 Task: Find connections with filter location Kundarkhi with filter topic #Moneywith filter profile language Spanish with filter current company SLK with filter school P P SAVANI UNIVERSITY with filter industry Highway, Street, and Bridge Construction with filter service category Negotiation with filter keywords title Marketing Specialist
Action: Mouse moved to (391, 261)
Screenshot: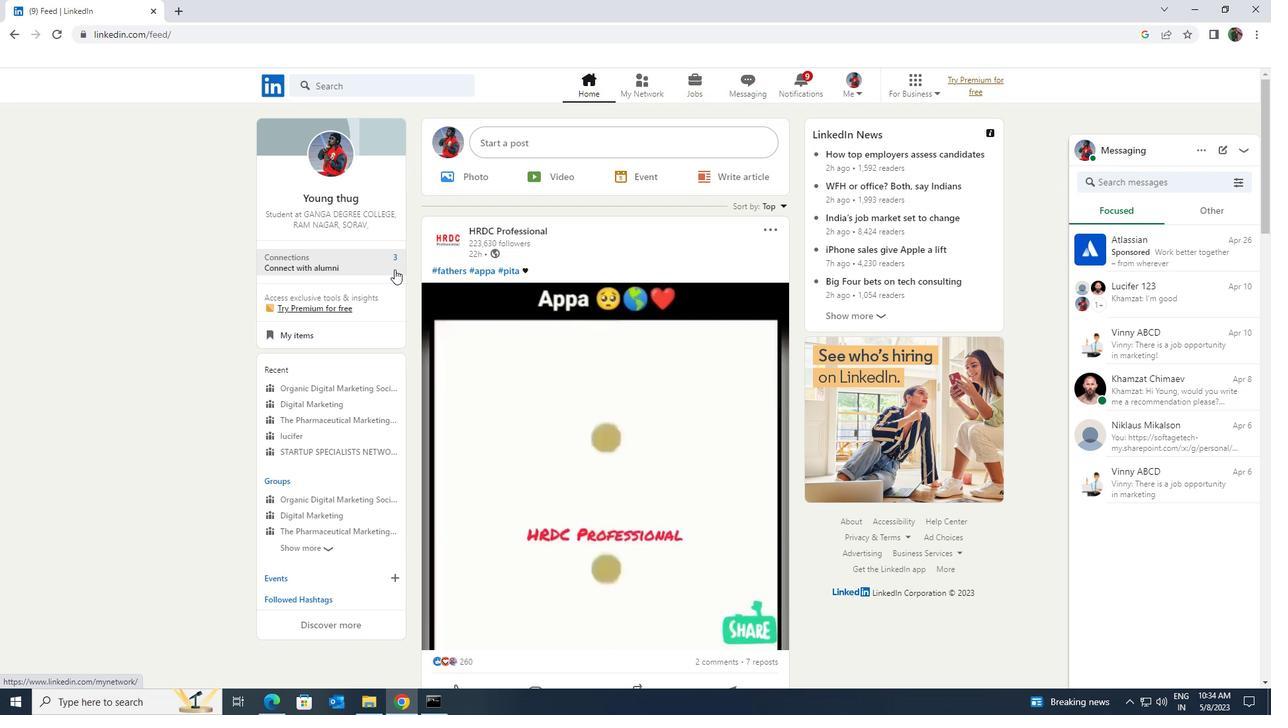 
Action: Mouse pressed left at (391, 261)
Screenshot: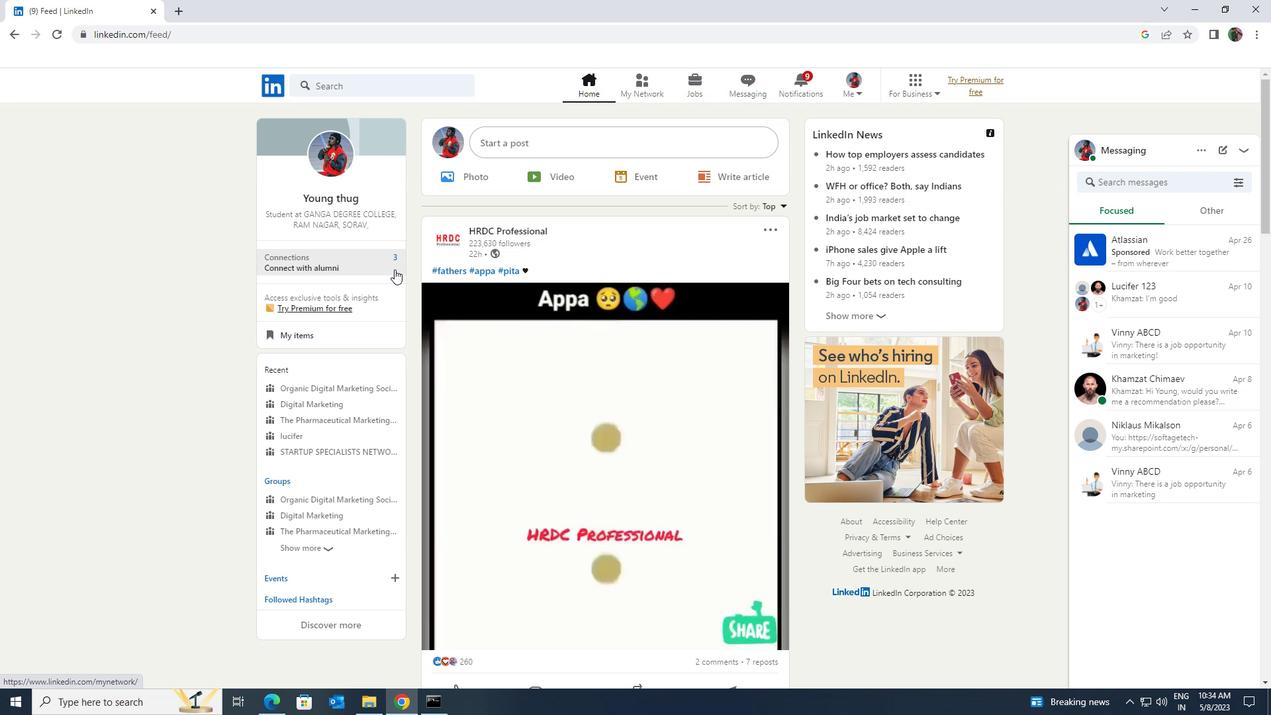 
Action: Mouse moved to (407, 170)
Screenshot: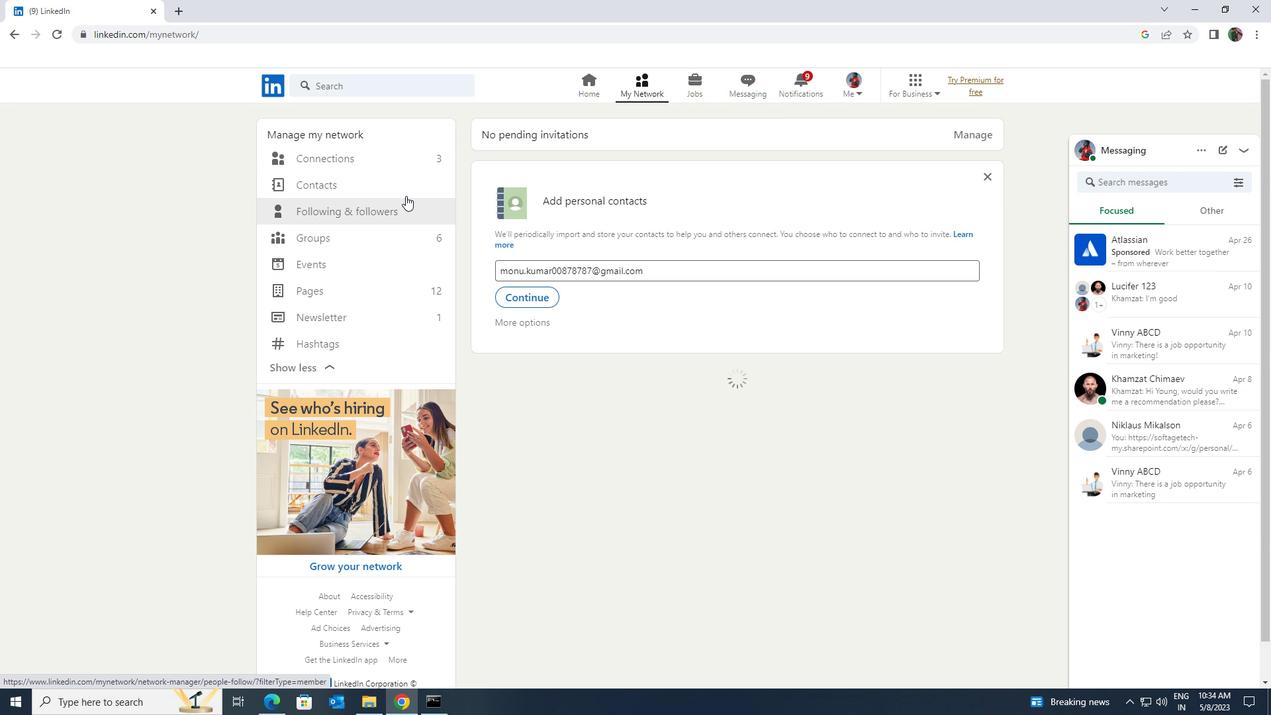 
Action: Mouse pressed left at (407, 170)
Screenshot: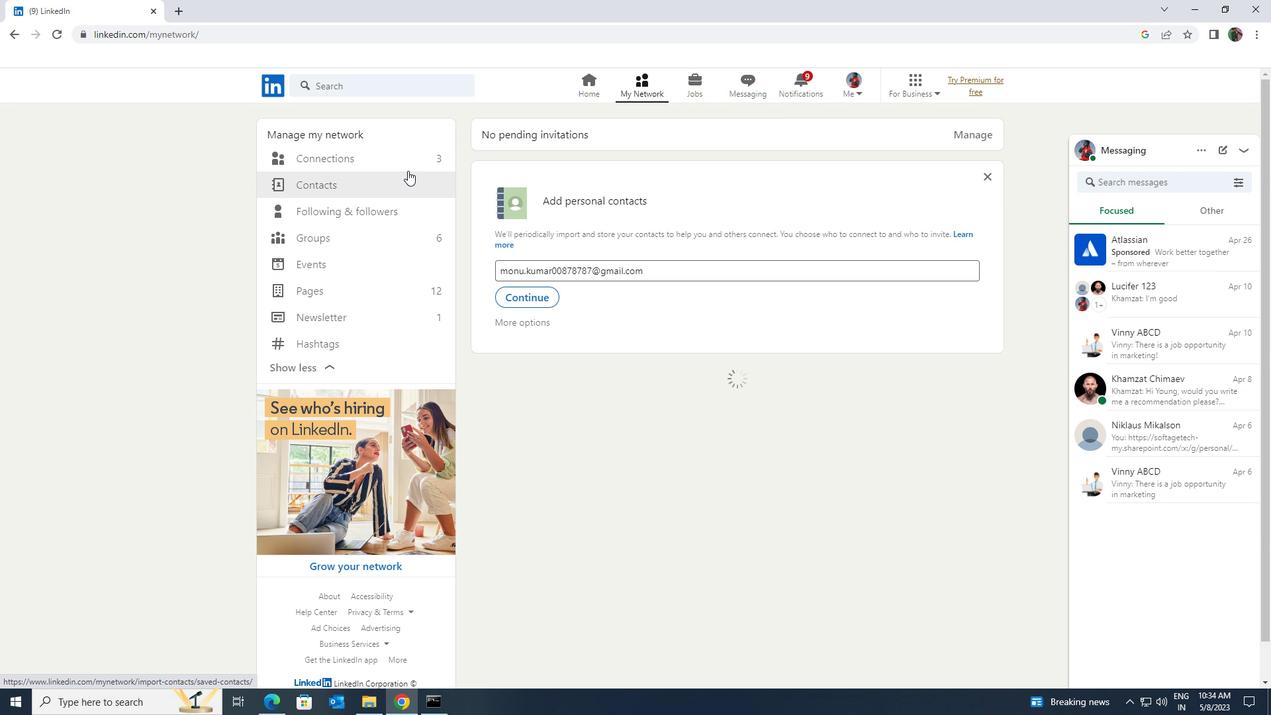 
Action: Mouse moved to (413, 158)
Screenshot: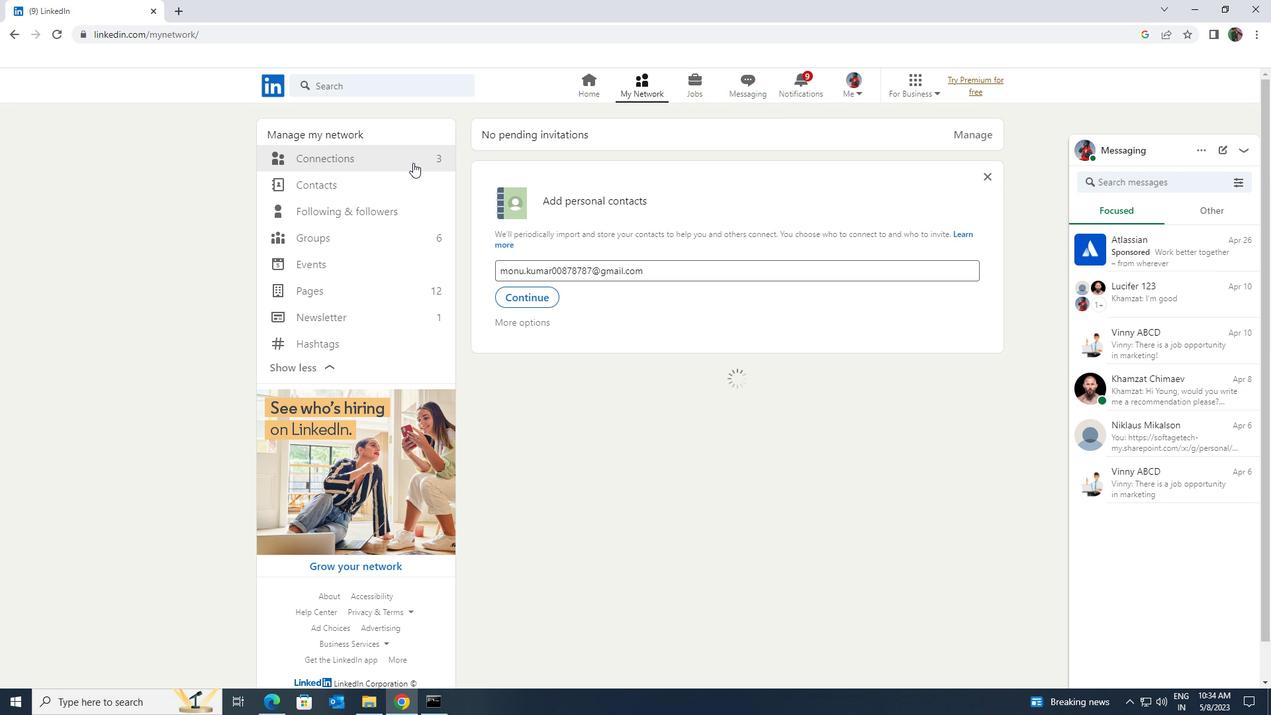 
Action: Mouse pressed left at (413, 158)
Screenshot: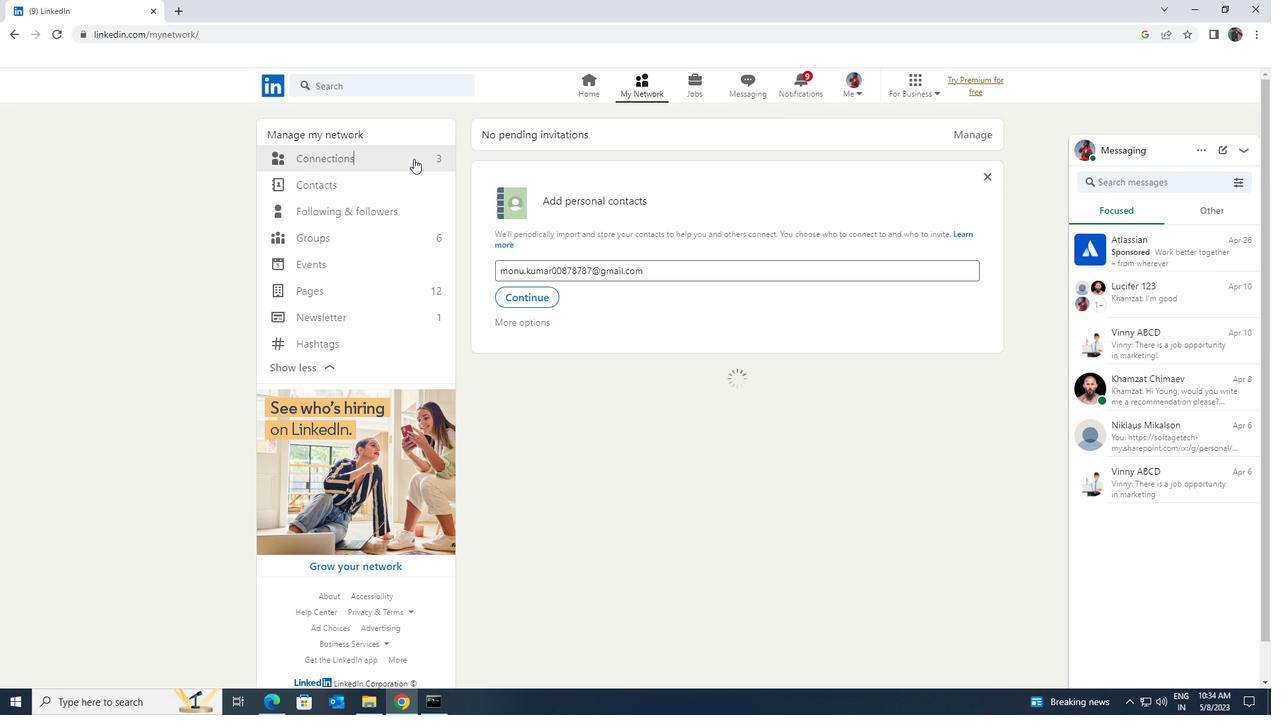 
Action: Mouse moved to (715, 159)
Screenshot: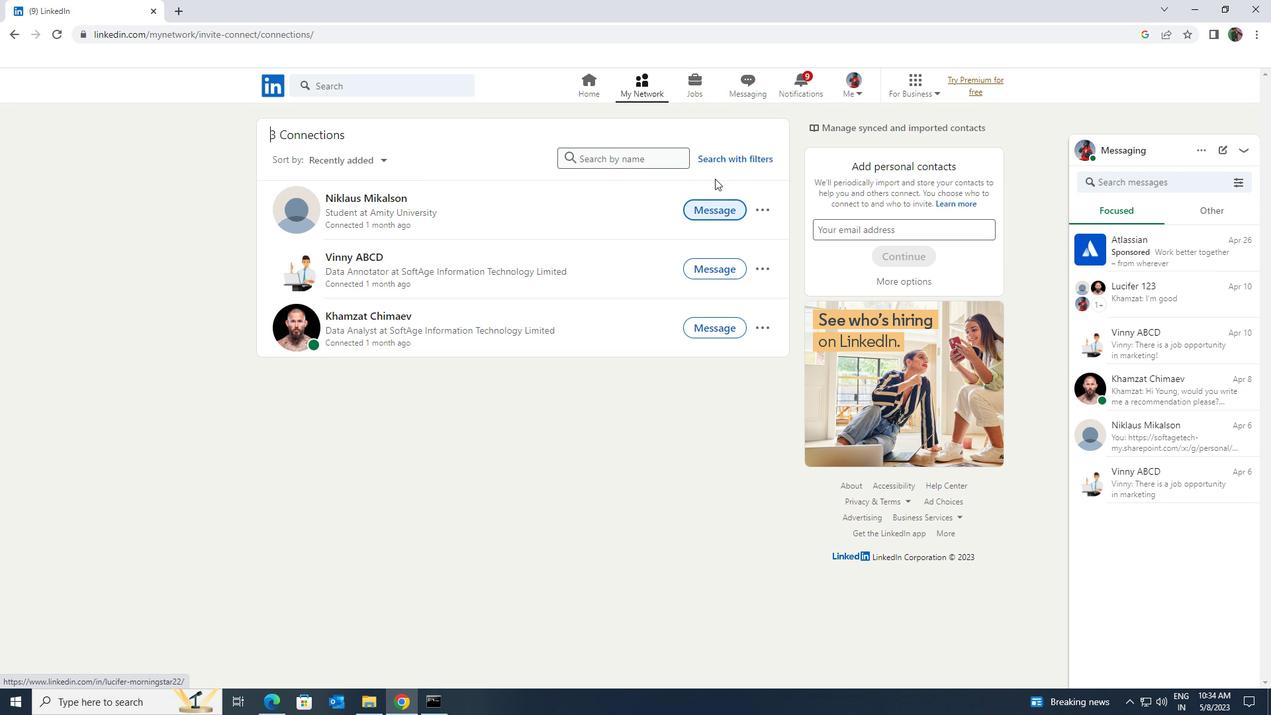 
Action: Mouse pressed left at (715, 159)
Screenshot: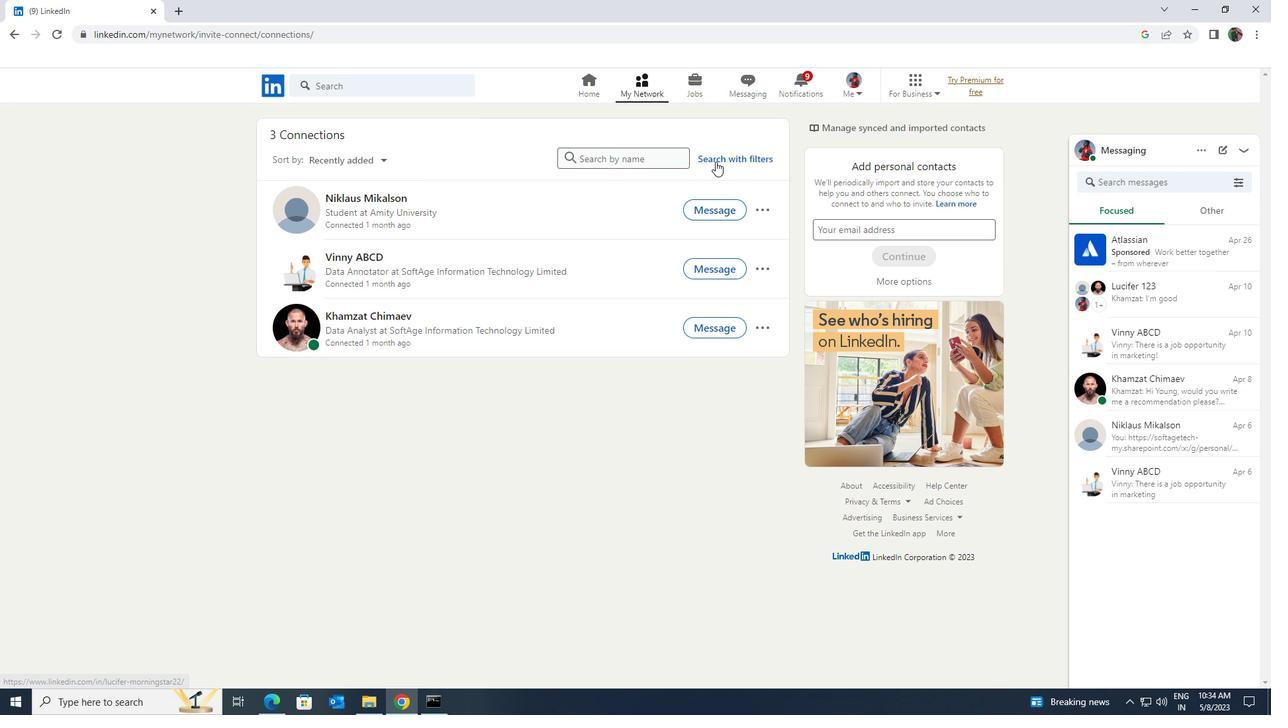 
Action: Mouse moved to (676, 127)
Screenshot: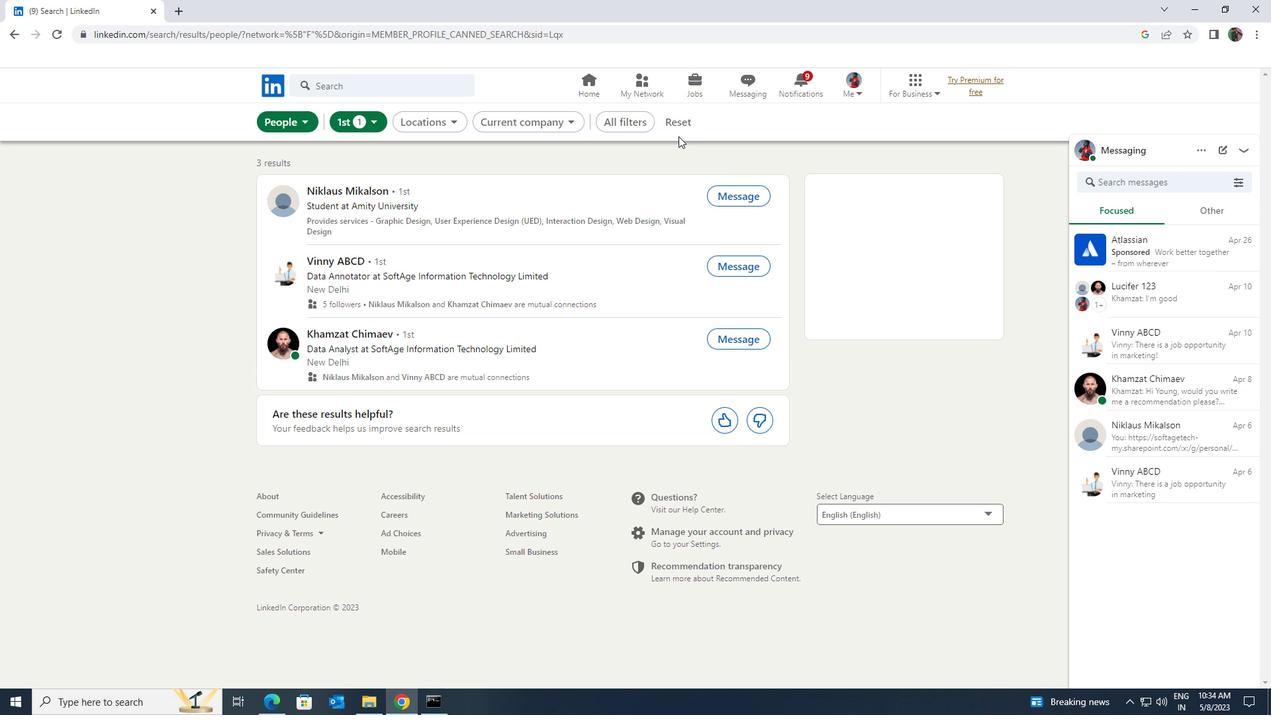 
Action: Mouse pressed left at (676, 127)
Screenshot: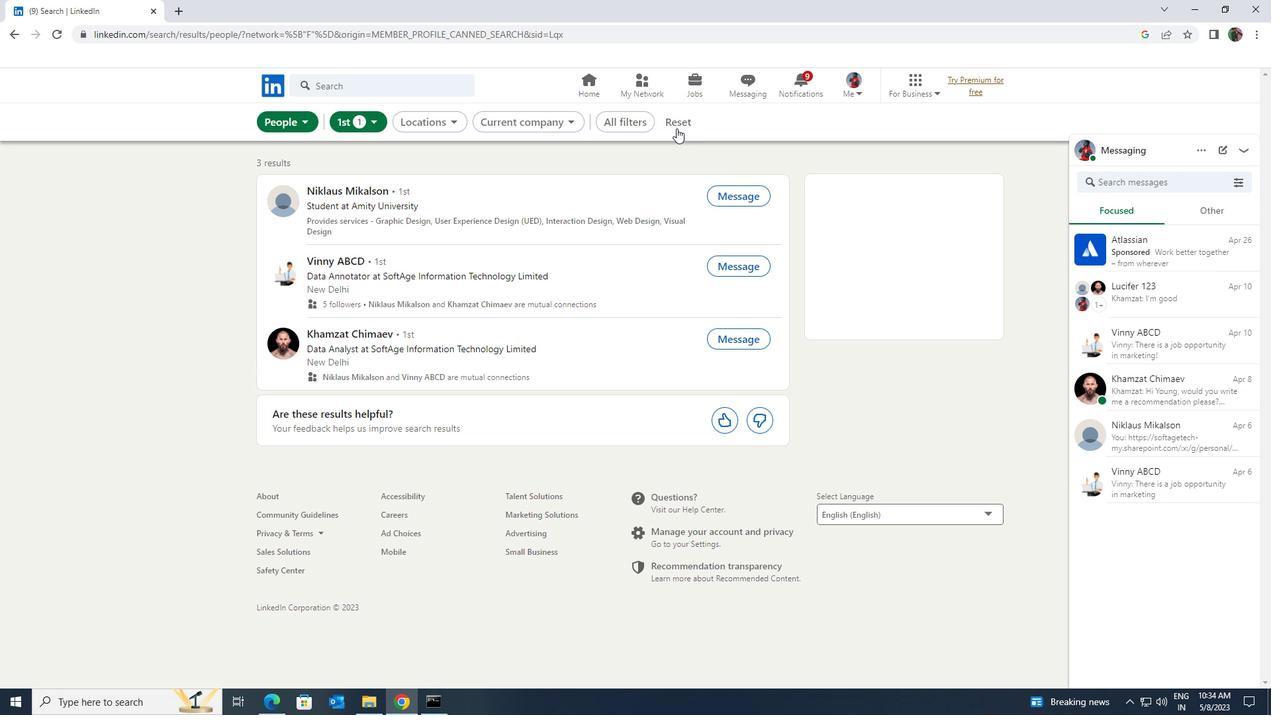 
Action: Mouse moved to (657, 125)
Screenshot: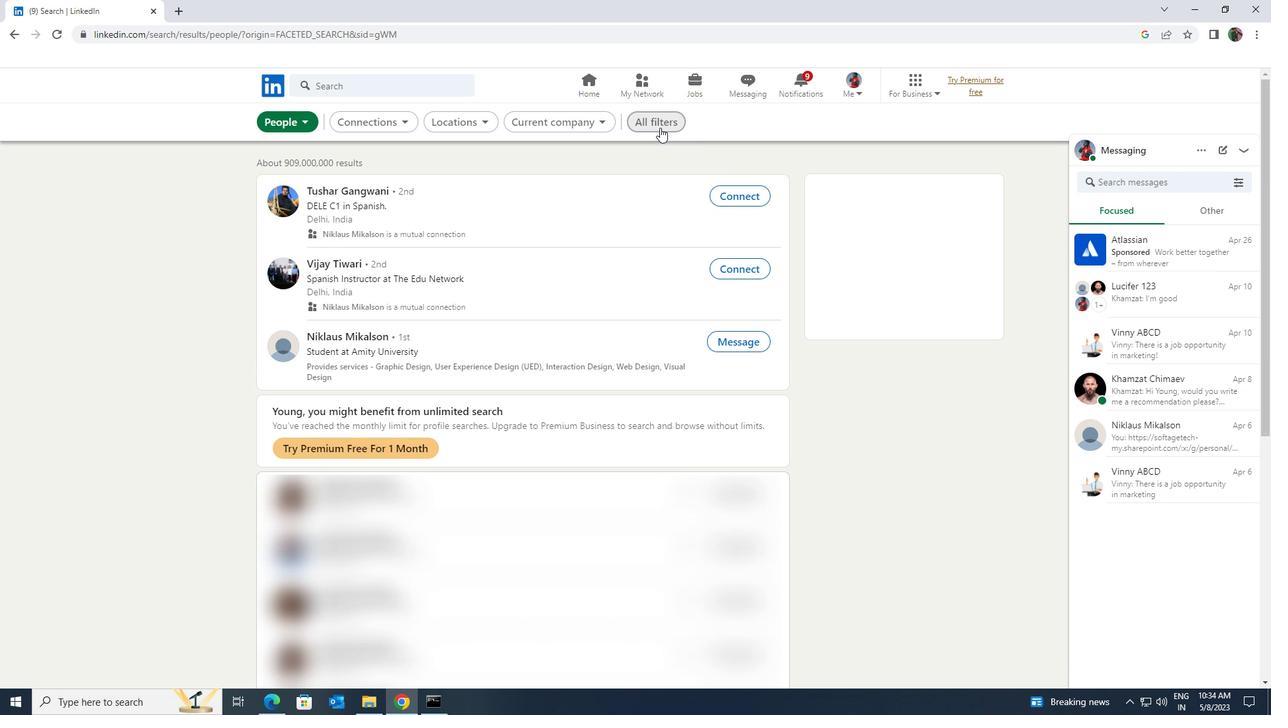 
Action: Mouse pressed left at (657, 125)
Screenshot: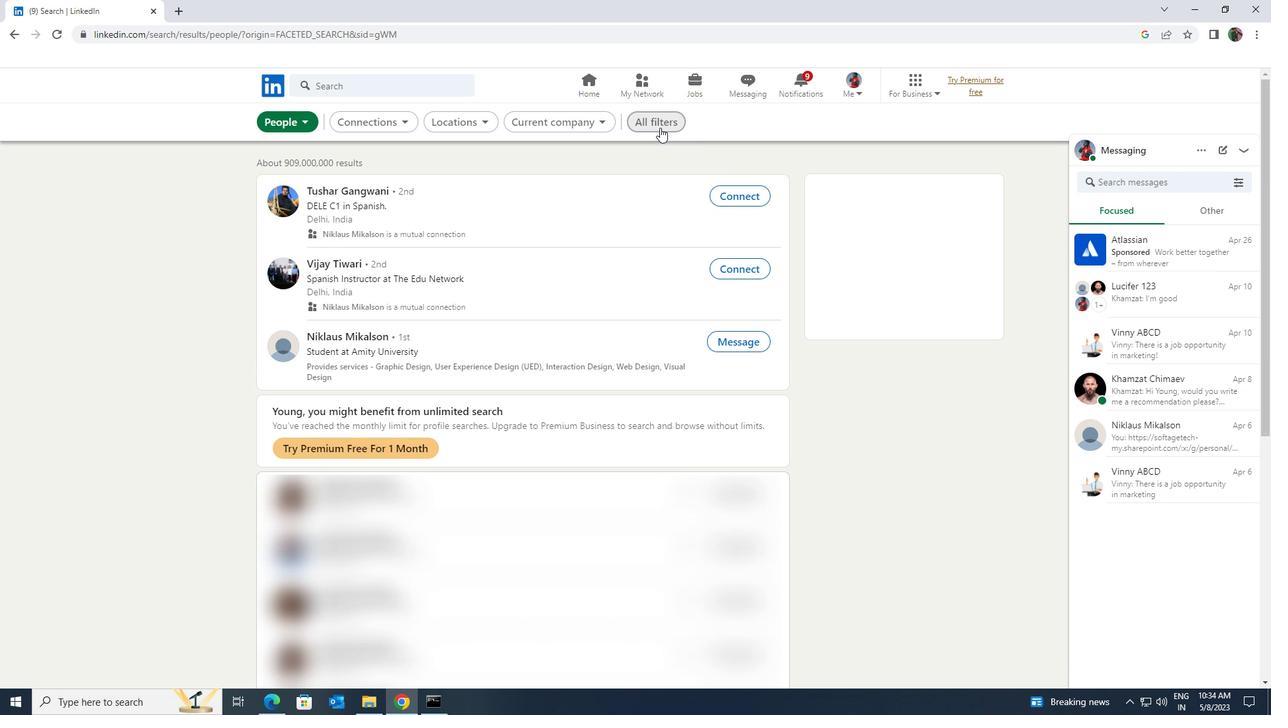 
Action: Mouse moved to (1096, 514)
Screenshot: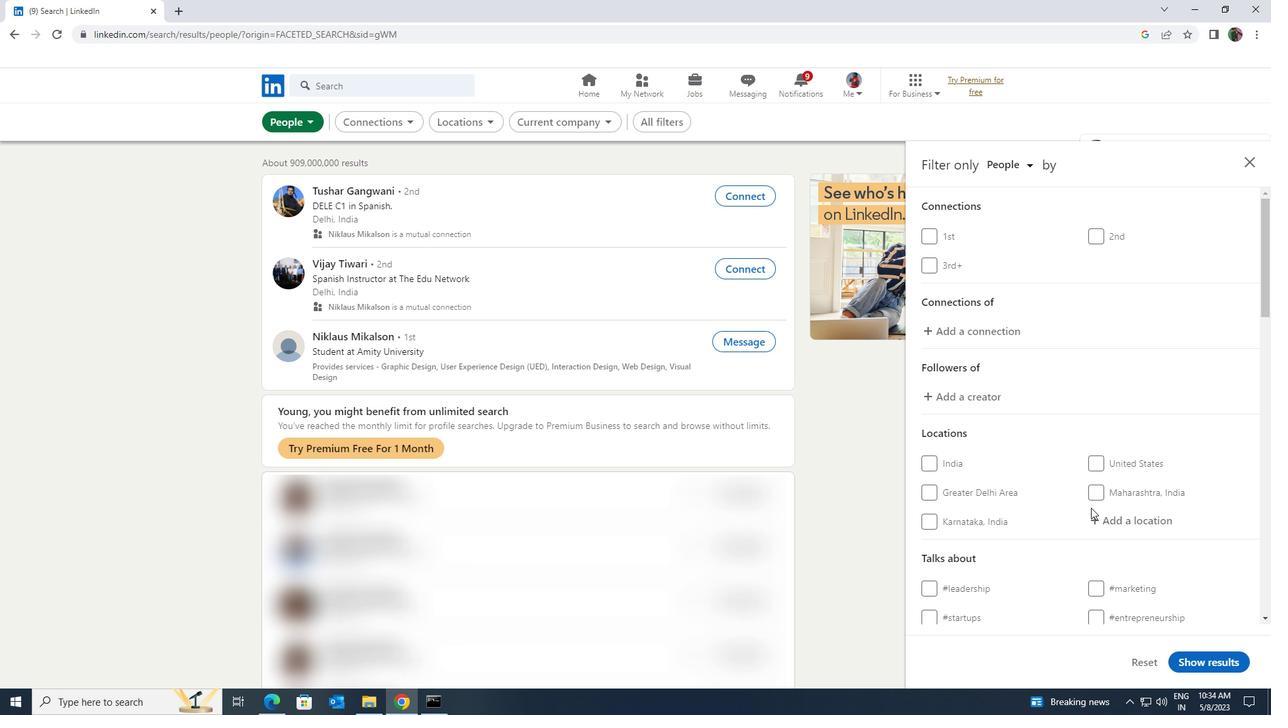 
Action: Mouse pressed left at (1096, 514)
Screenshot: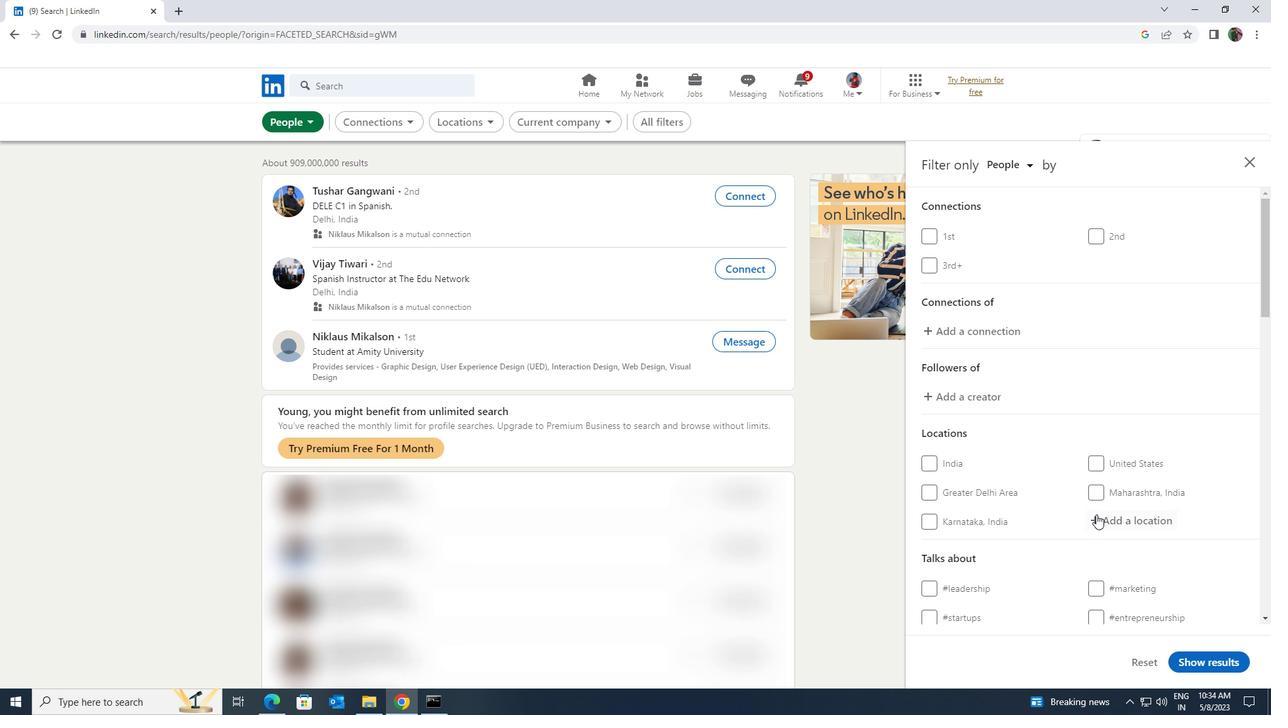 
Action: Key pressed <Key.shift>KUNDARKHI<Key.enter>
Screenshot: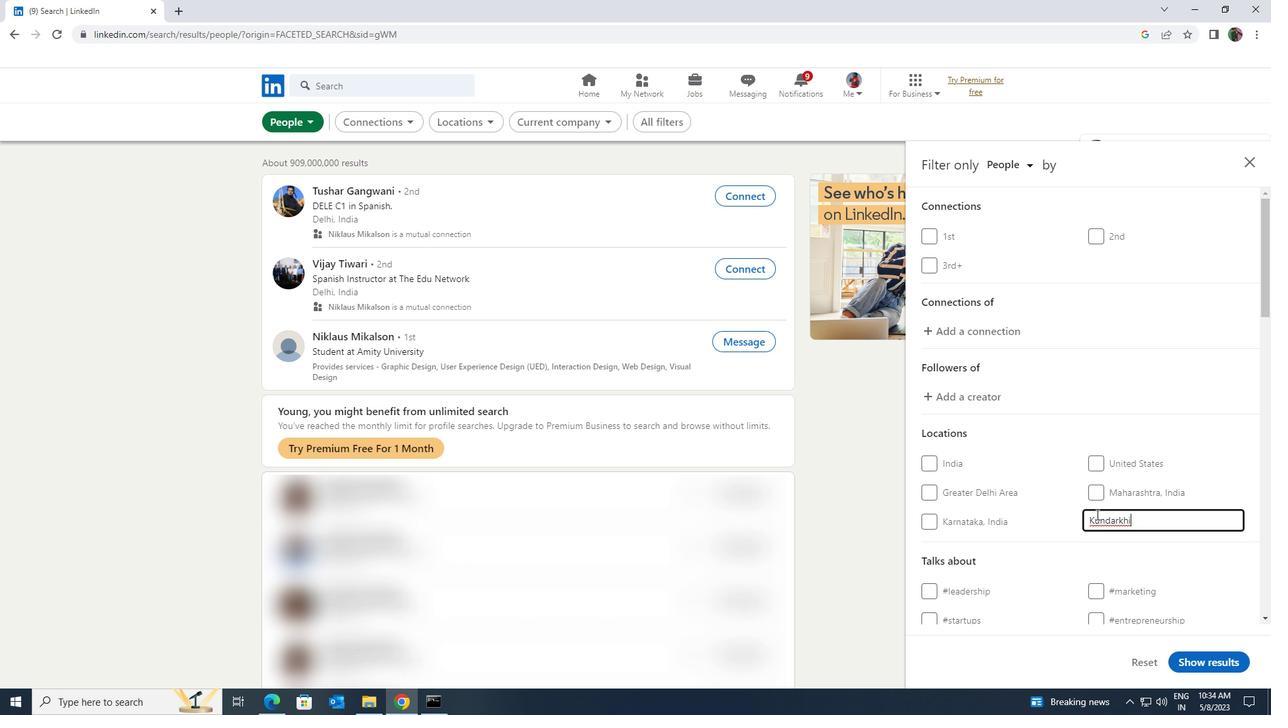 
Action: Mouse scrolled (1096, 513) with delta (0, 0)
Screenshot: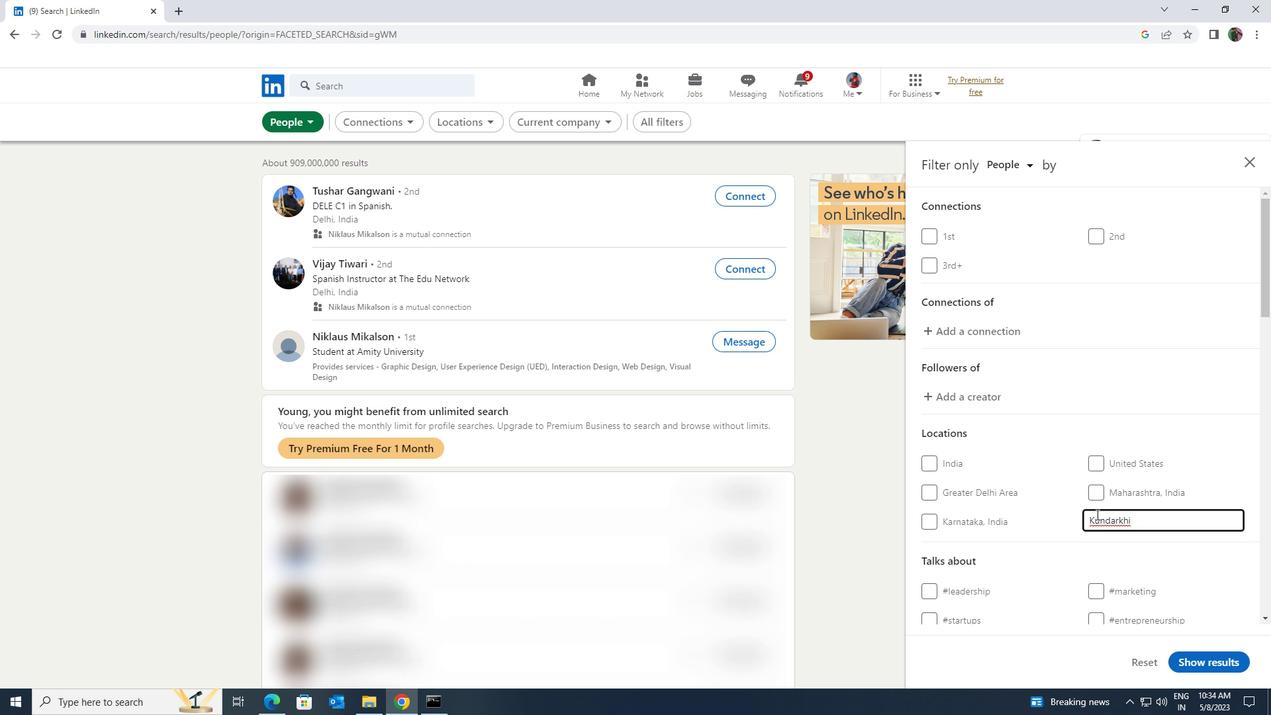 
Action: Mouse moved to (1111, 574)
Screenshot: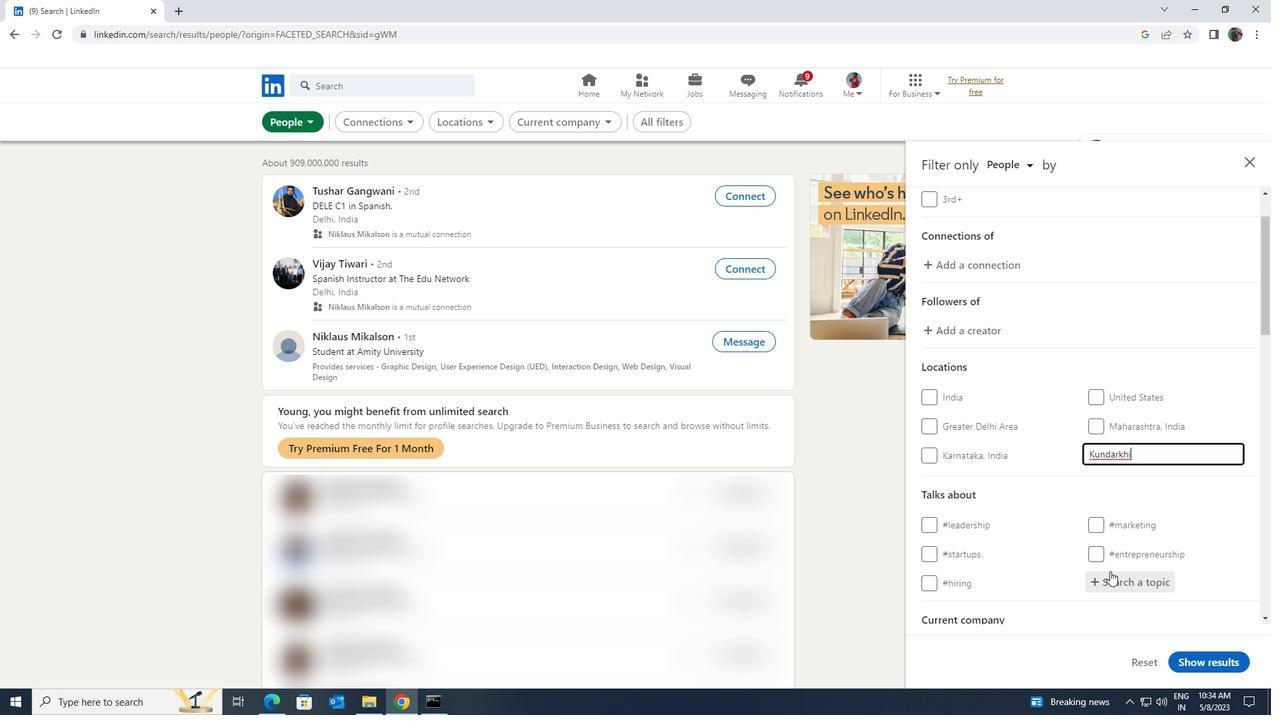 
Action: Mouse pressed left at (1111, 574)
Screenshot: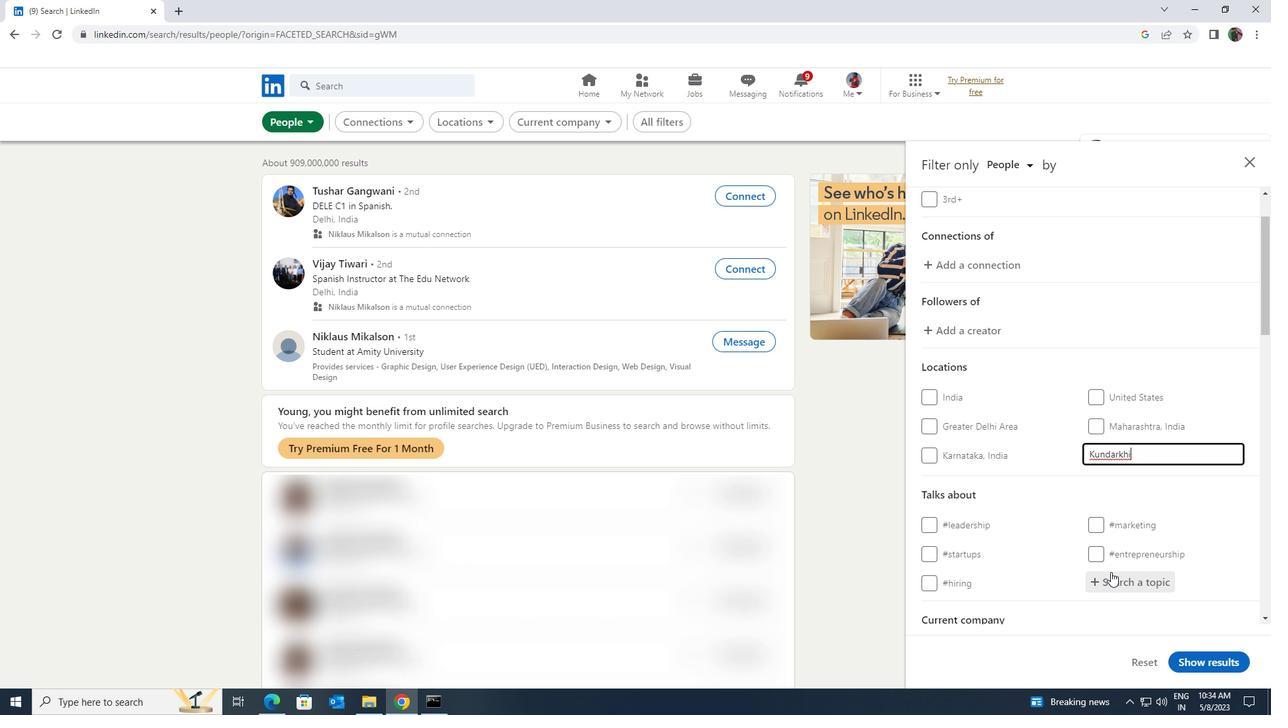 
Action: Mouse moved to (1112, 574)
Screenshot: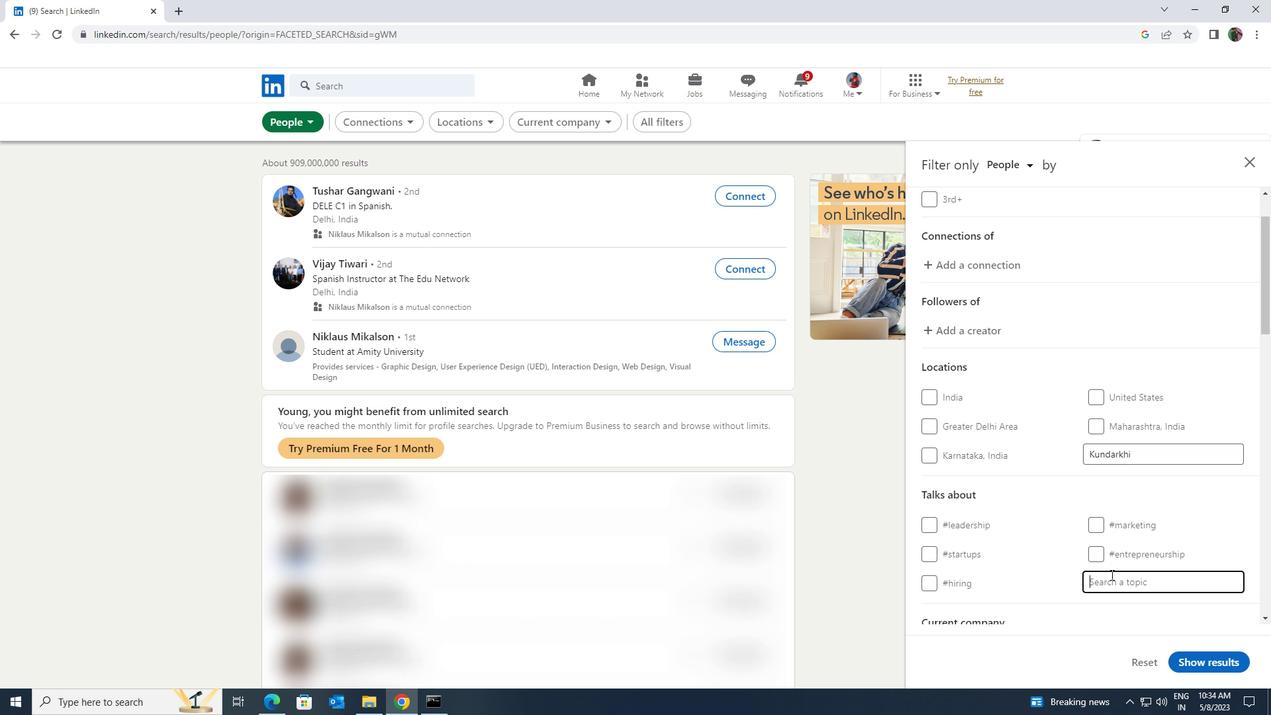 
Action: Key pressed <Key.shift>MONEY
Screenshot: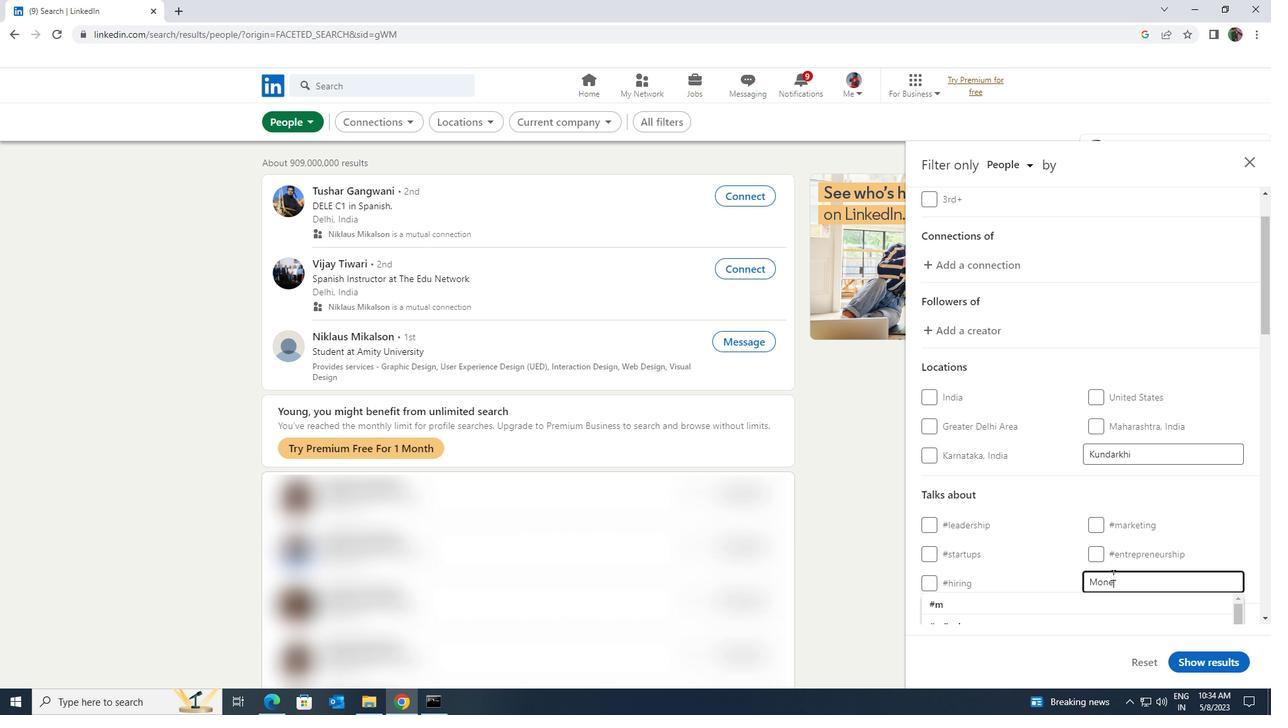 
Action: Mouse moved to (1111, 594)
Screenshot: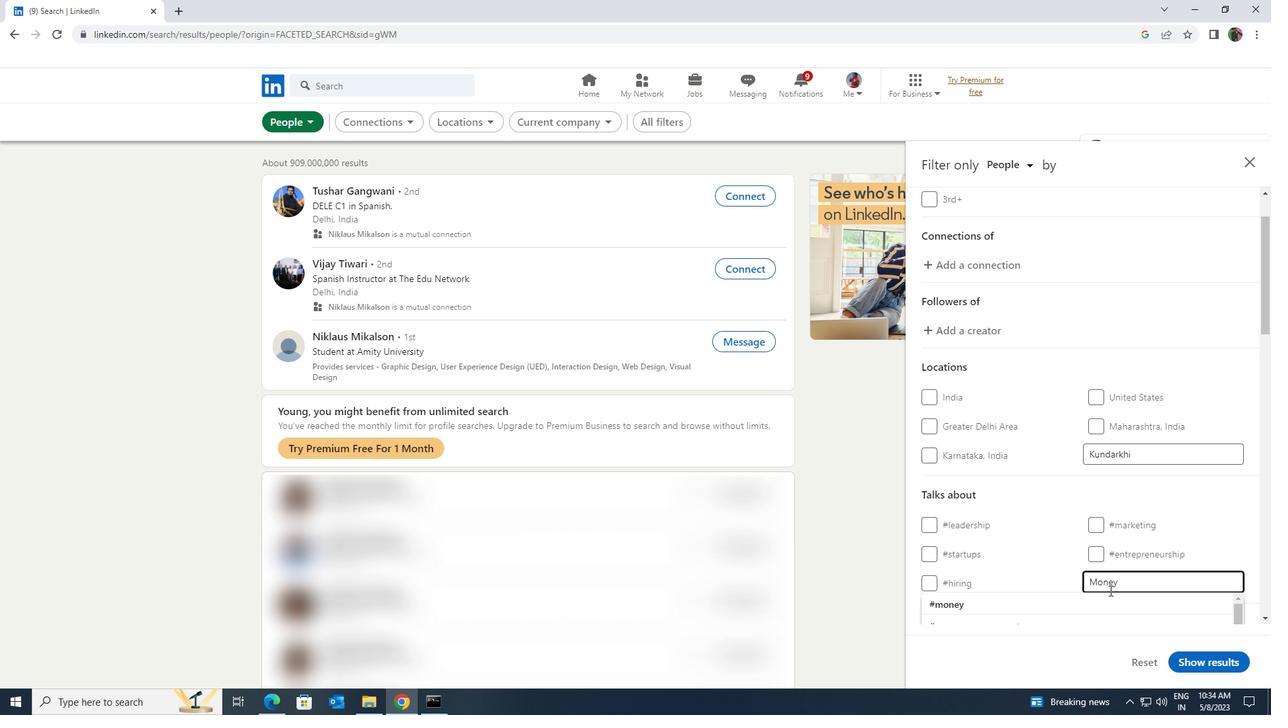 
Action: Mouse pressed left at (1111, 594)
Screenshot: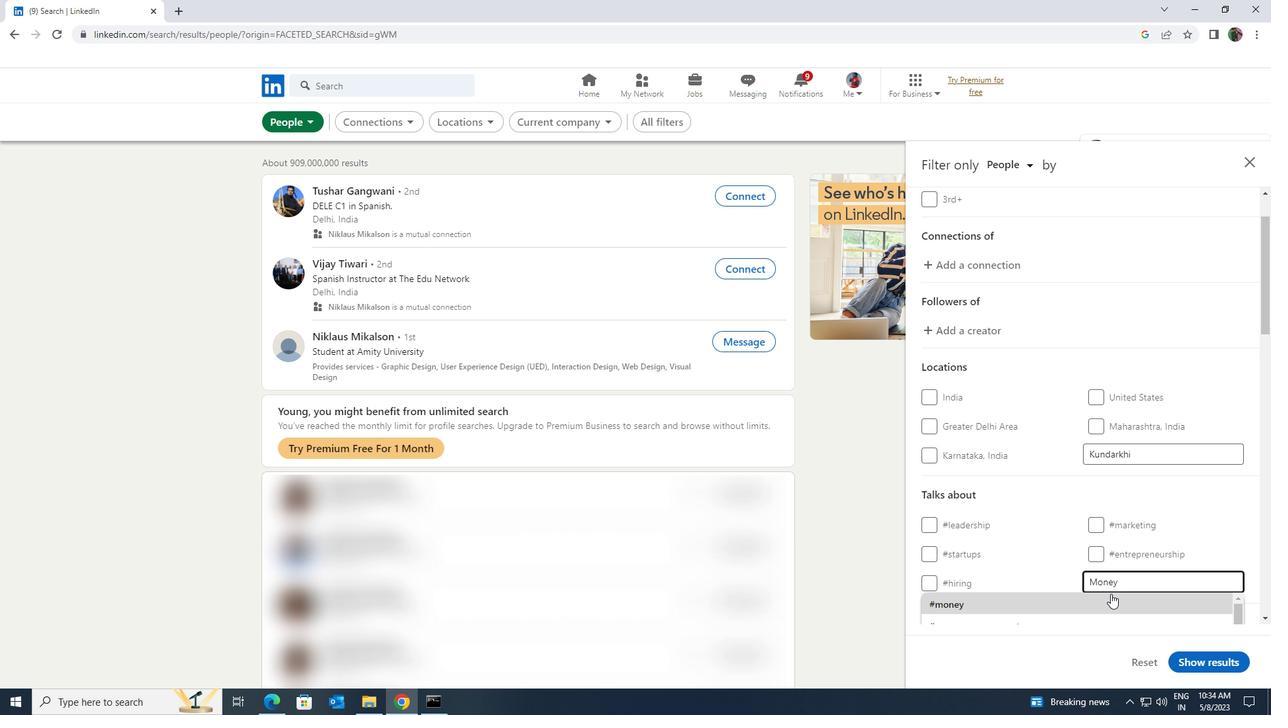 
Action: Mouse moved to (1095, 536)
Screenshot: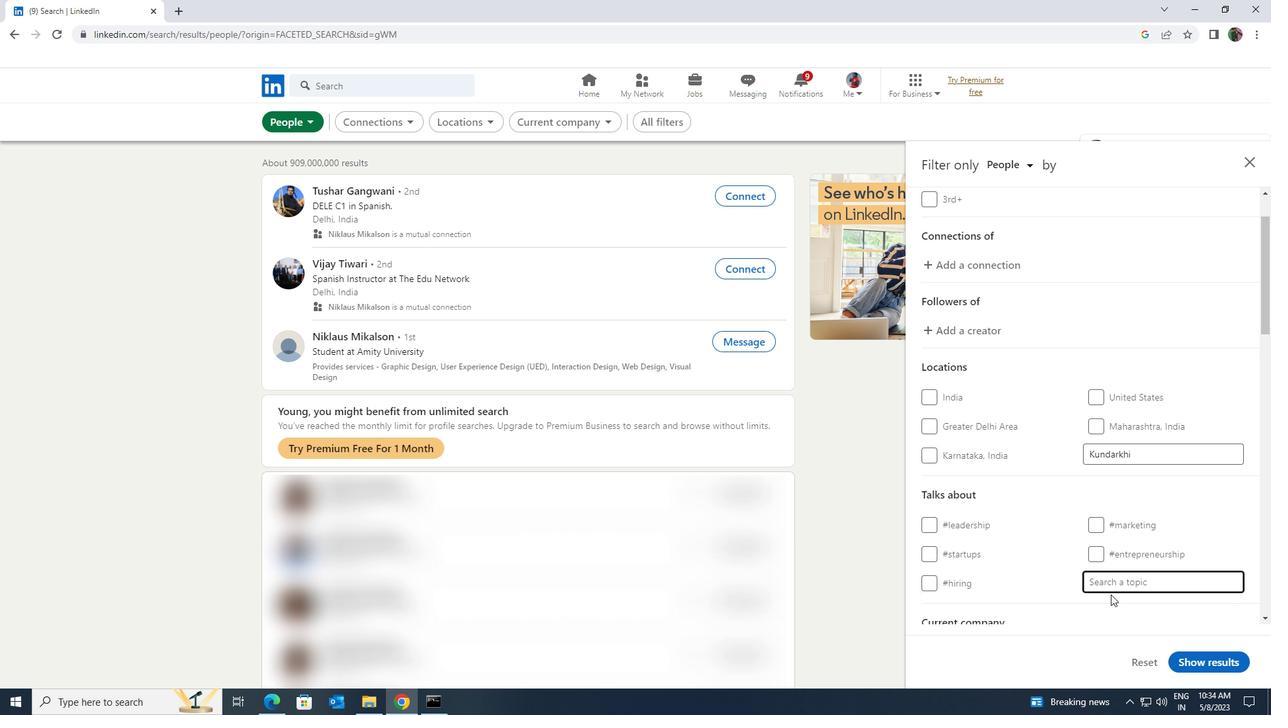 
Action: Mouse scrolled (1095, 535) with delta (0, 0)
Screenshot: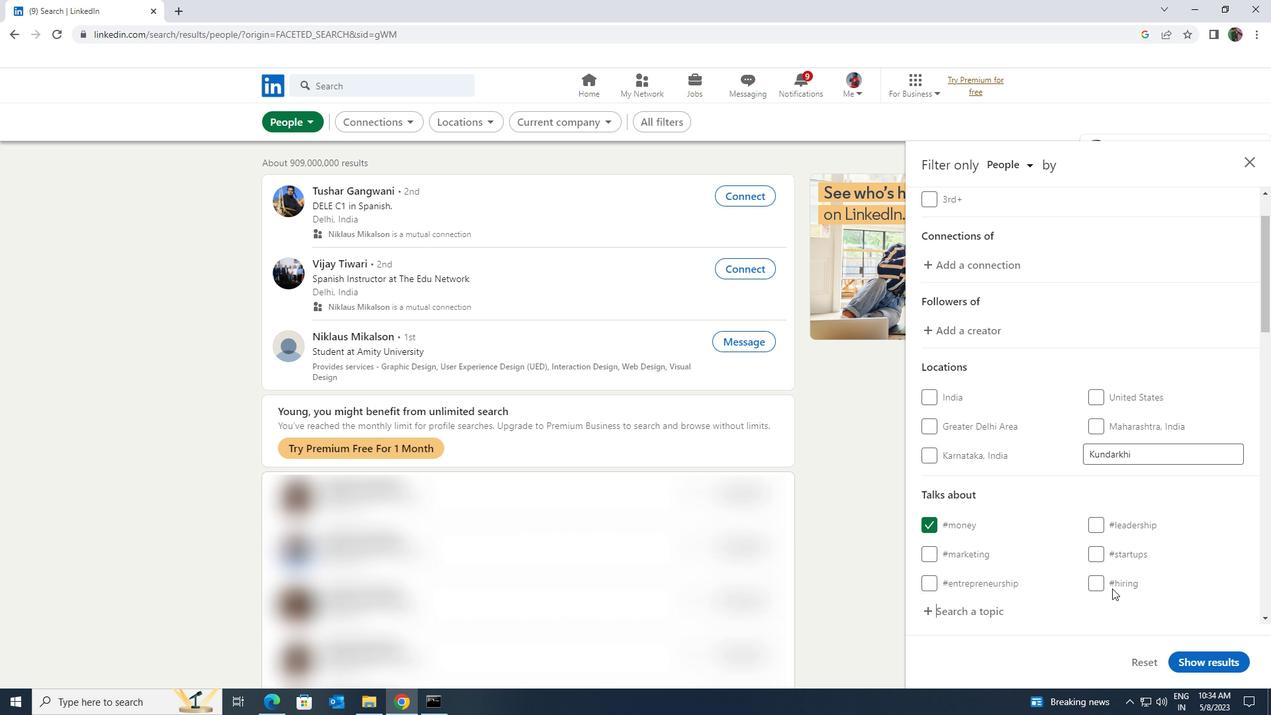 
Action: Mouse scrolled (1095, 535) with delta (0, 0)
Screenshot: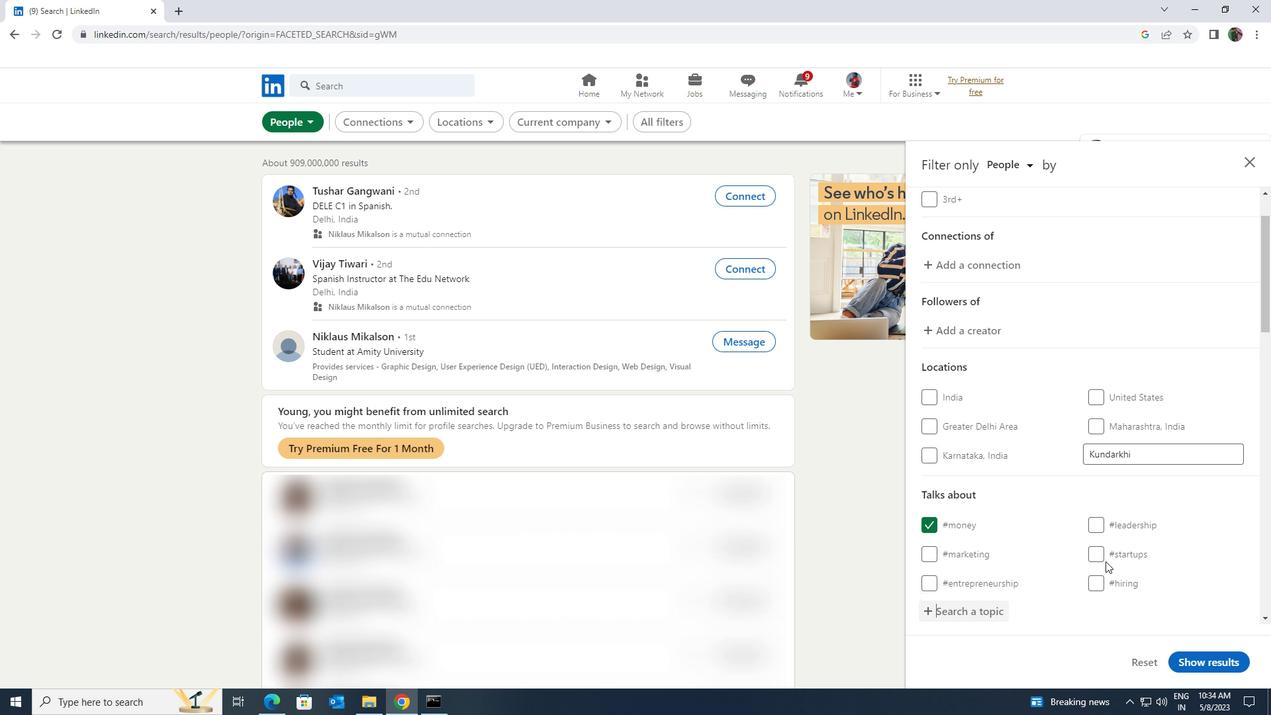 
Action: Mouse scrolled (1095, 535) with delta (0, 0)
Screenshot: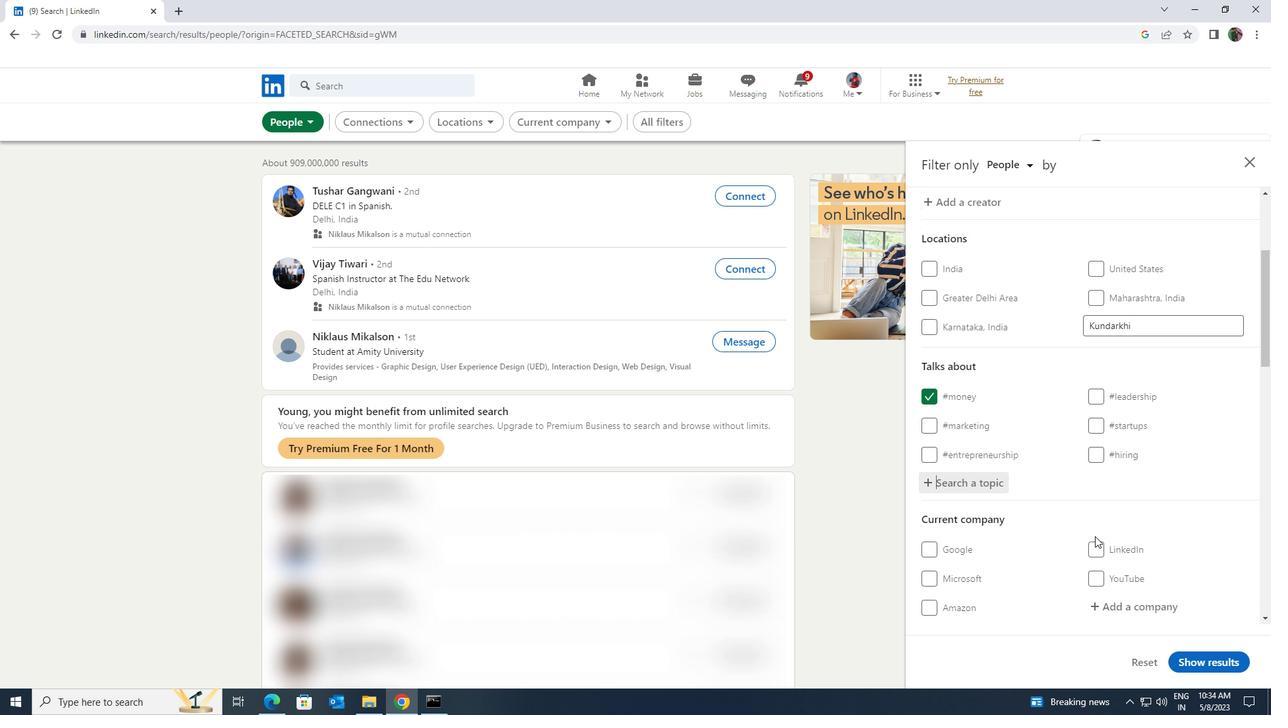 
Action: Mouse scrolled (1095, 535) with delta (0, 0)
Screenshot: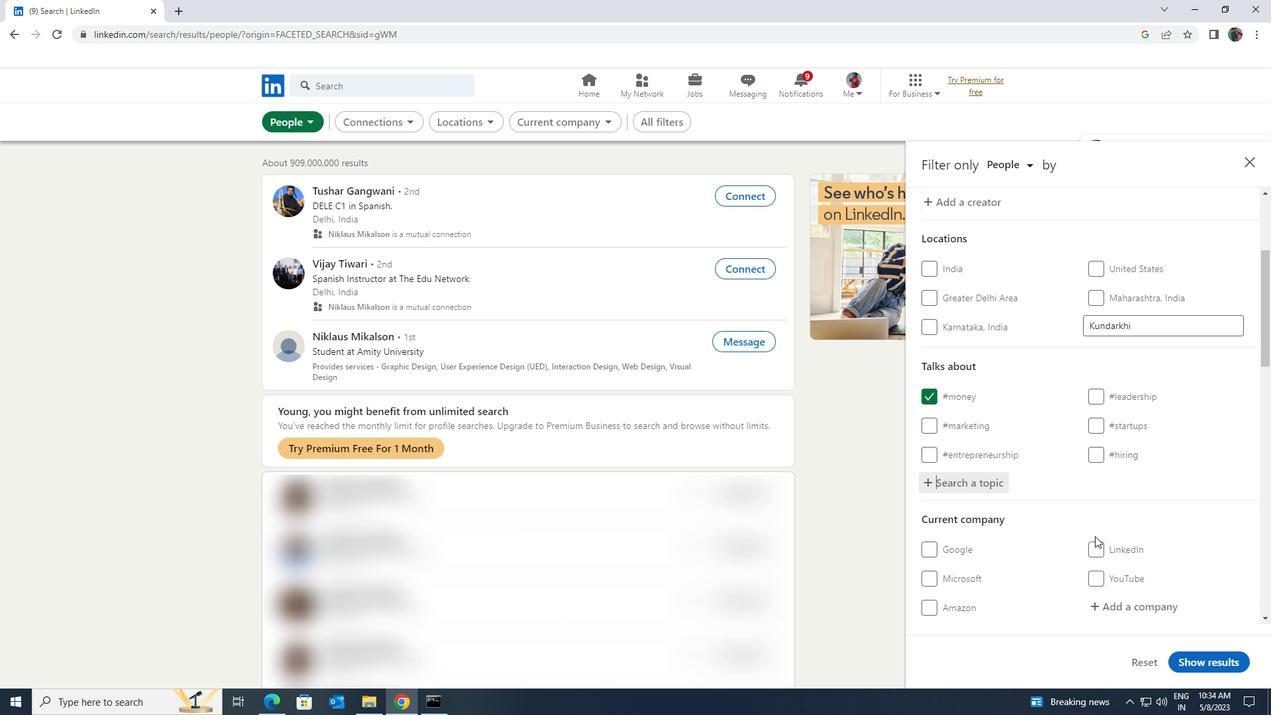 
Action: Mouse scrolled (1095, 535) with delta (0, 0)
Screenshot: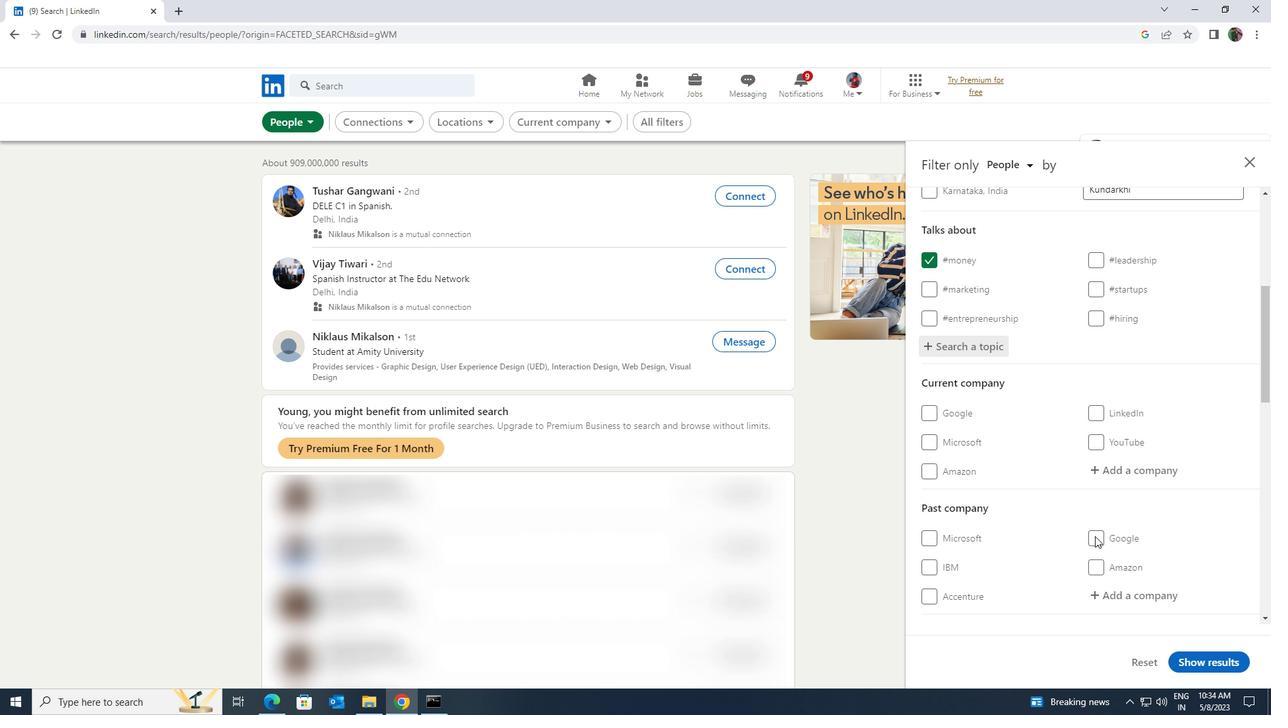 
Action: Mouse scrolled (1095, 535) with delta (0, 0)
Screenshot: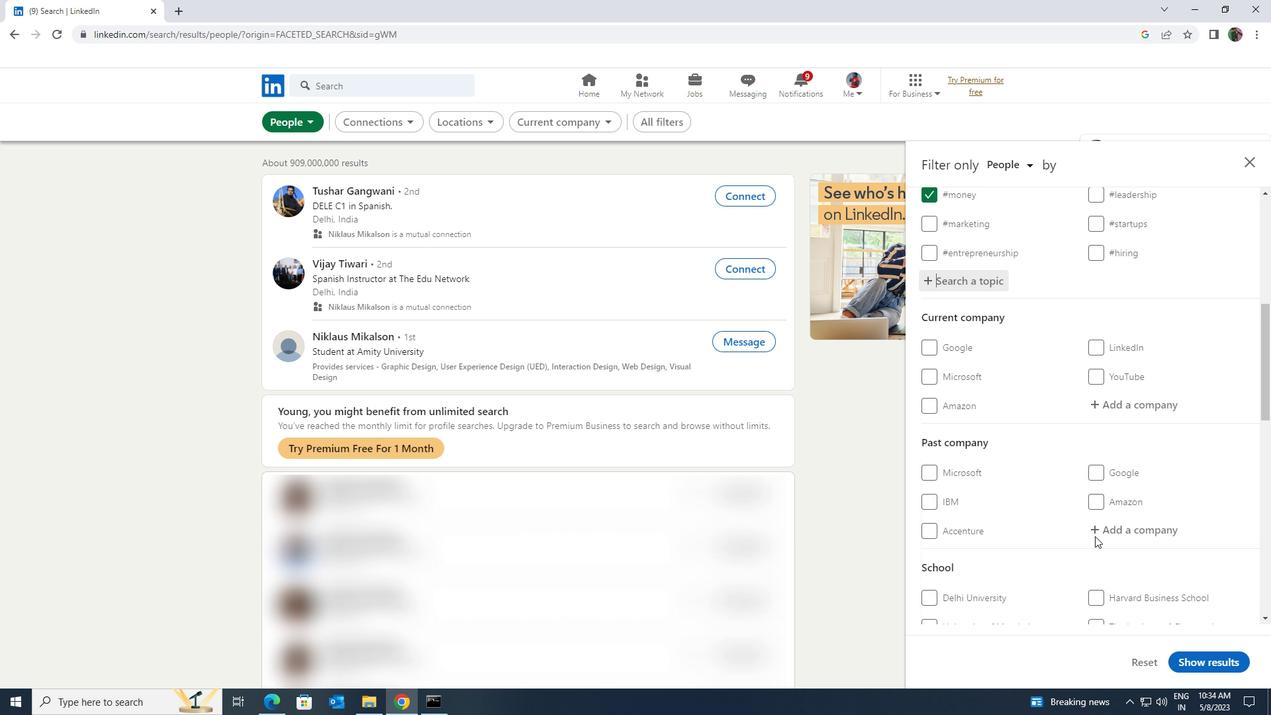 
Action: Mouse scrolled (1095, 535) with delta (0, 0)
Screenshot: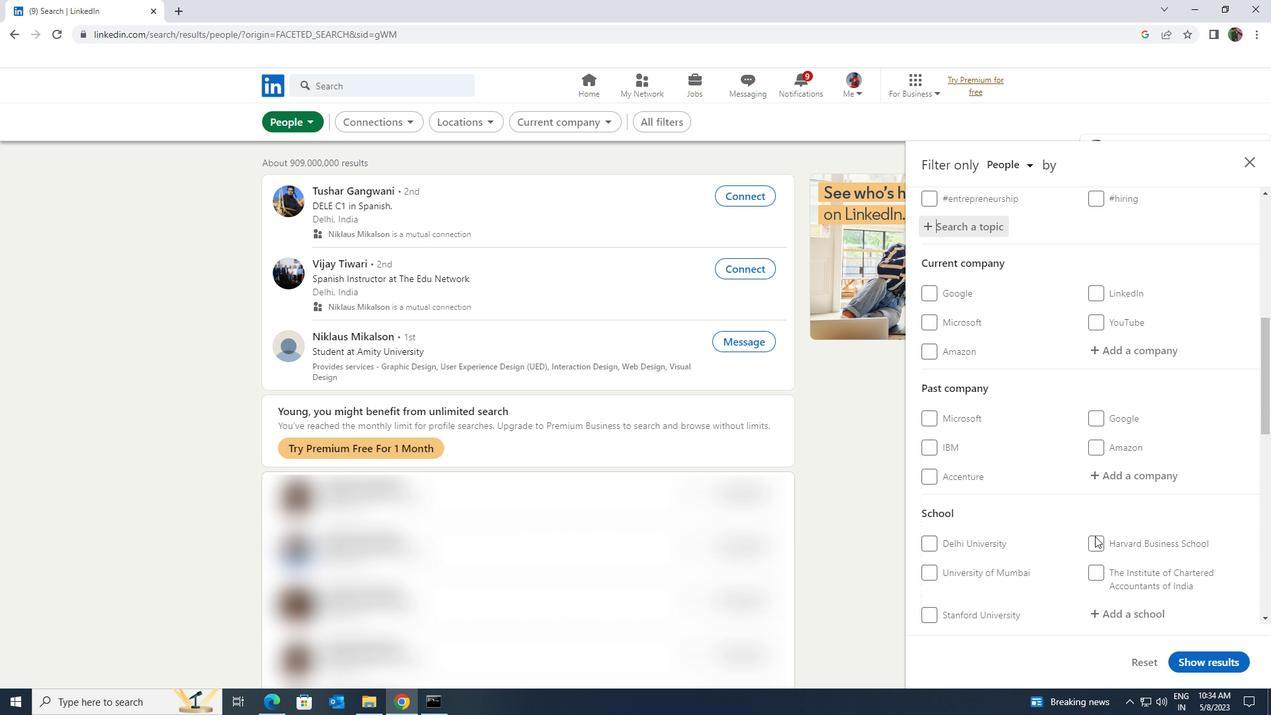 
Action: Mouse scrolled (1095, 535) with delta (0, 0)
Screenshot: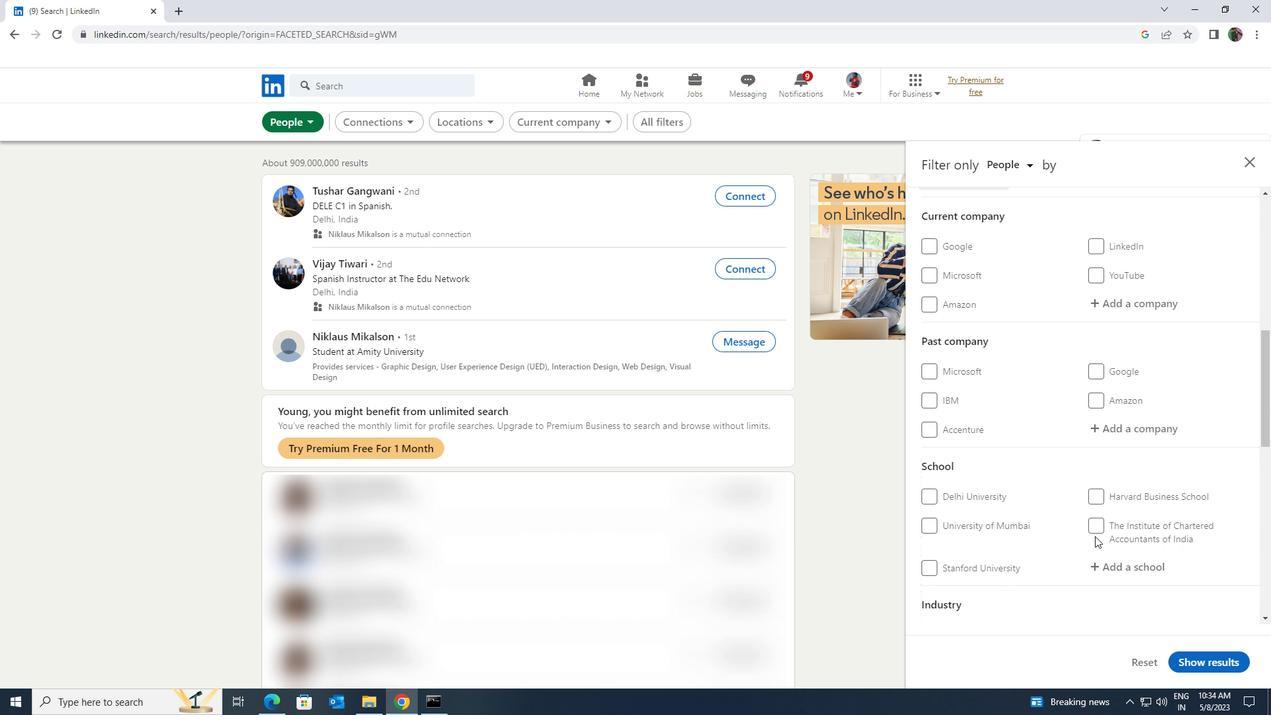 
Action: Mouse scrolled (1095, 535) with delta (0, 0)
Screenshot: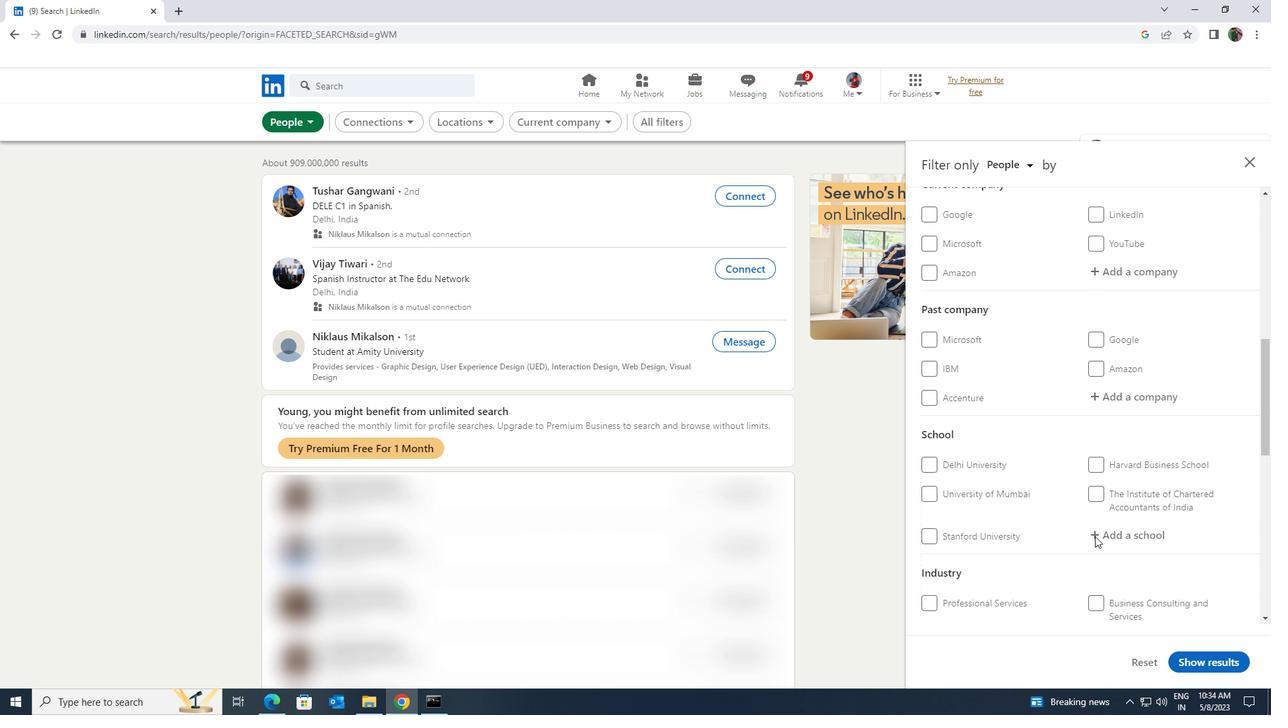 
Action: Mouse scrolled (1095, 535) with delta (0, 0)
Screenshot: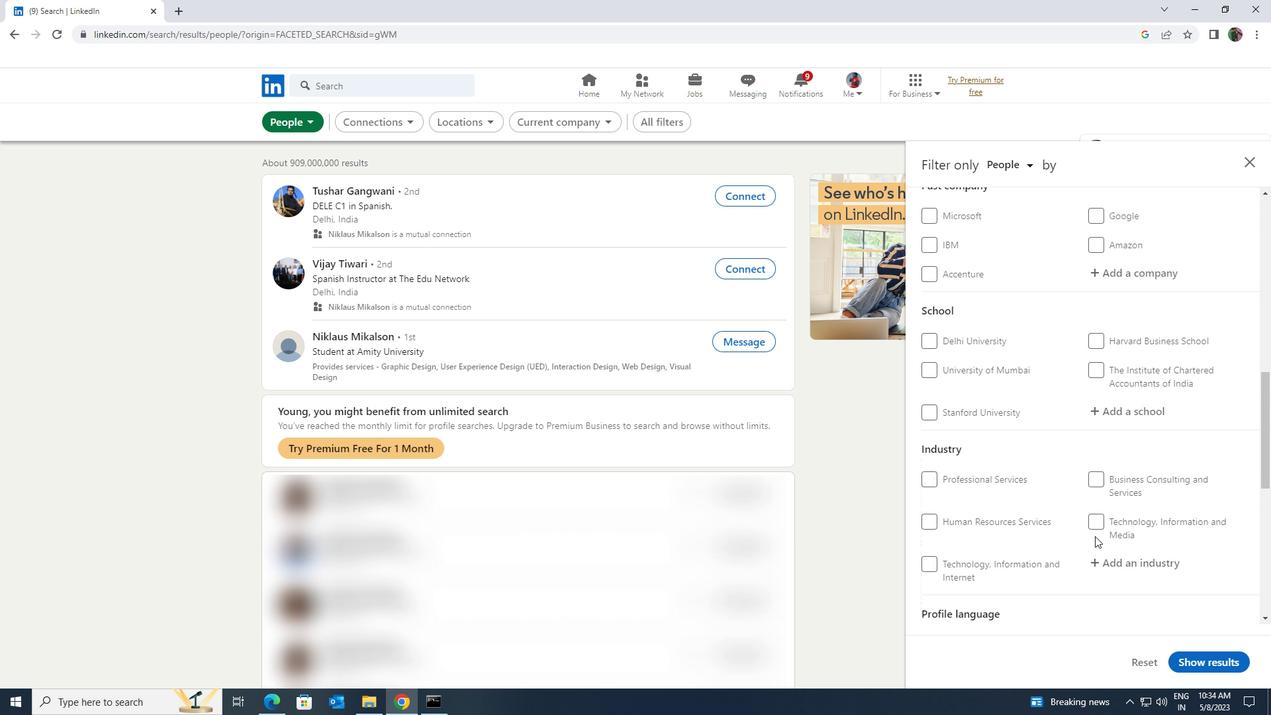 
Action: Mouse scrolled (1095, 535) with delta (0, 0)
Screenshot: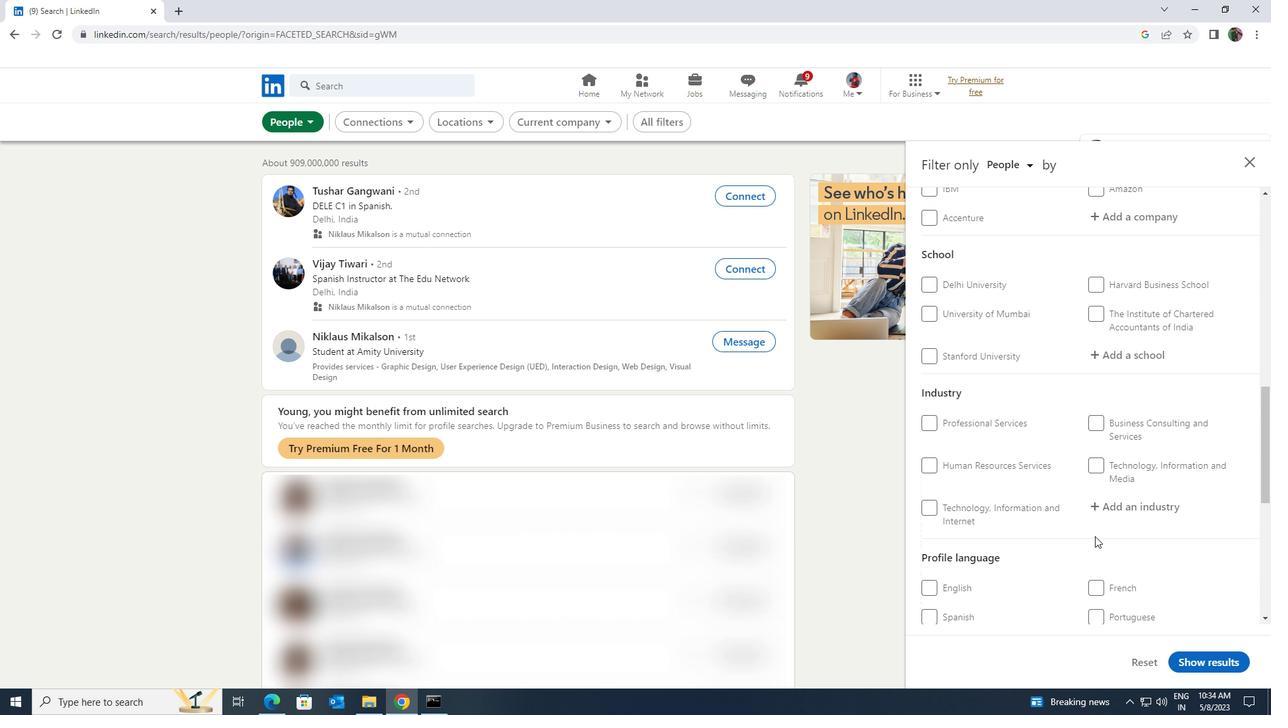 
Action: Mouse moved to (970, 534)
Screenshot: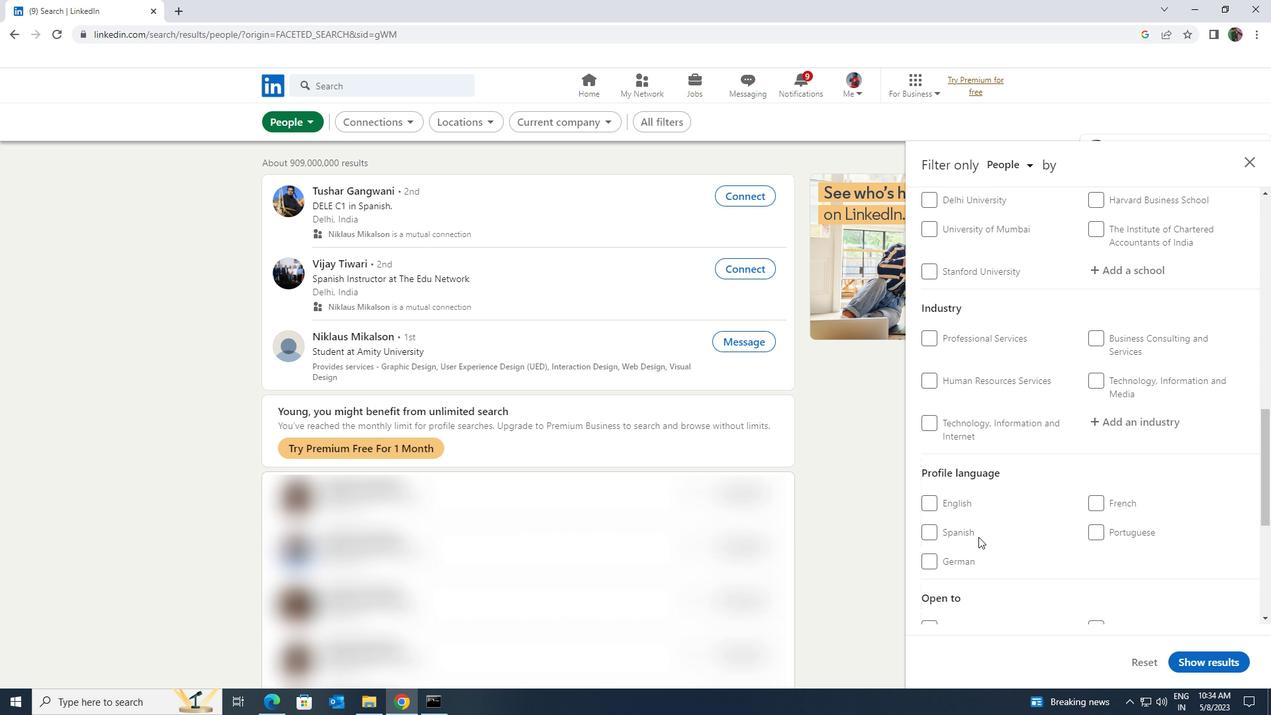 
Action: Mouse pressed left at (970, 534)
Screenshot: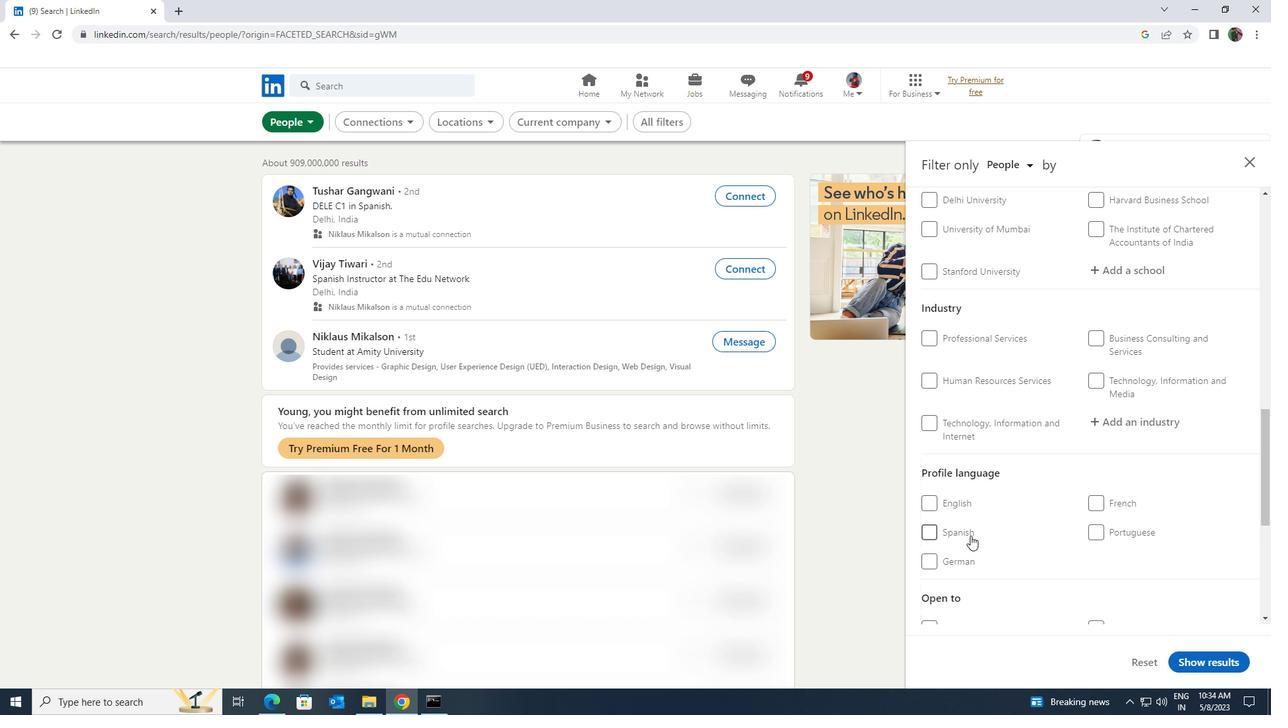 
Action: Mouse moved to (1030, 525)
Screenshot: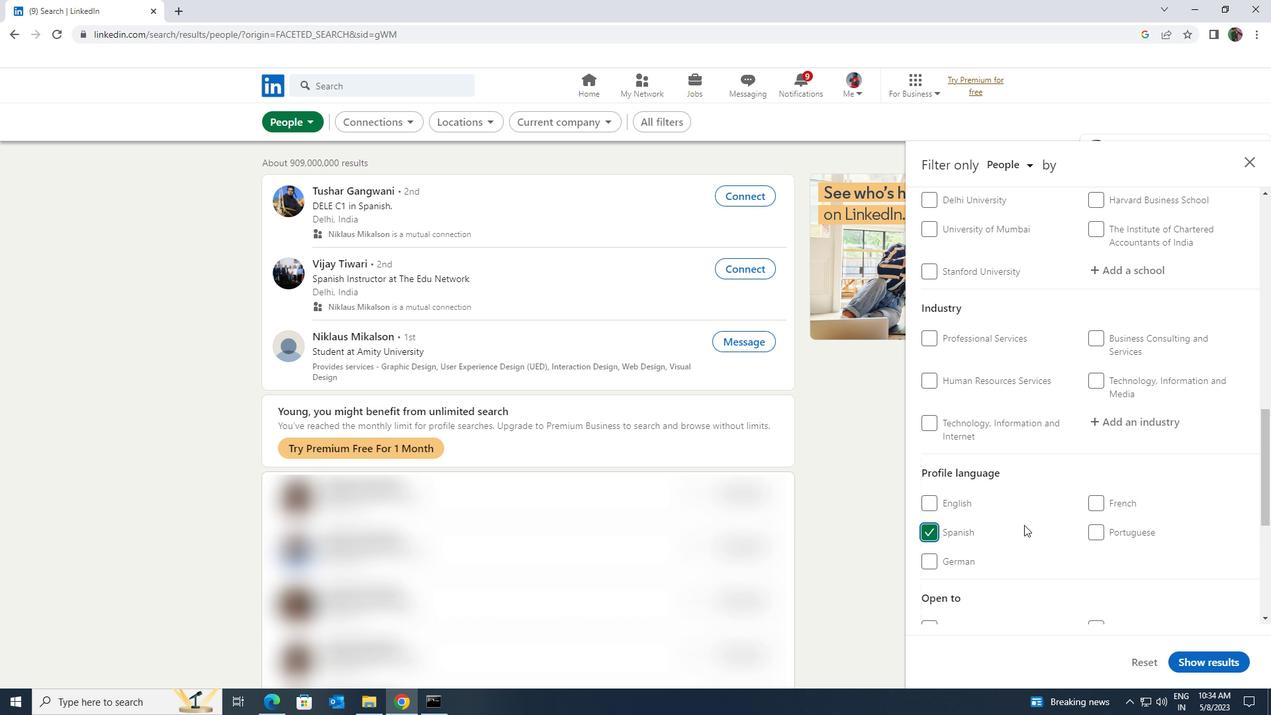 
Action: Mouse scrolled (1030, 525) with delta (0, 0)
Screenshot: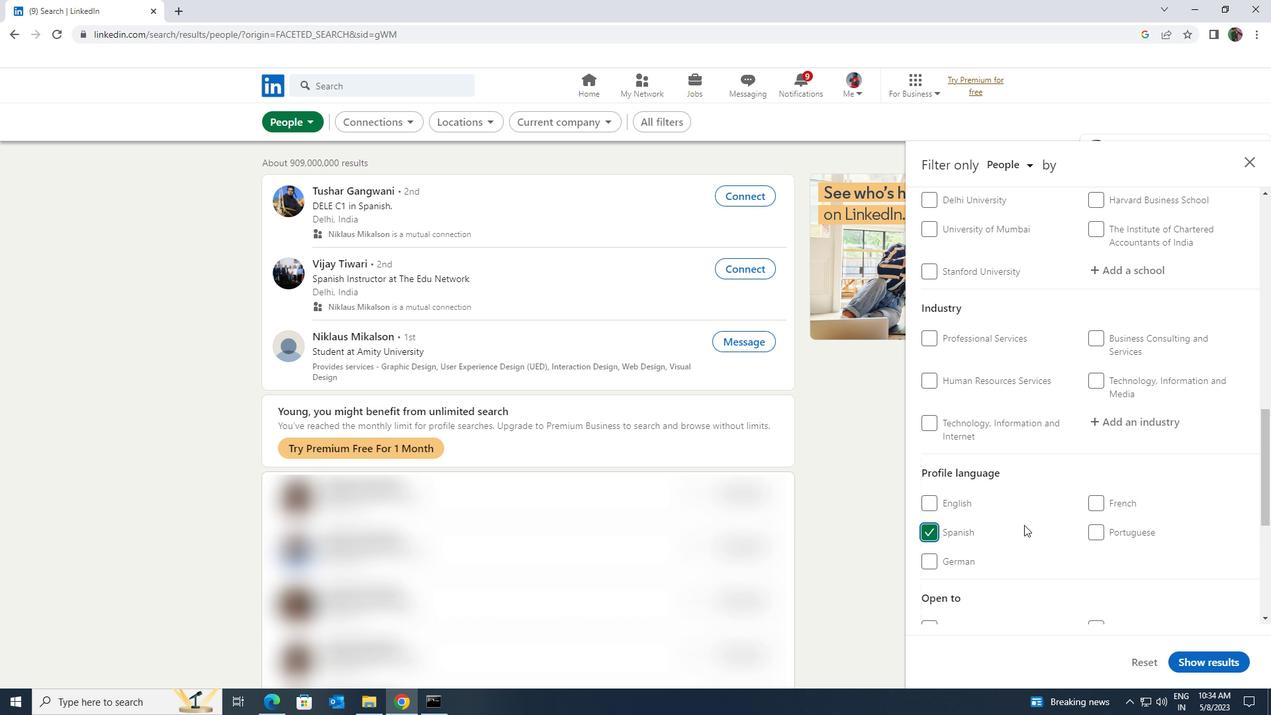 
Action: Mouse scrolled (1030, 525) with delta (0, 0)
Screenshot: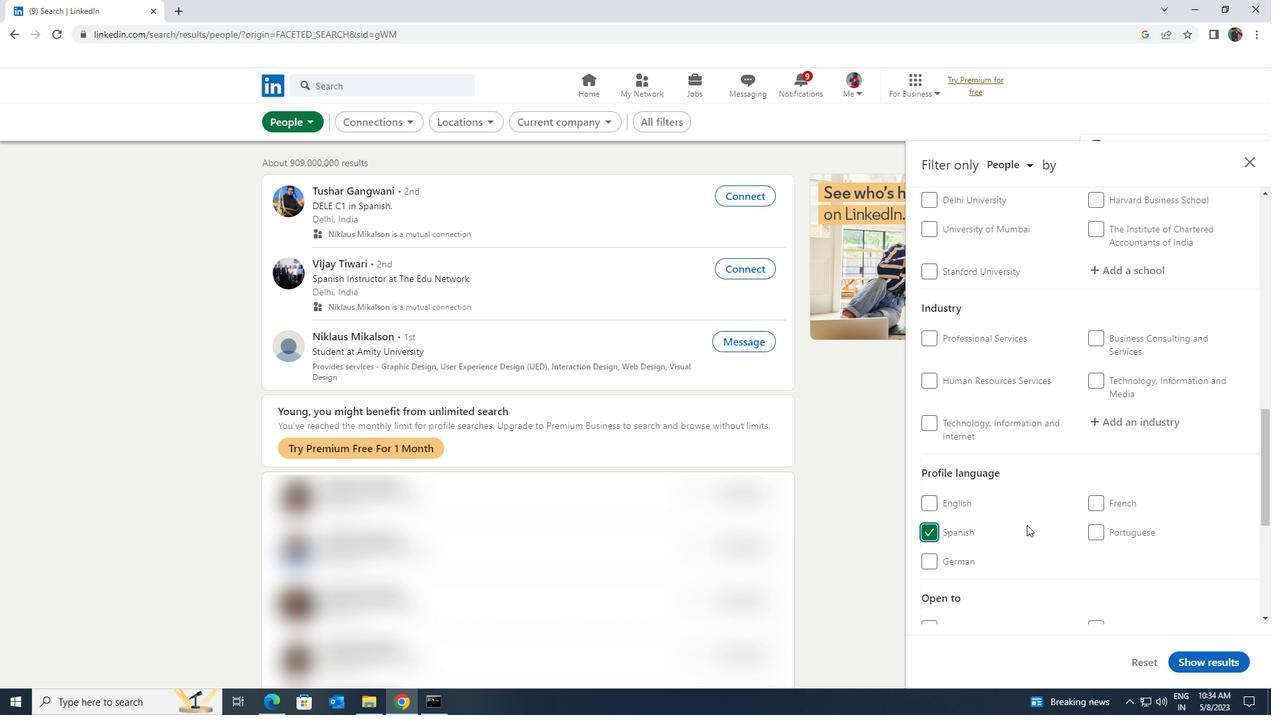 
Action: Mouse moved to (1032, 525)
Screenshot: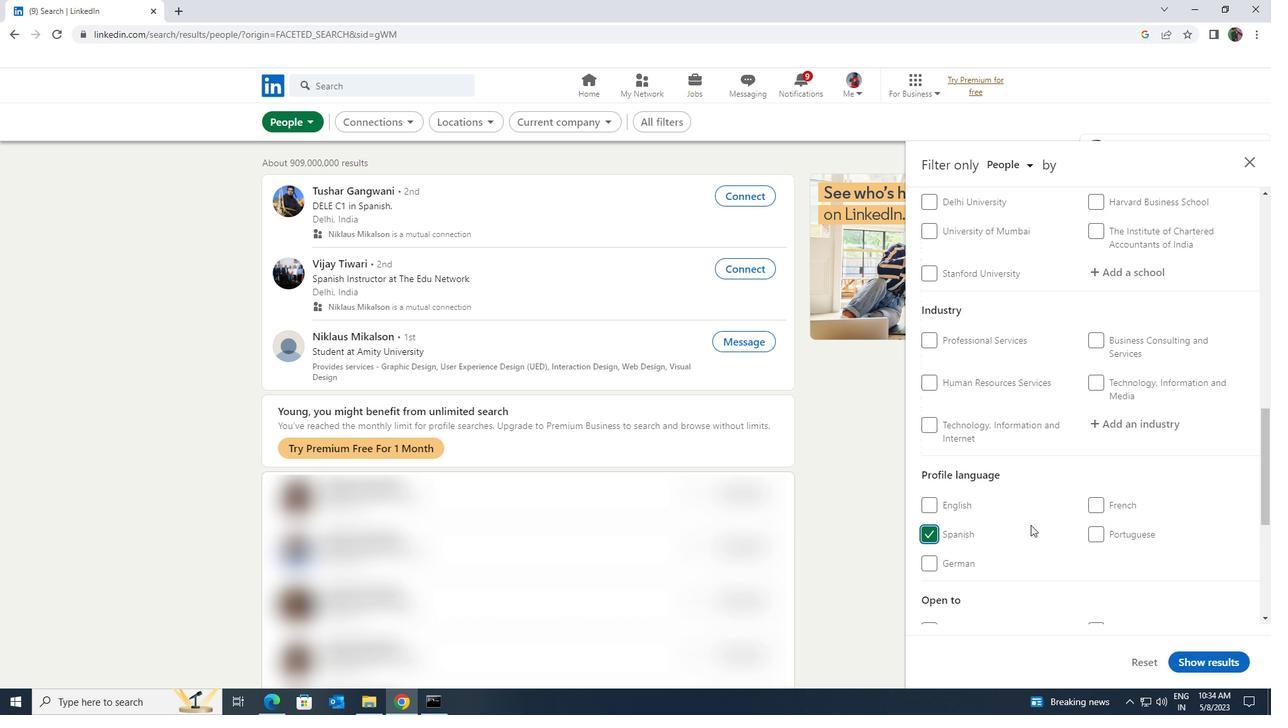 
Action: Mouse scrolled (1032, 525) with delta (0, 0)
Screenshot: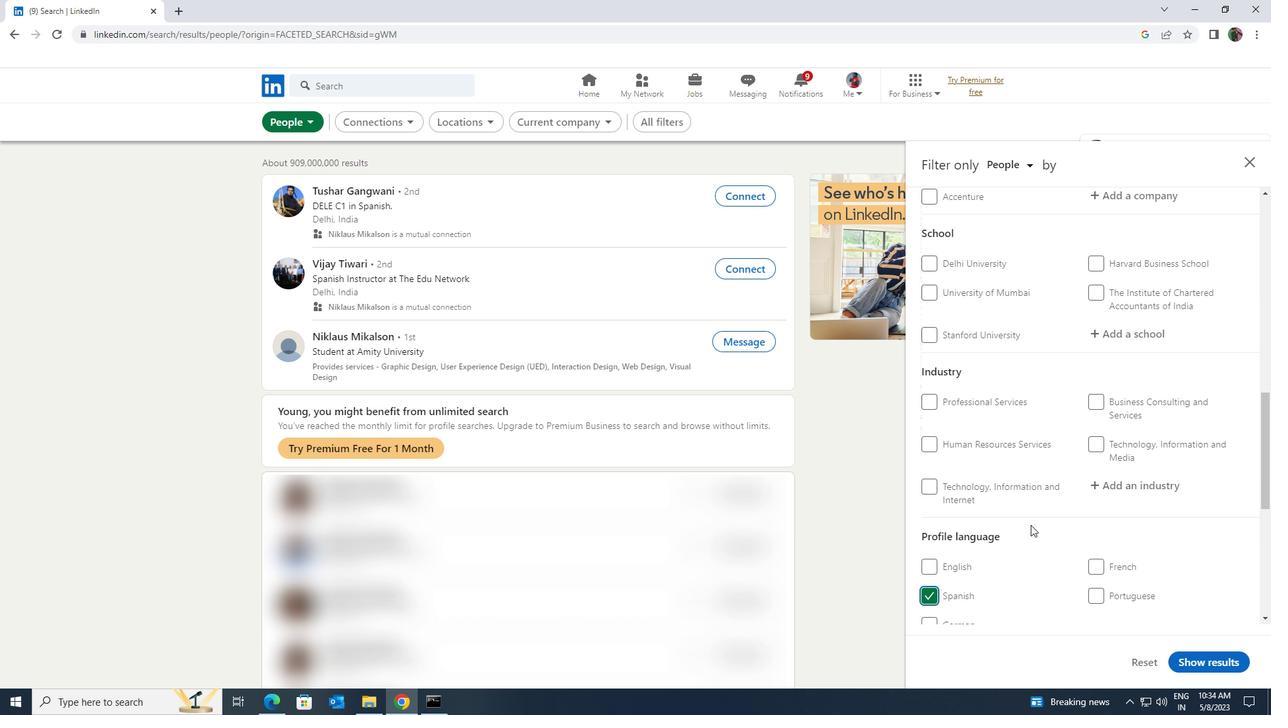 
Action: Mouse scrolled (1032, 525) with delta (0, 0)
Screenshot: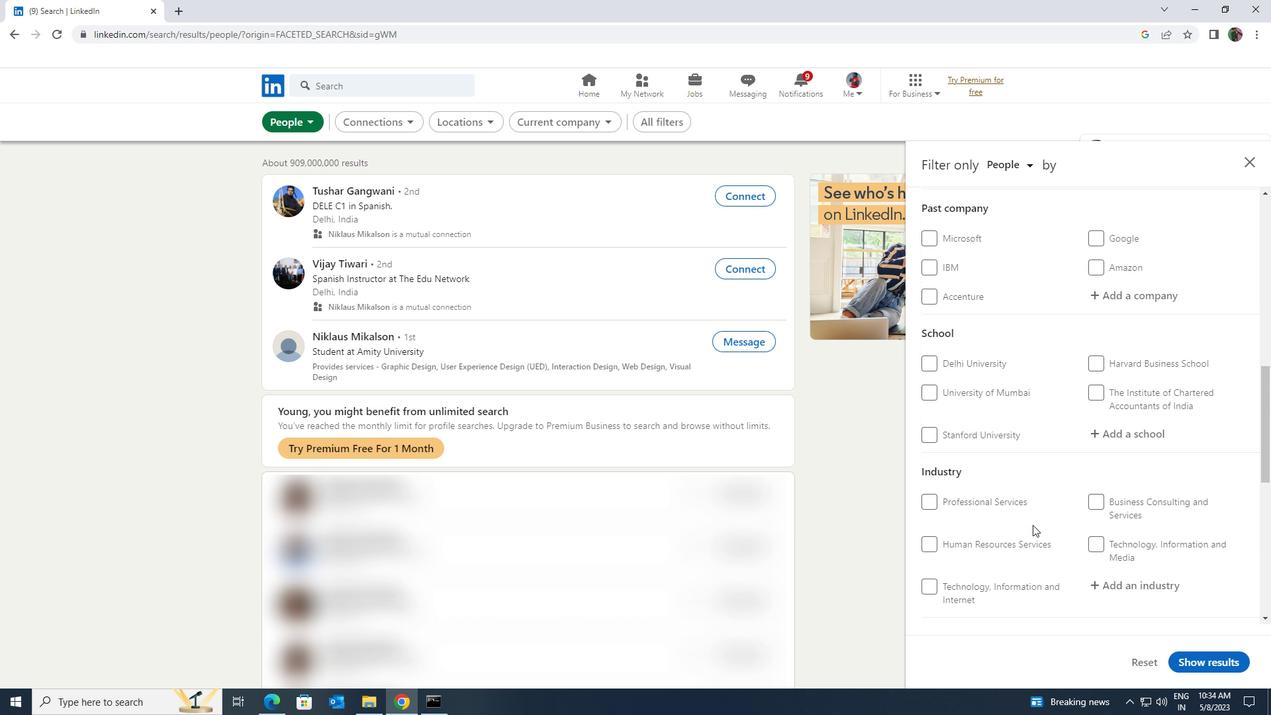 
Action: Mouse scrolled (1032, 525) with delta (0, 0)
Screenshot: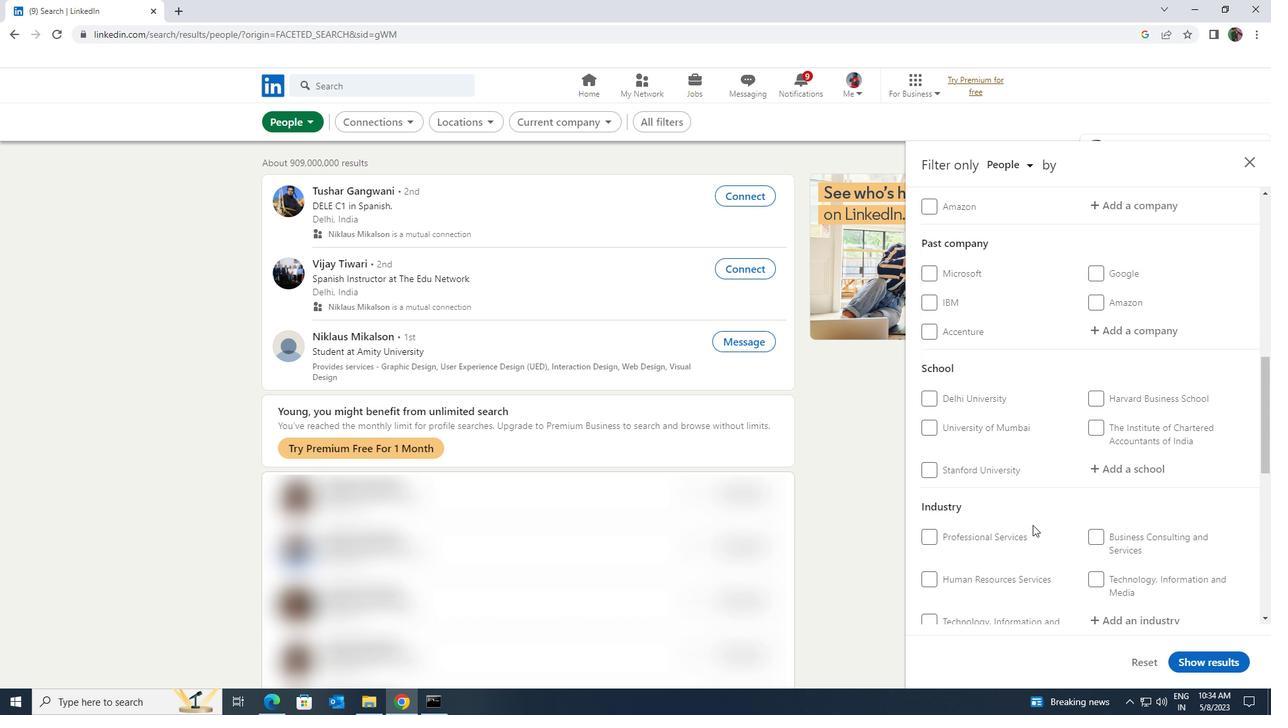 
Action: Mouse scrolled (1032, 525) with delta (0, 0)
Screenshot: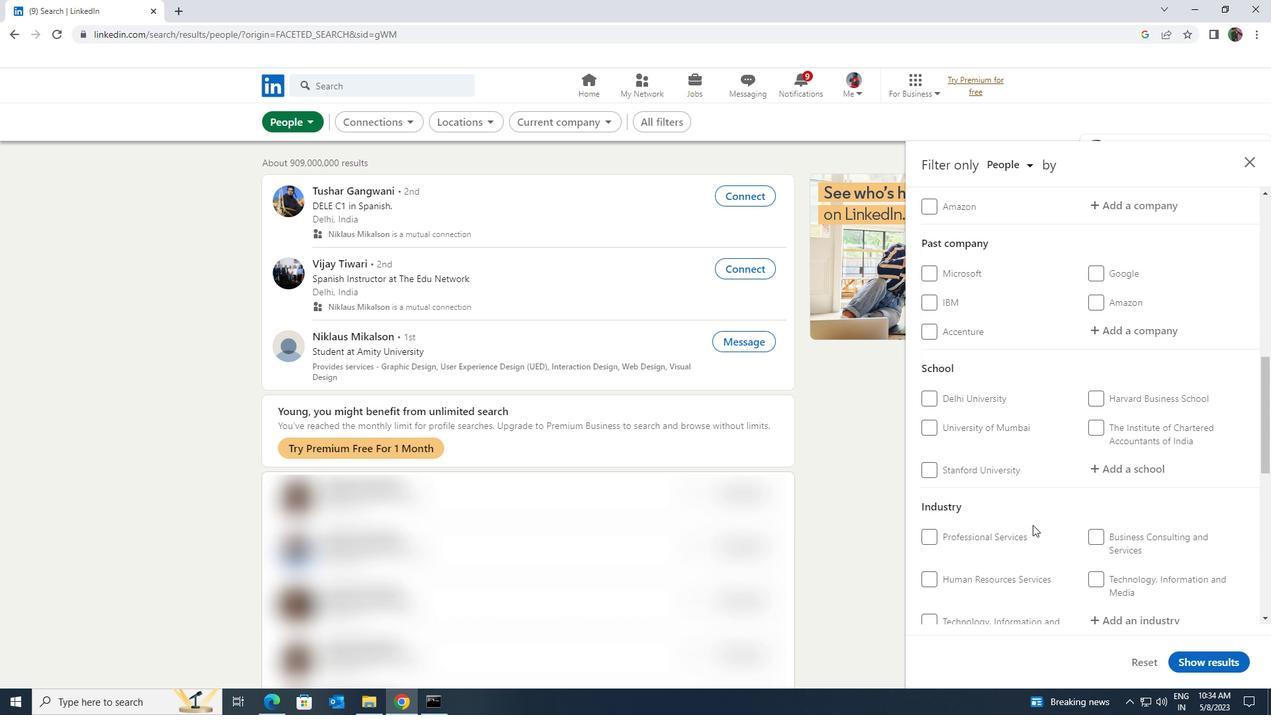 
Action: Mouse moved to (1032, 525)
Screenshot: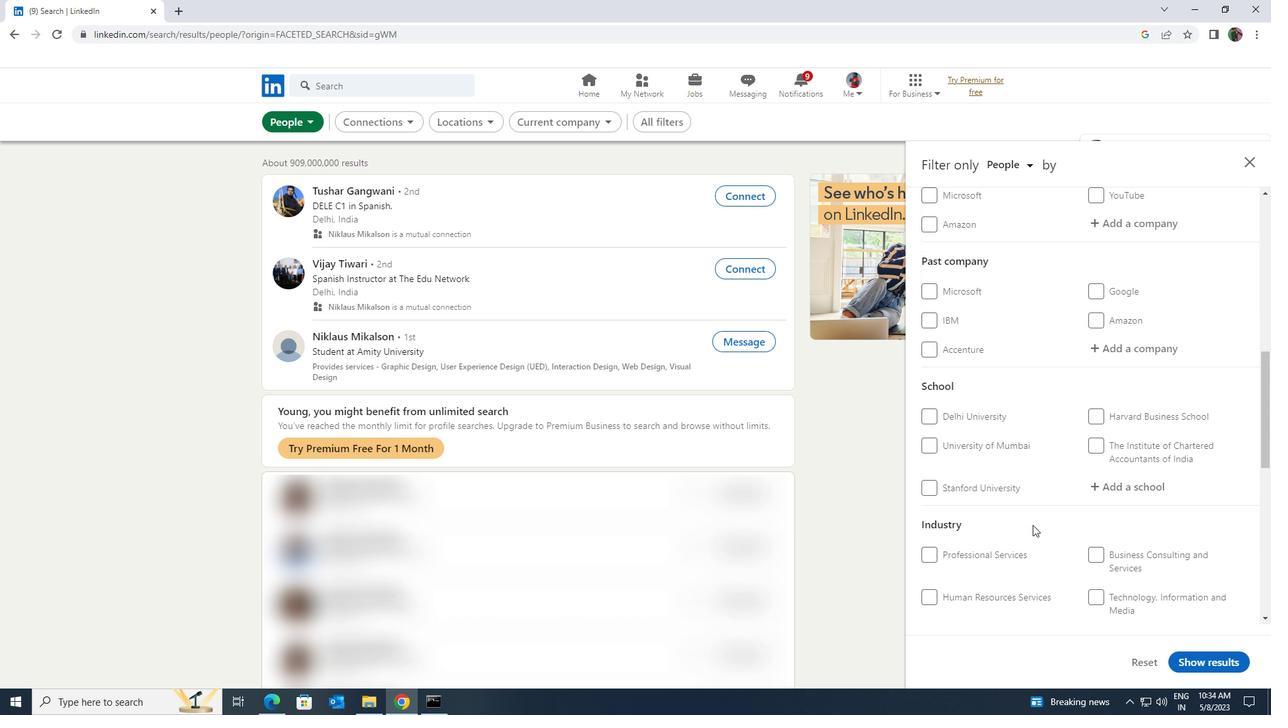 
Action: Mouse scrolled (1032, 525) with delta (0, 0)
Screenshot: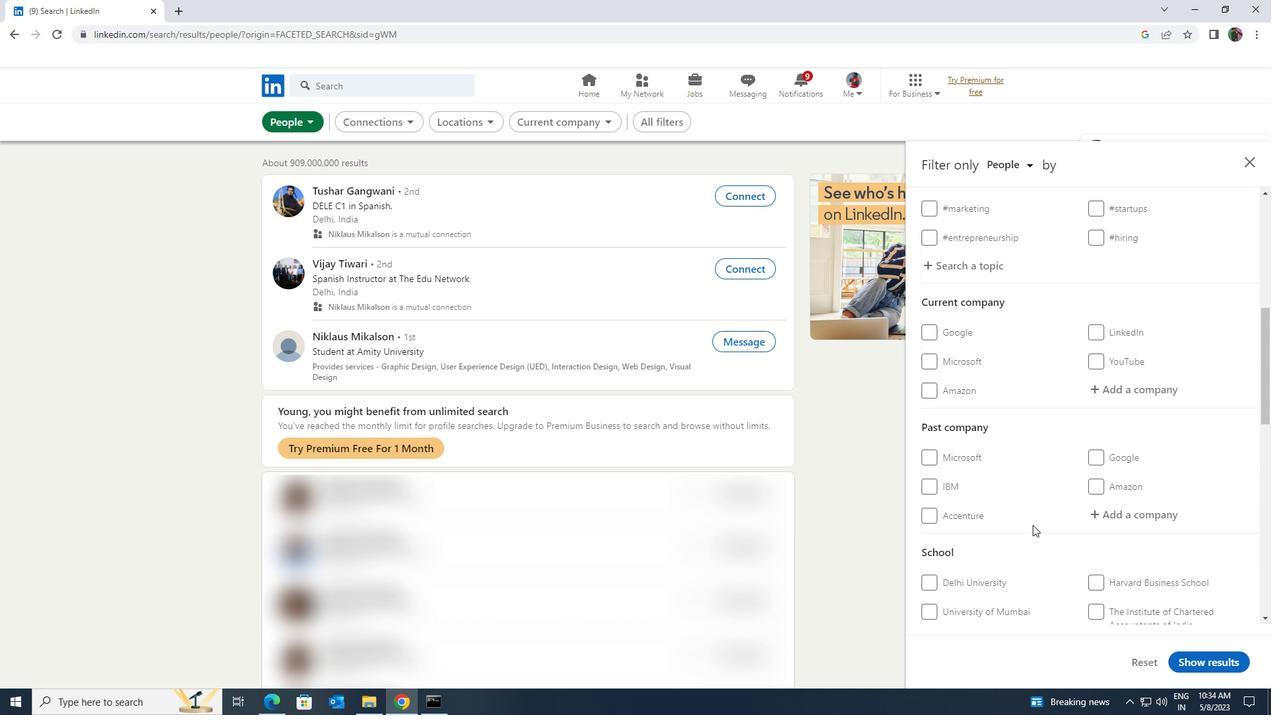 
Action: Mouse moved to (1134, 470)
Screenshot: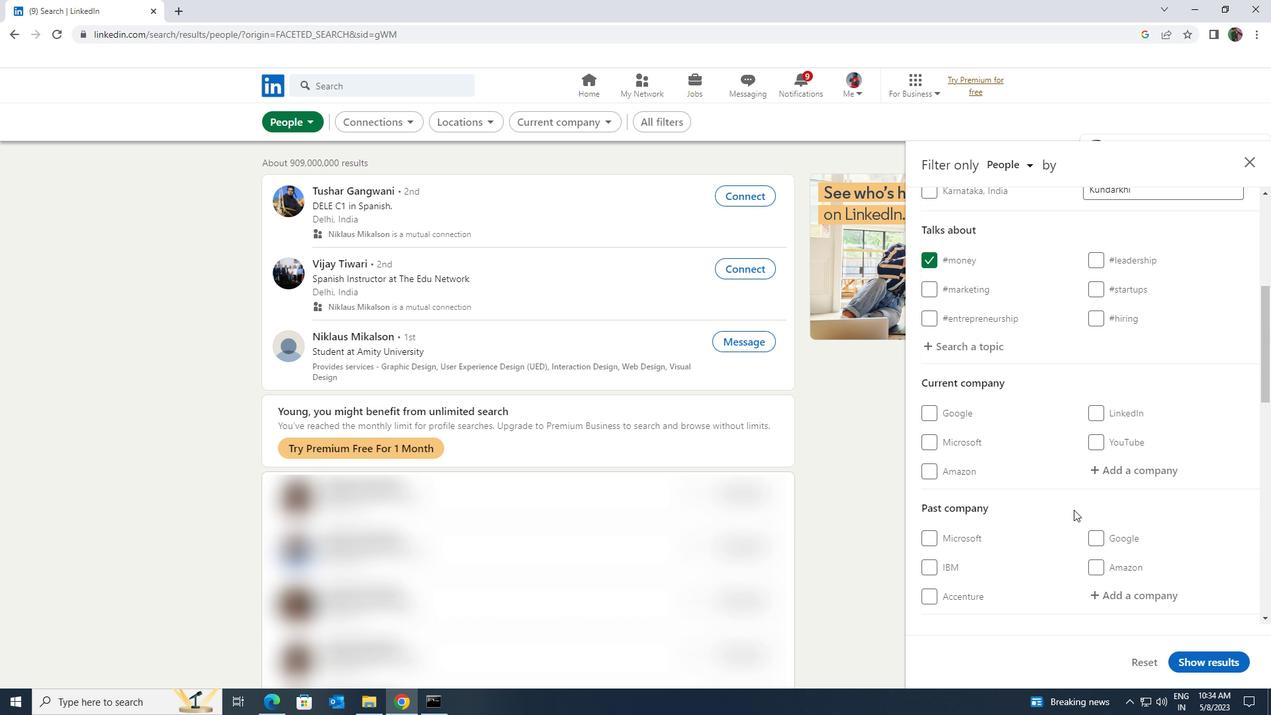 
Action: Mouse pressed left at (1134, 470)
Screenshot: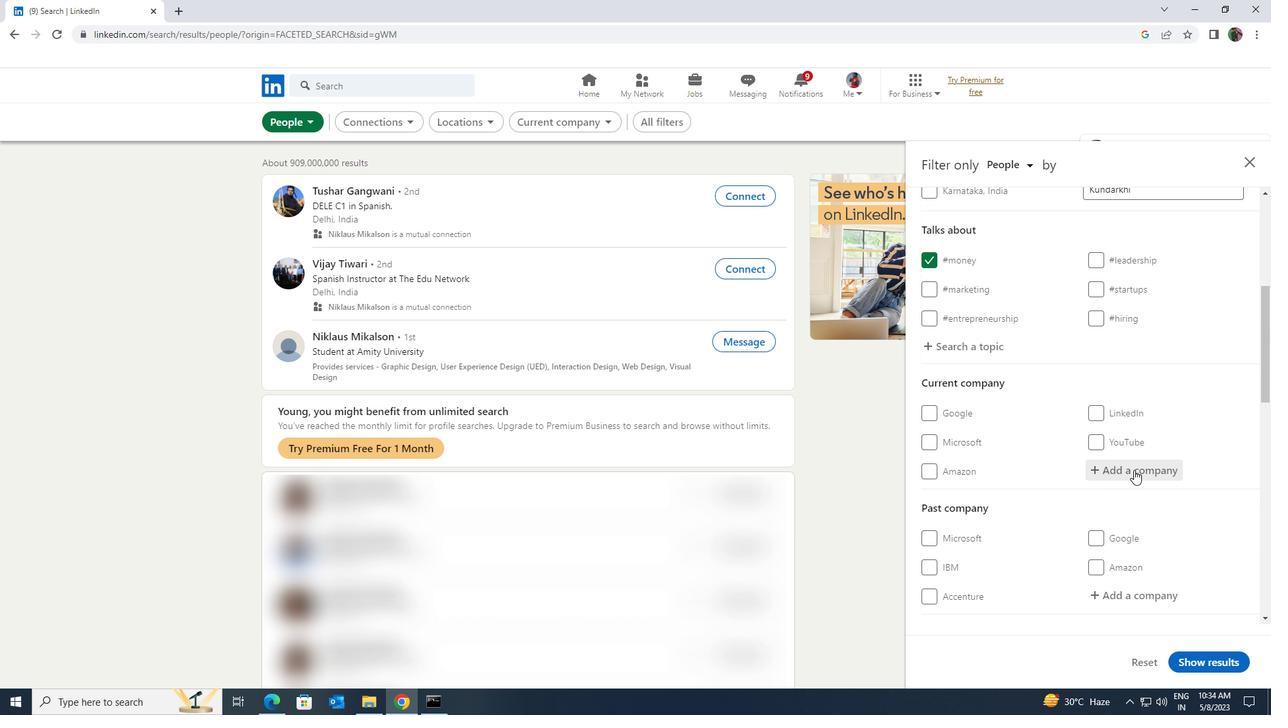 
Action: Key pressed <Key.shift>SLK<Key.space>
Screenshot: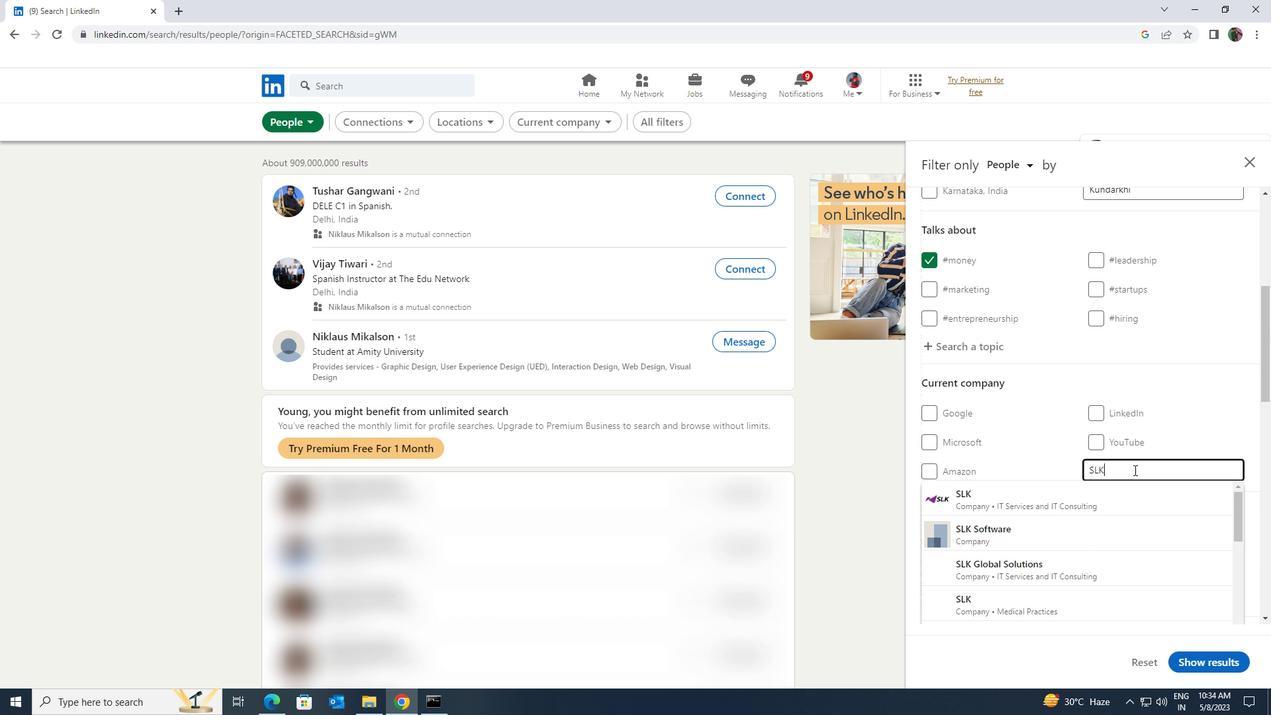 
Action: Mouse moved to (1126, 492)
Screenshot: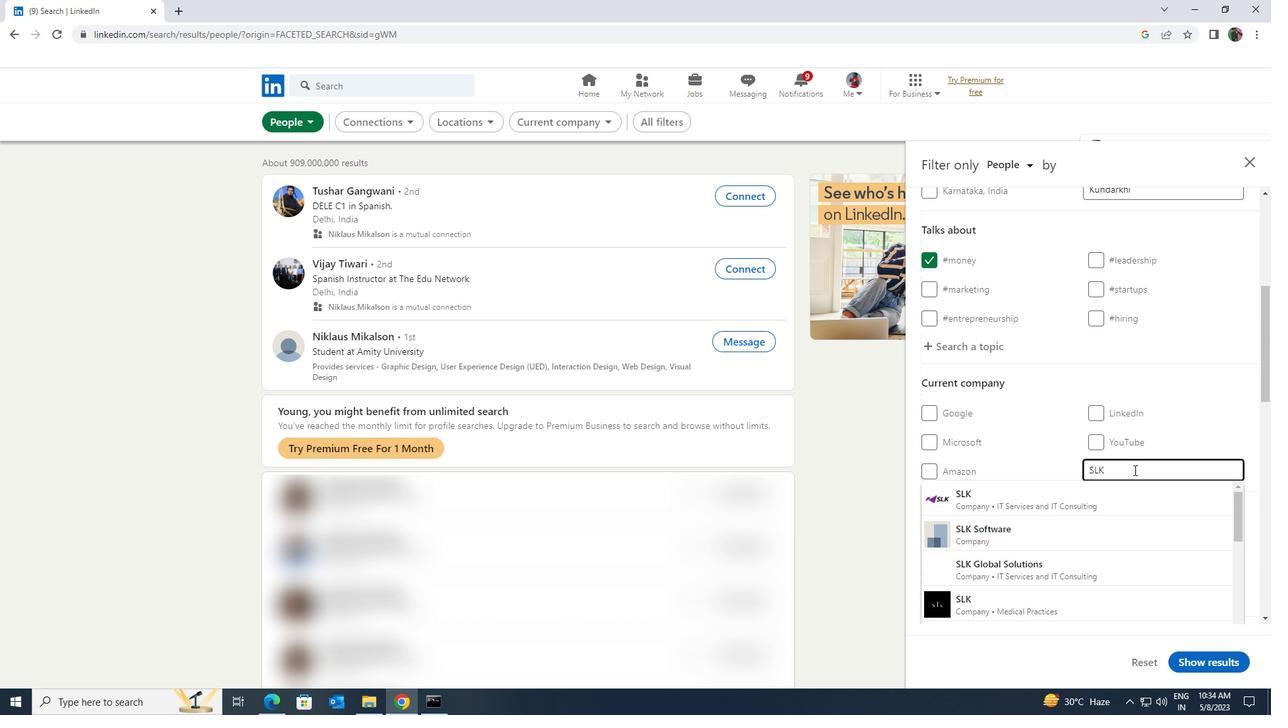 
Action: Mouse pressed left at (1126, 492)
Screenshot: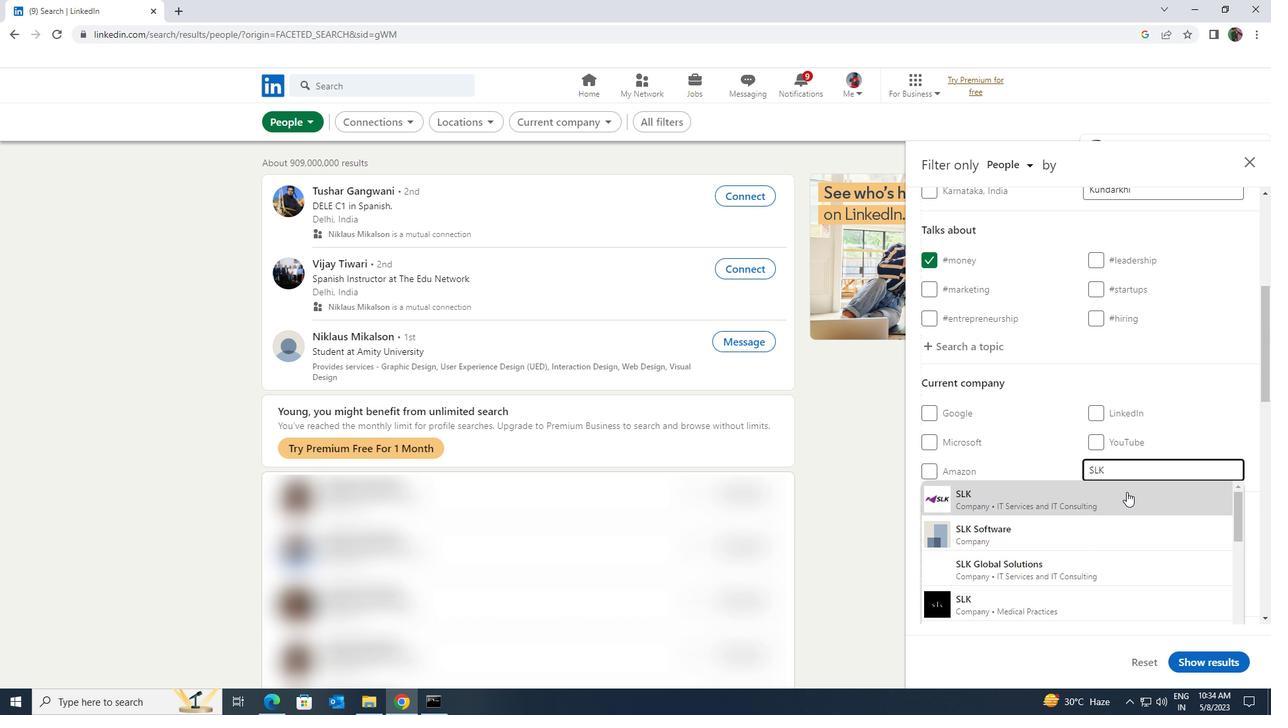 
Action: Mouse scrolled (1126, 491) with delta (0, 0)
Screenshot: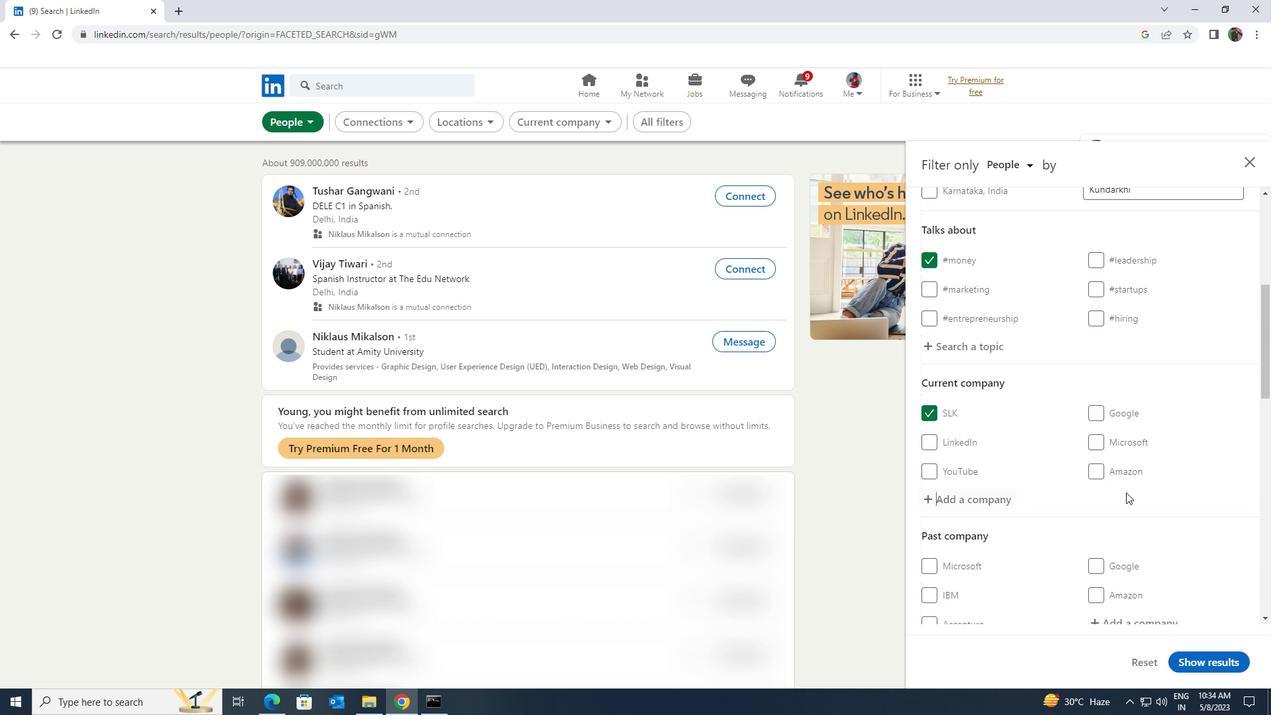 
Action: Mouse scrolled (1126, 491) with delta (0, 0)
Screenshot: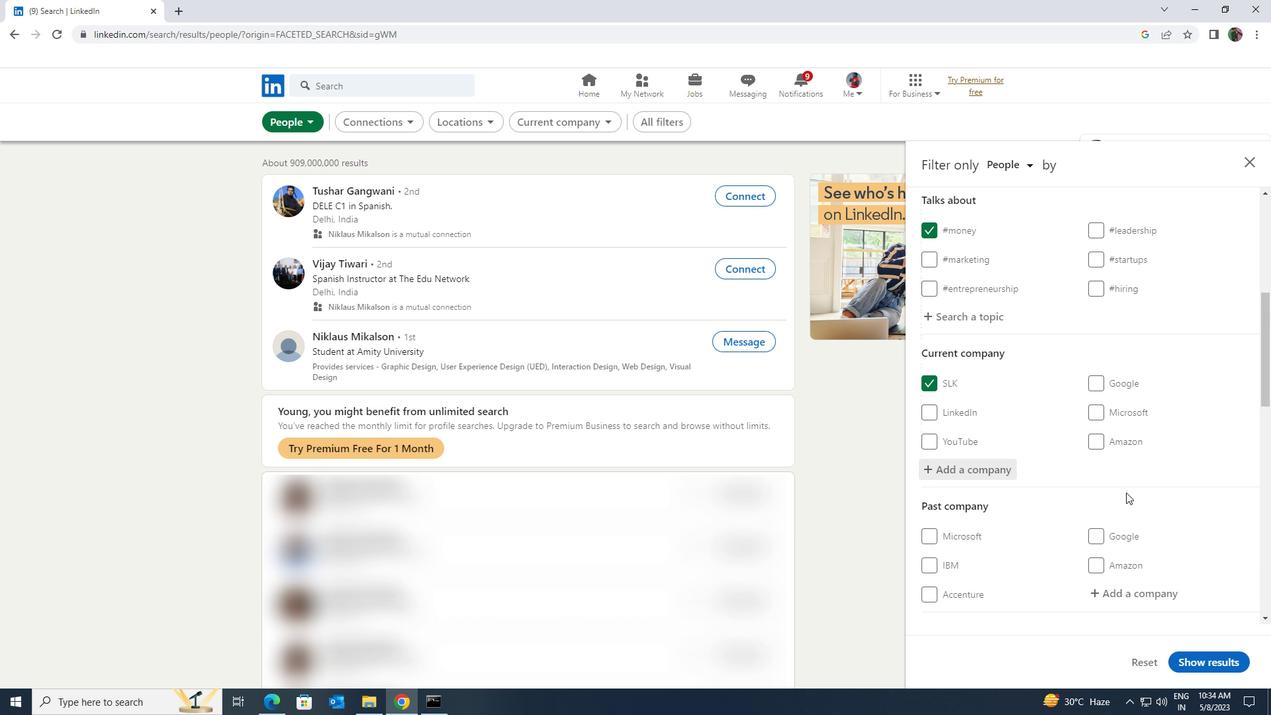 
Action: Mouse scrolled (1126, 491) with delta (0, 0)
Screenshot: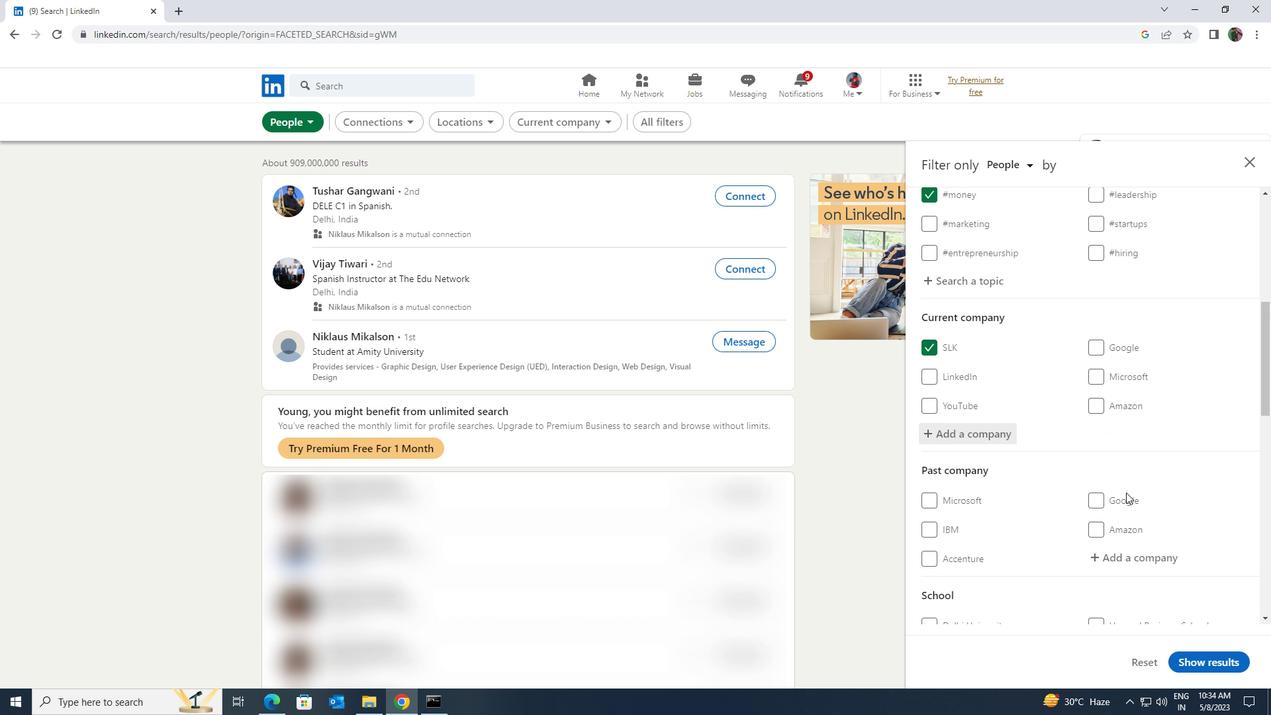 
Action: Mouse scrolled (1126, 491) with delta (0, 0)
Screenshot: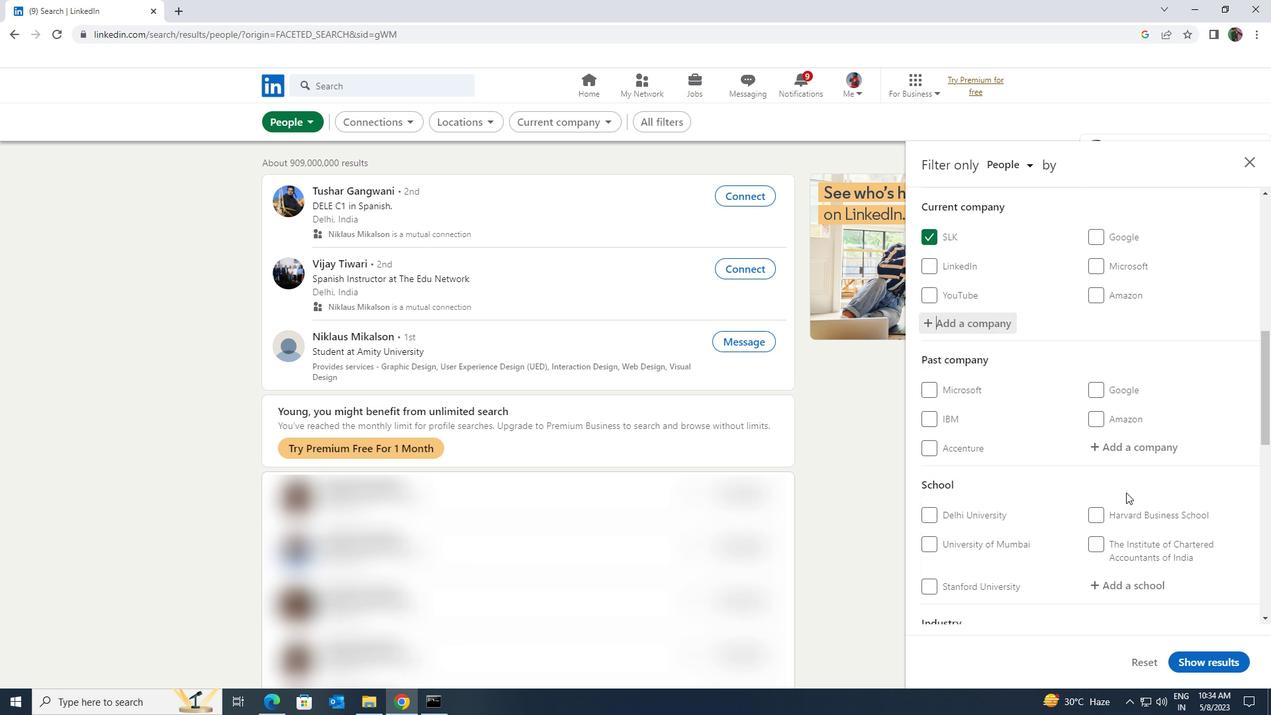 
Action: Mouse moved to (1125, 495)
Screenshot: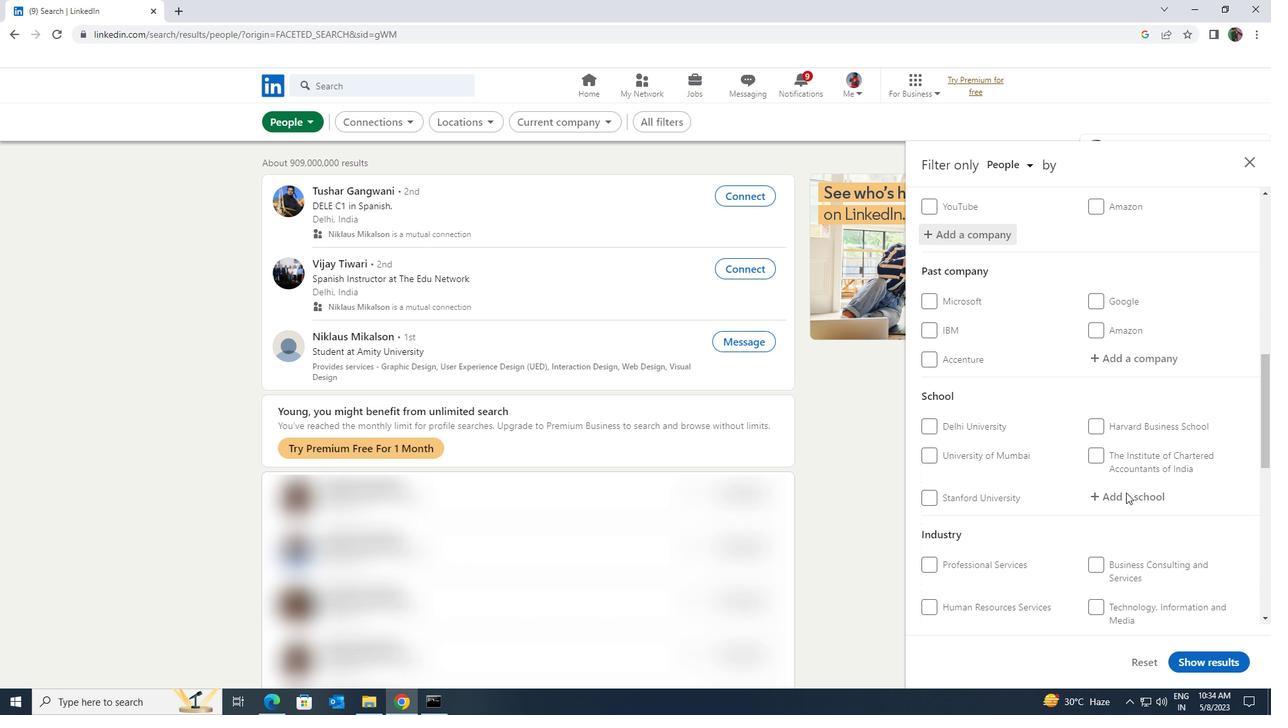 
Action: Mouse pressed left at (1125, 495)
Screenshot: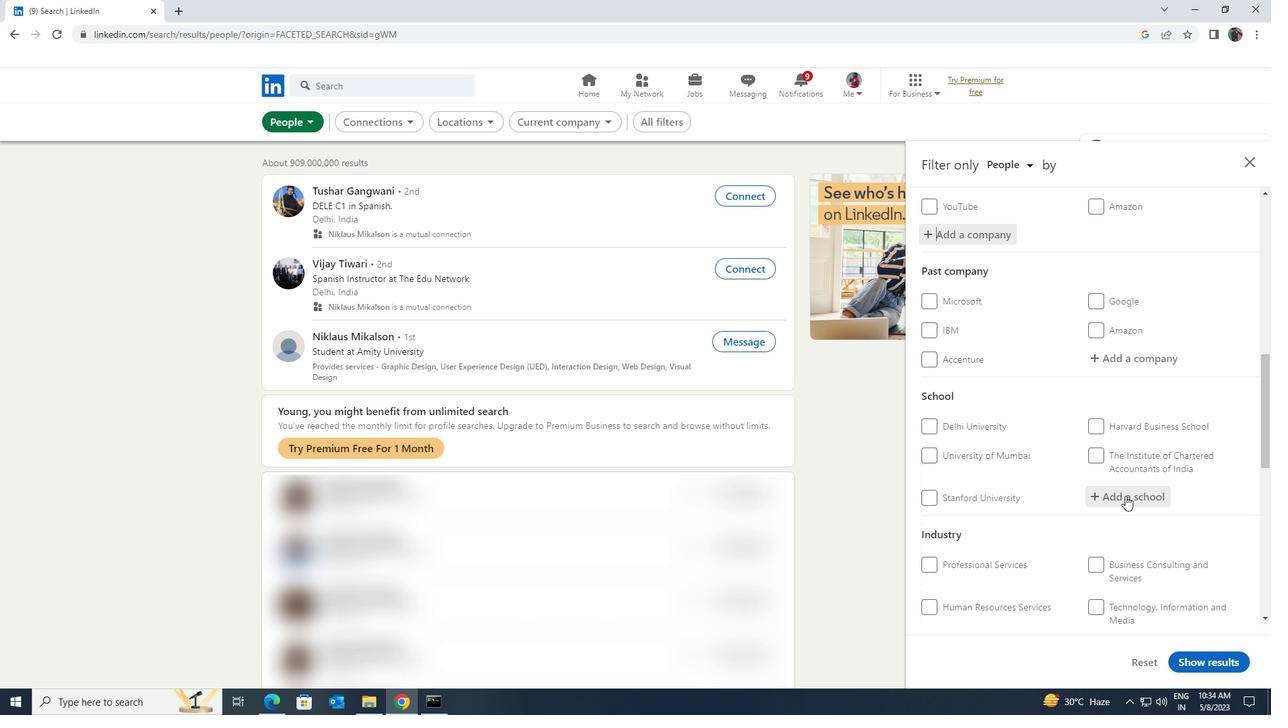 
Action: Key pressed <Key.shift><Key.shift><Key.shift><Key.shift><Key.shift><Key.shift><Key.shift><Key.shift><Key.shift><Key.shift>P<Key.space><Key.shift>P<Key.space><Key.shift>UNIVERSITY
Screenshot: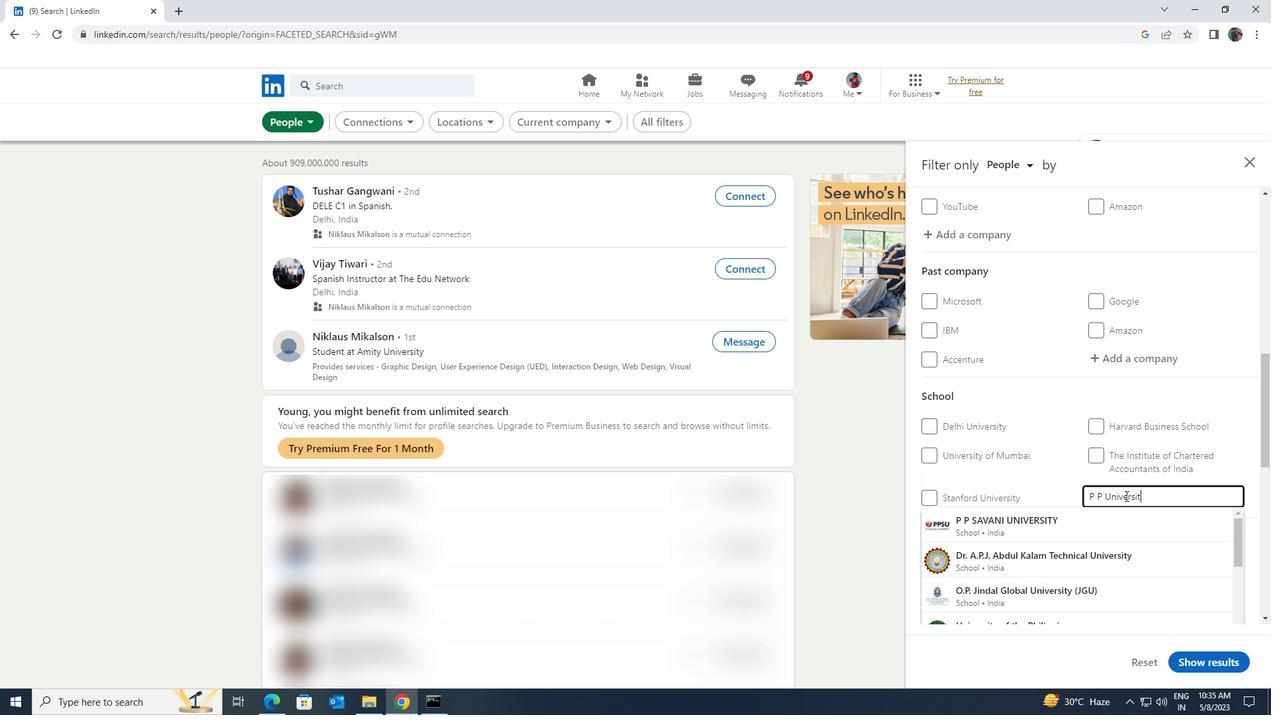 
Action: Mouse moved to (1124, 515)
Screenshot: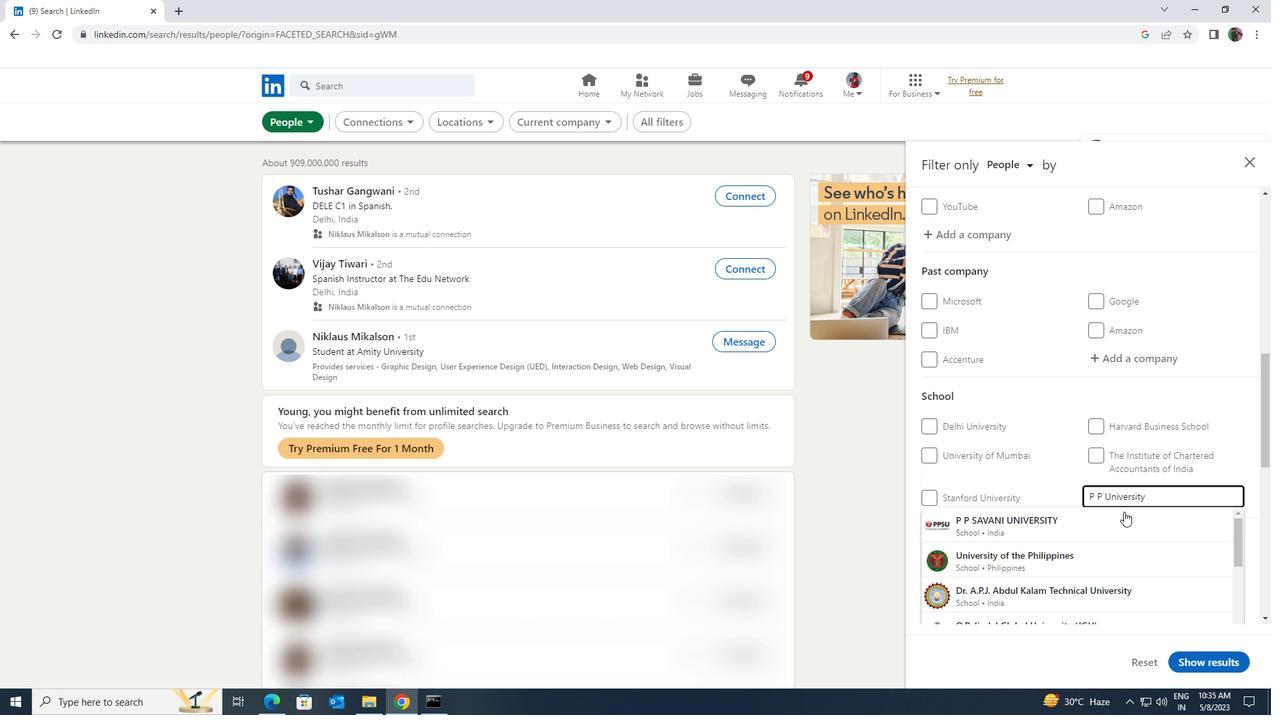 
Action: Mouse pressed left at (1124, 515)
Screenshot: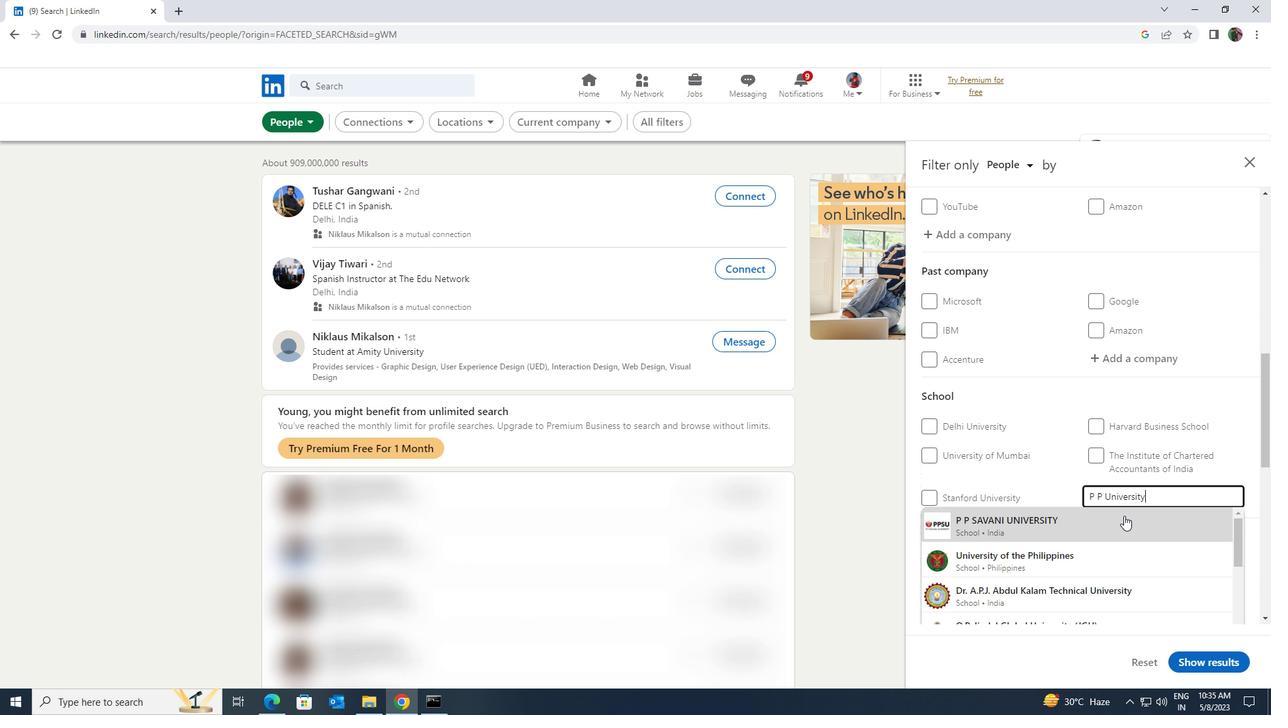 
Action: Mouse scrolled (1124, 515) with delta (0, 0)
Screenshot: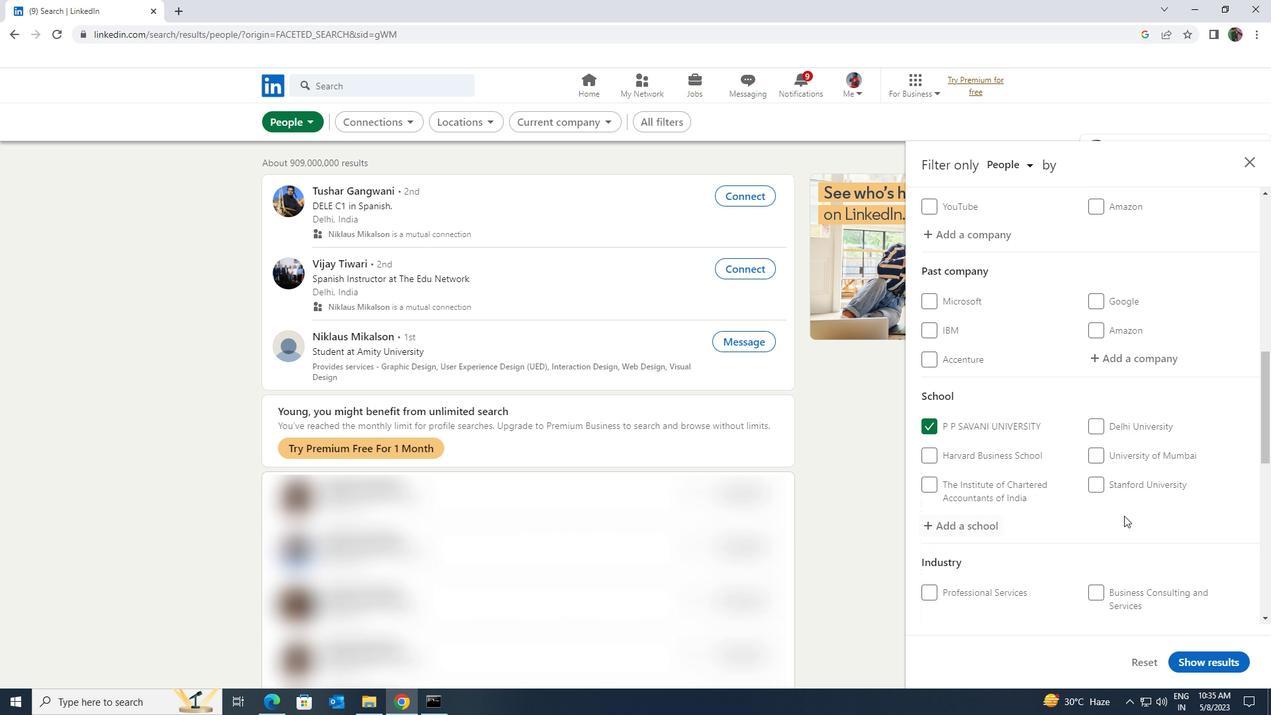 
Action: Mouse scrolled (1124, 515) with delta (0, 0)
Screenshot: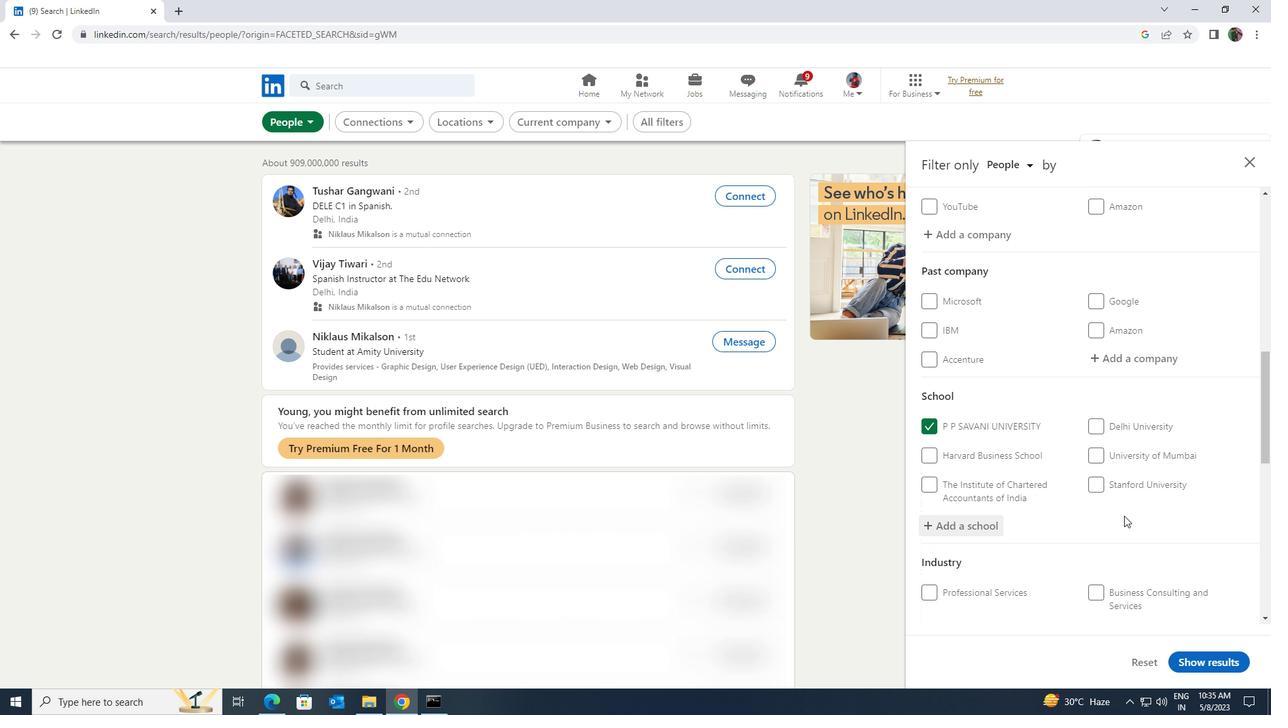 
Action: Mouse scrolled (1124, 515) with delta (0, 0)
Screenshot: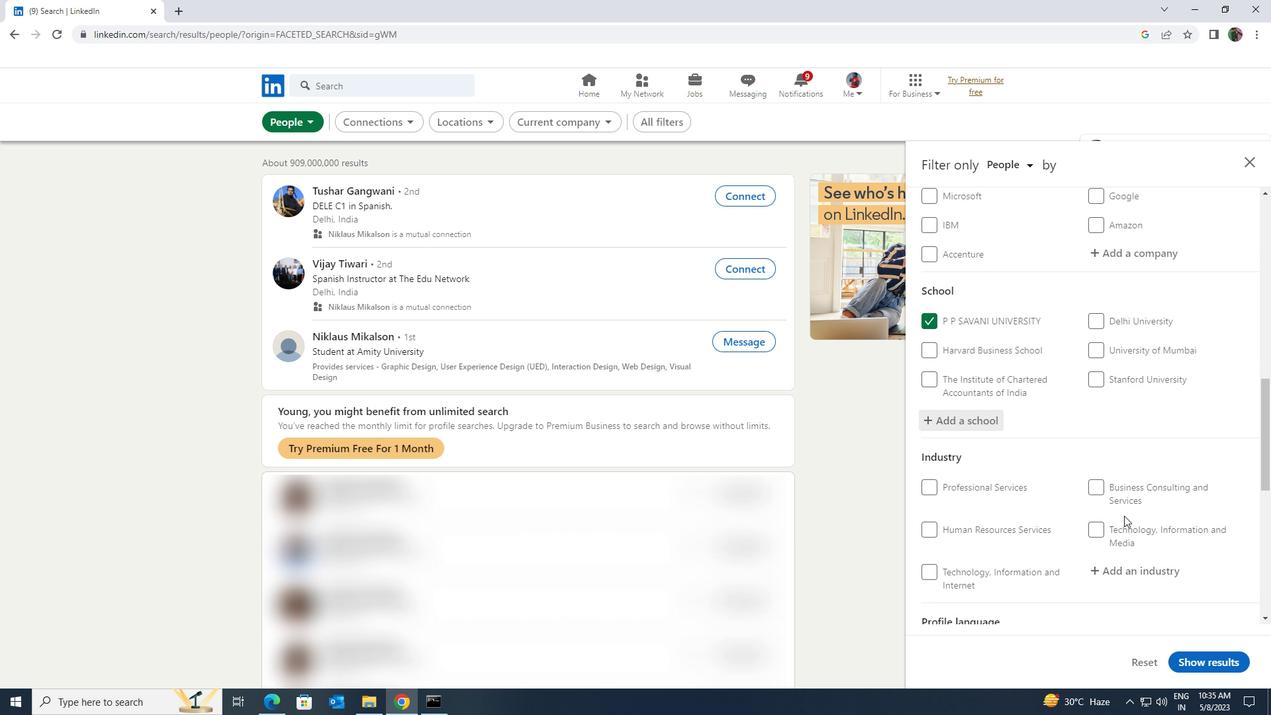 
Action: Mouse moved to (1135, 474)
Screenshot: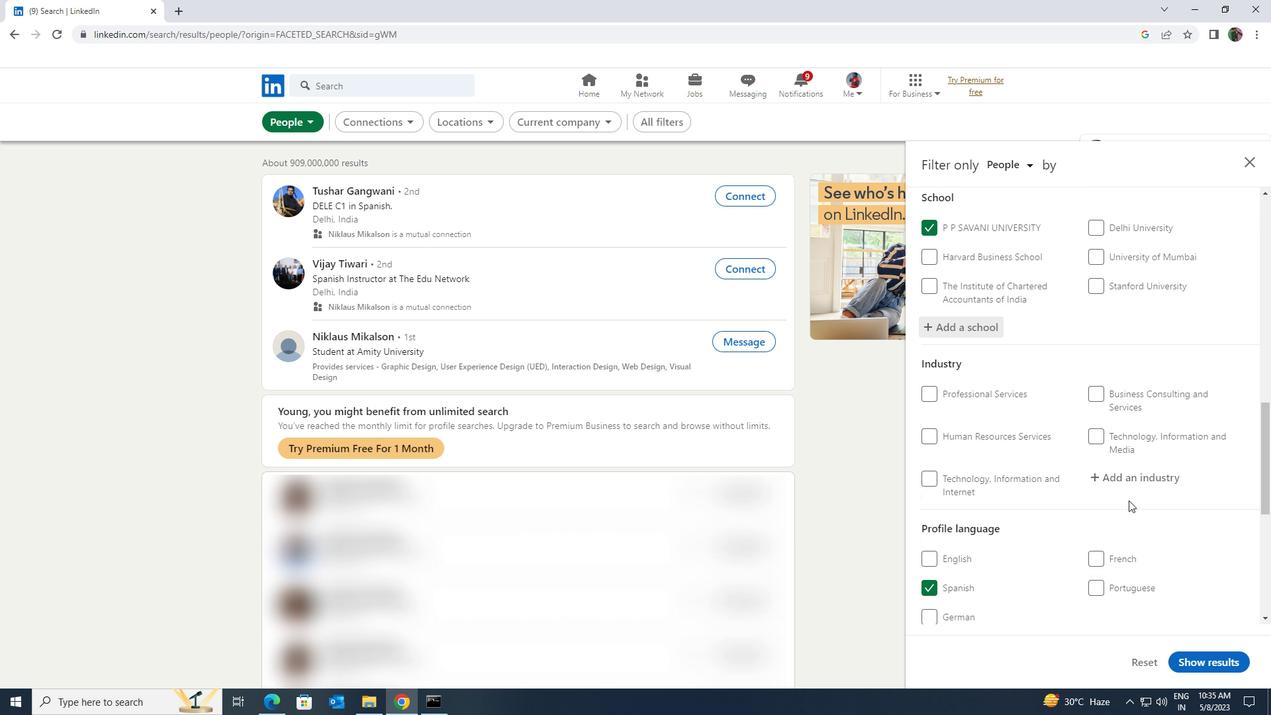 
Action: Mouse pressed left at (1135, 474)
Screenshot: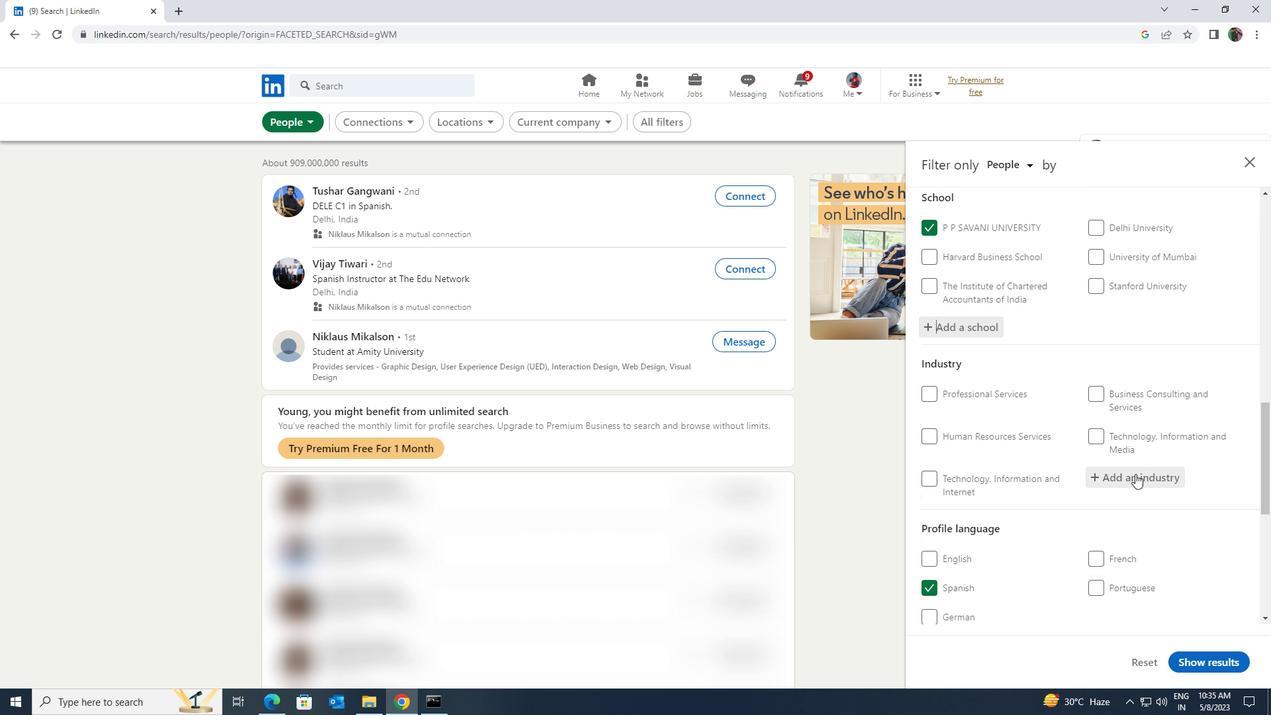 
Action: Key pressed <Key.shift><Key.shift><Key.shift><Key.shift>HIGHWAY
Screenshot: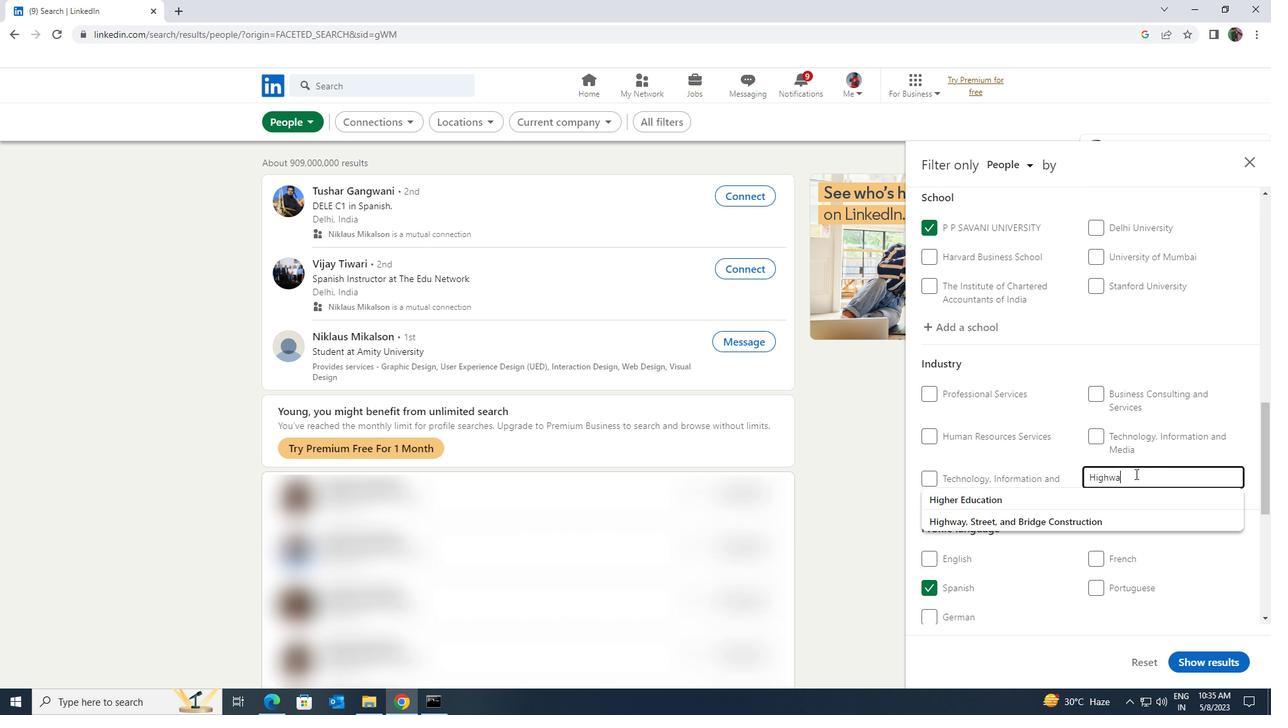 
Action: Mouse moved to (1124, 513)
Screenshot: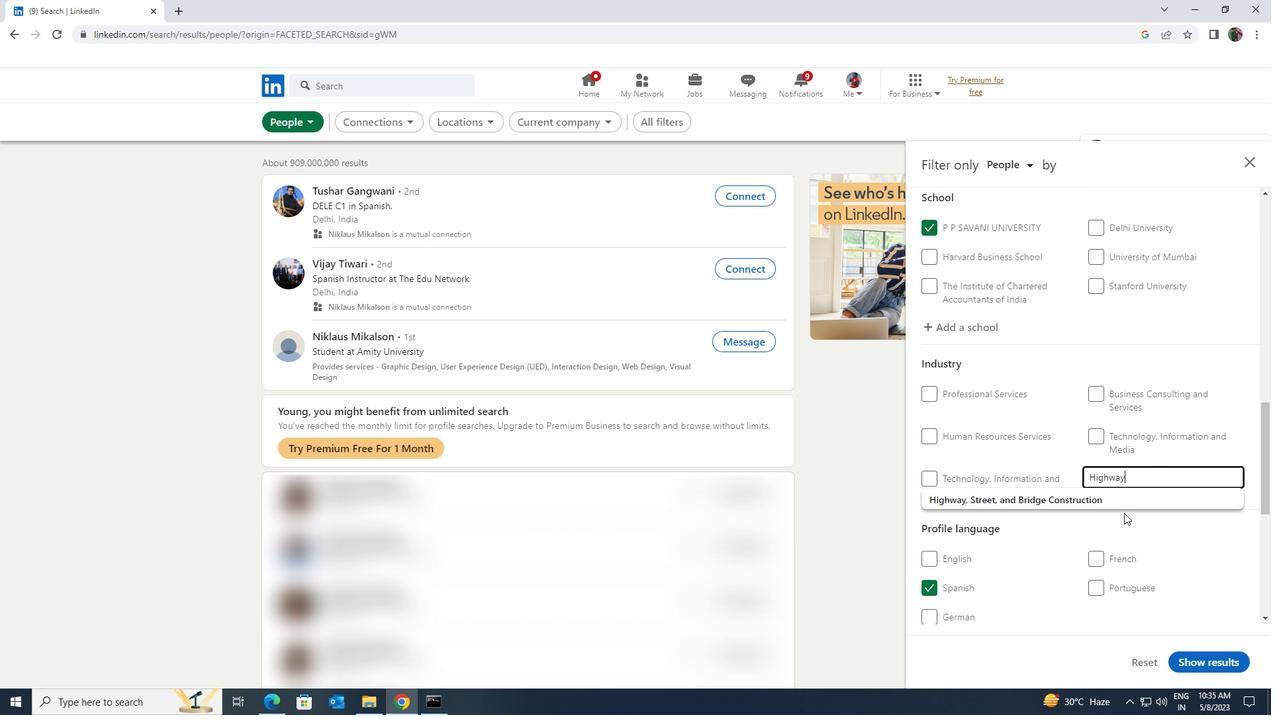 
Action: Mouse pressed left at (1124, 513)
Screenshot: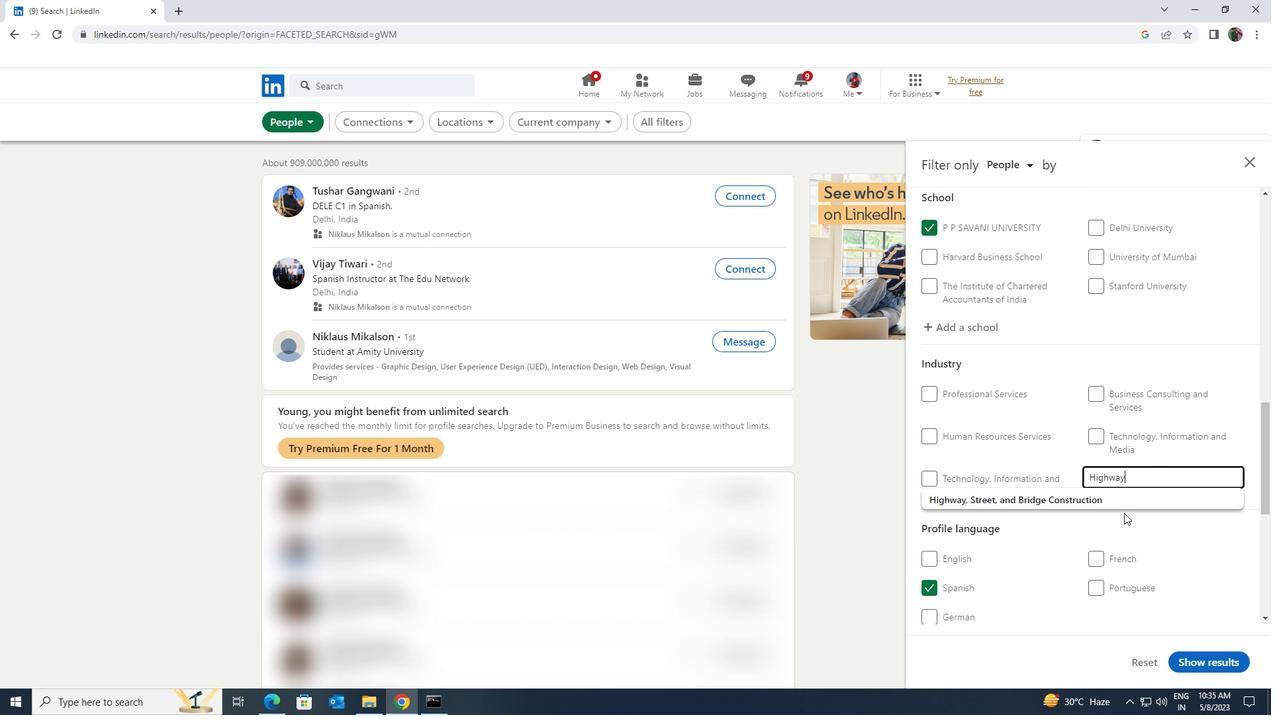 
Action: Mouse moved to (1129, 493)
Screenshot: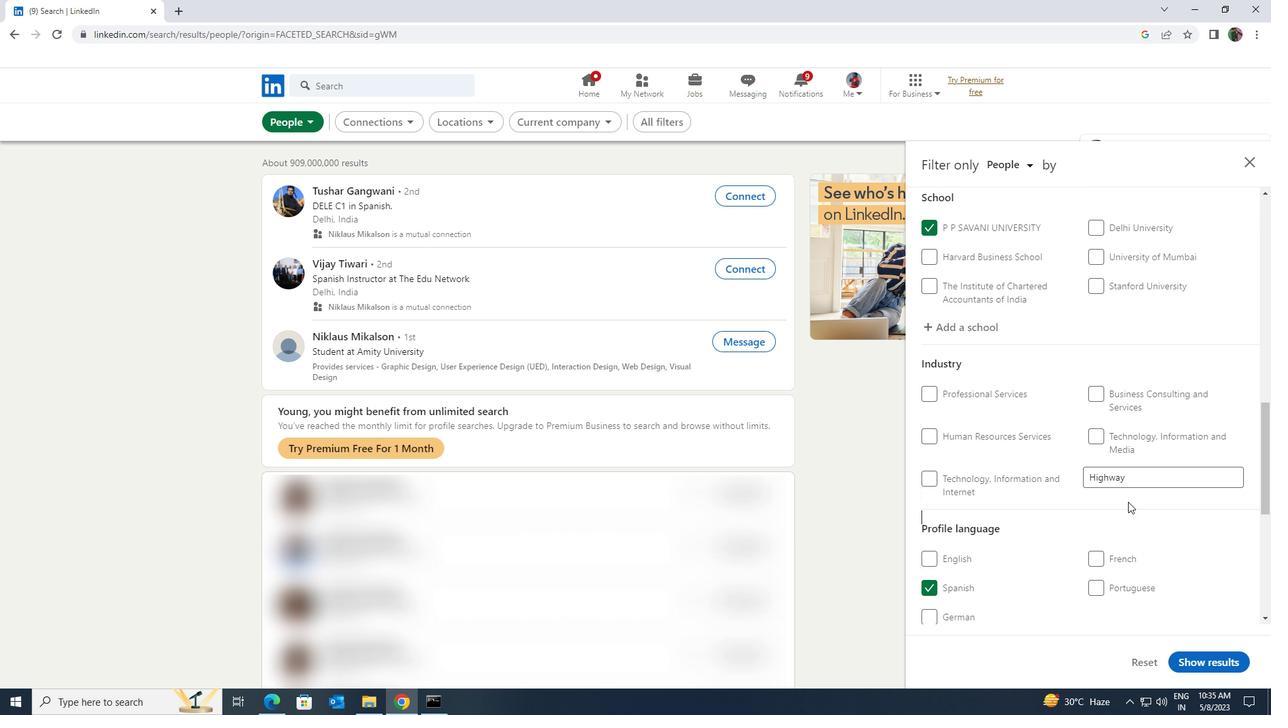 
Action: Mouse scrolled (1129, 492) with delta (0, 0)
Screenshot: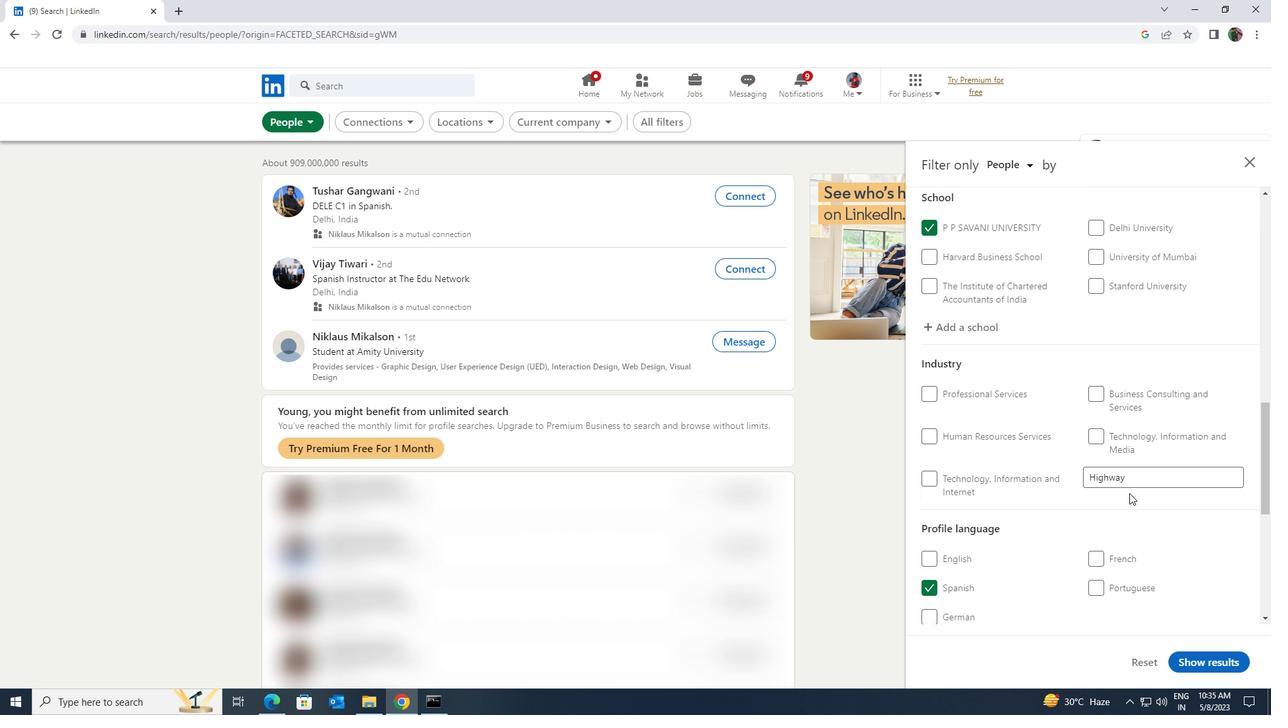 
Action: Mouse scrolled (1129, 492) with delta (0, 0)
Screenshot: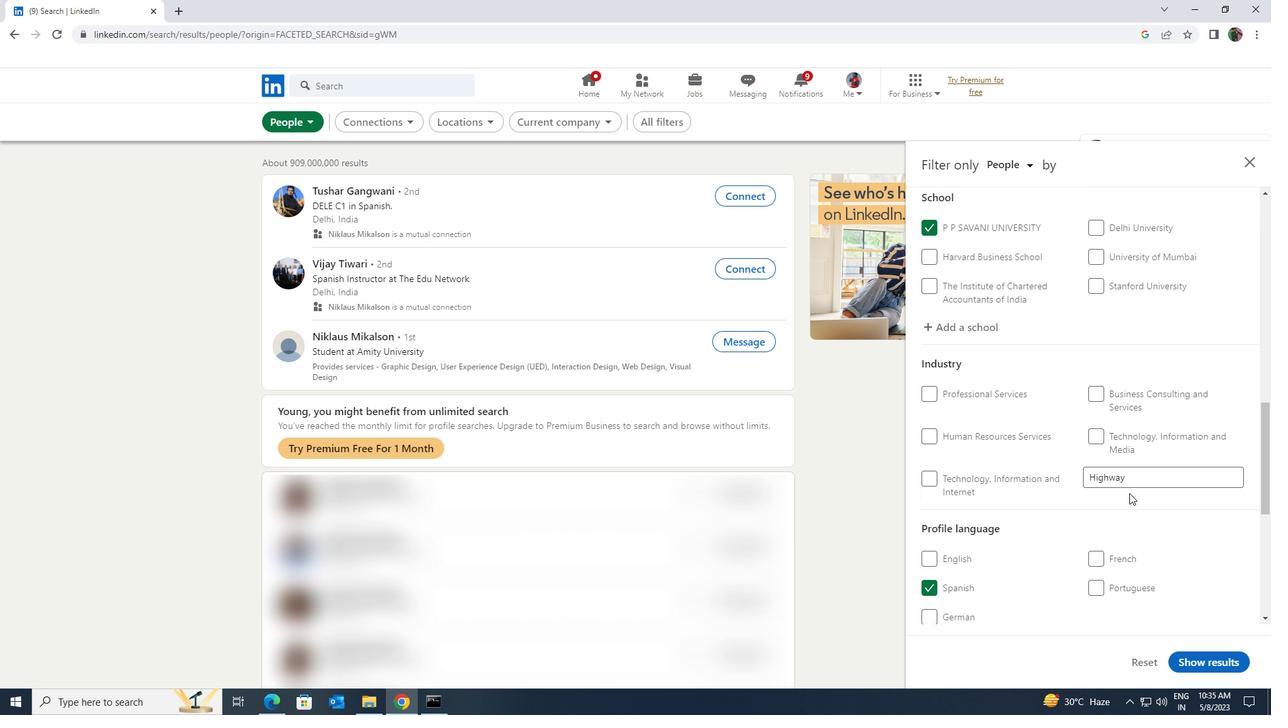 
Action: Mouse scrolled (1129, 492) with delta (0, 0)
Screenshot: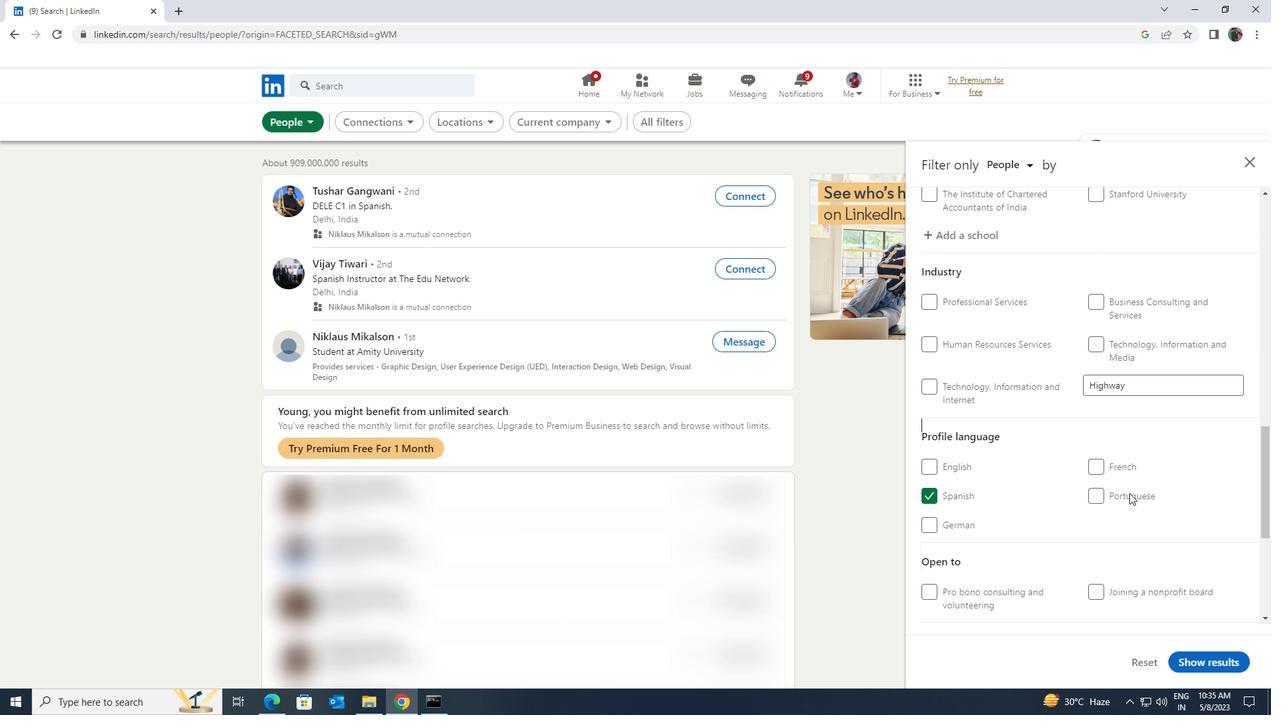 
Action: Mouse scrolled (1129, 492) with delta (0, 0)
Screenshot: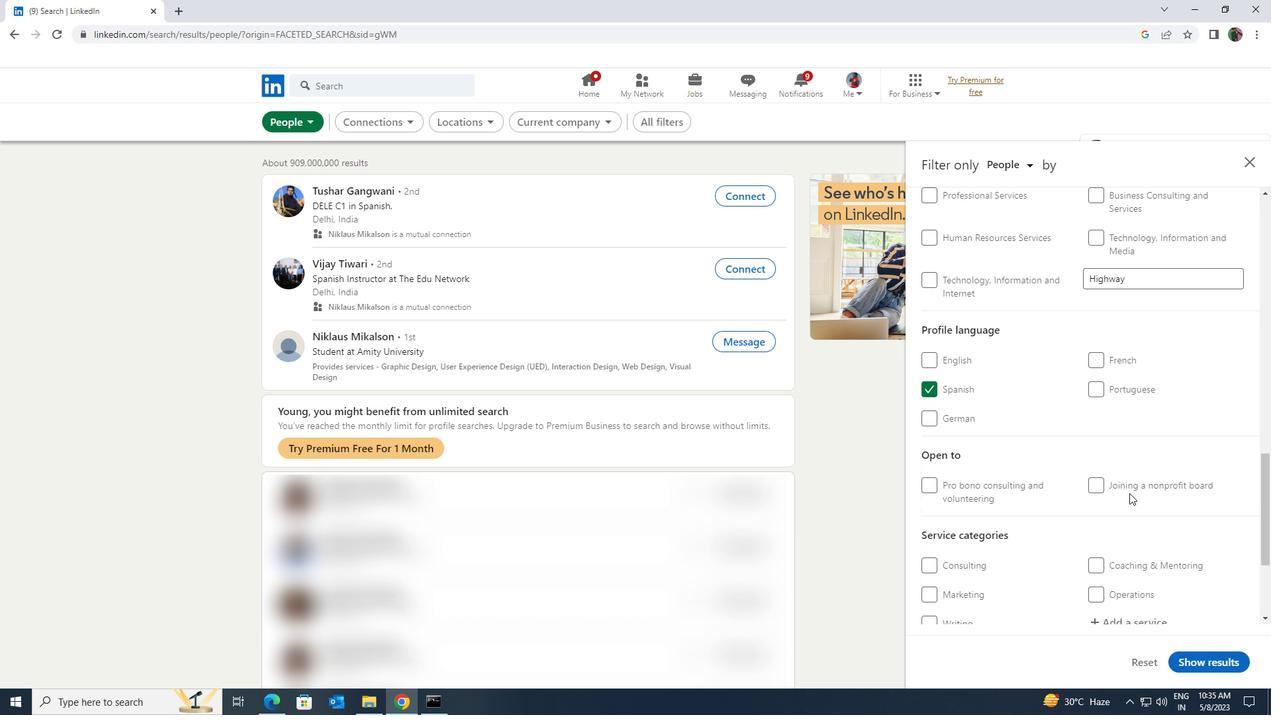 
Action: Mouse scrolled (1129, 492) with delta (0, 0)
Screenshot: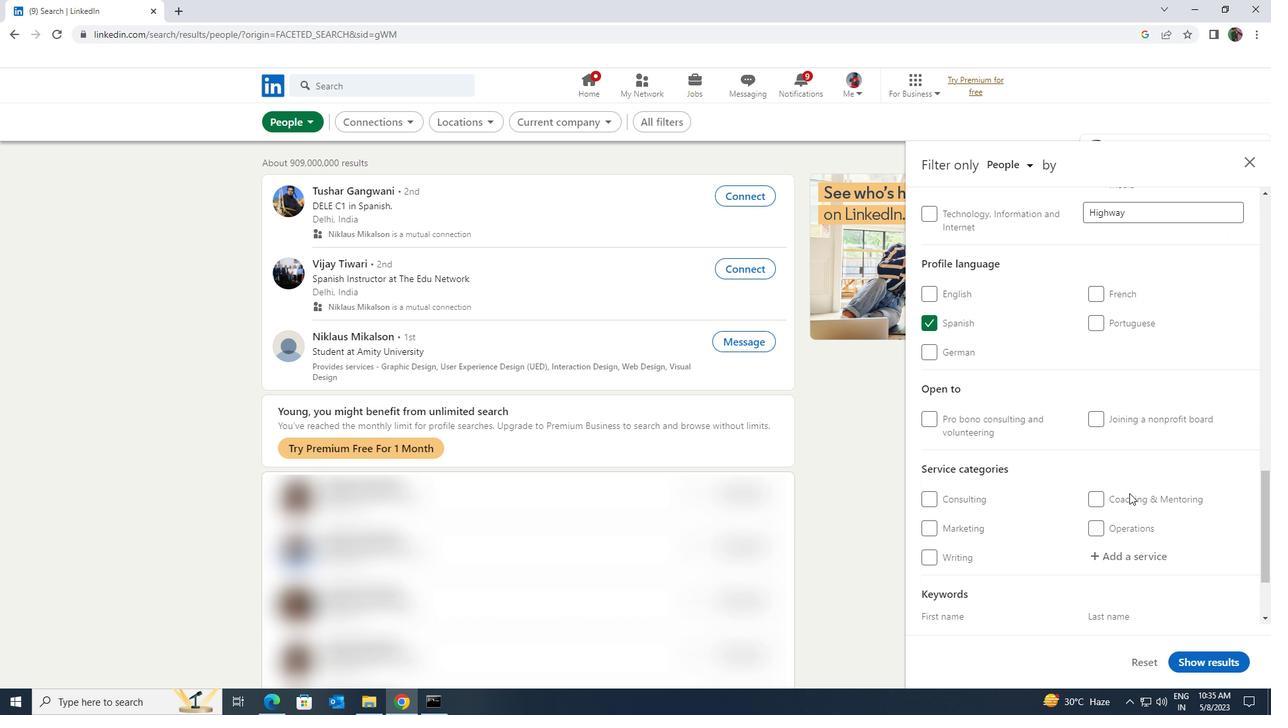 
Action: Mouse scrolled (1129, 492) with delta (0, 0)
Screenshot: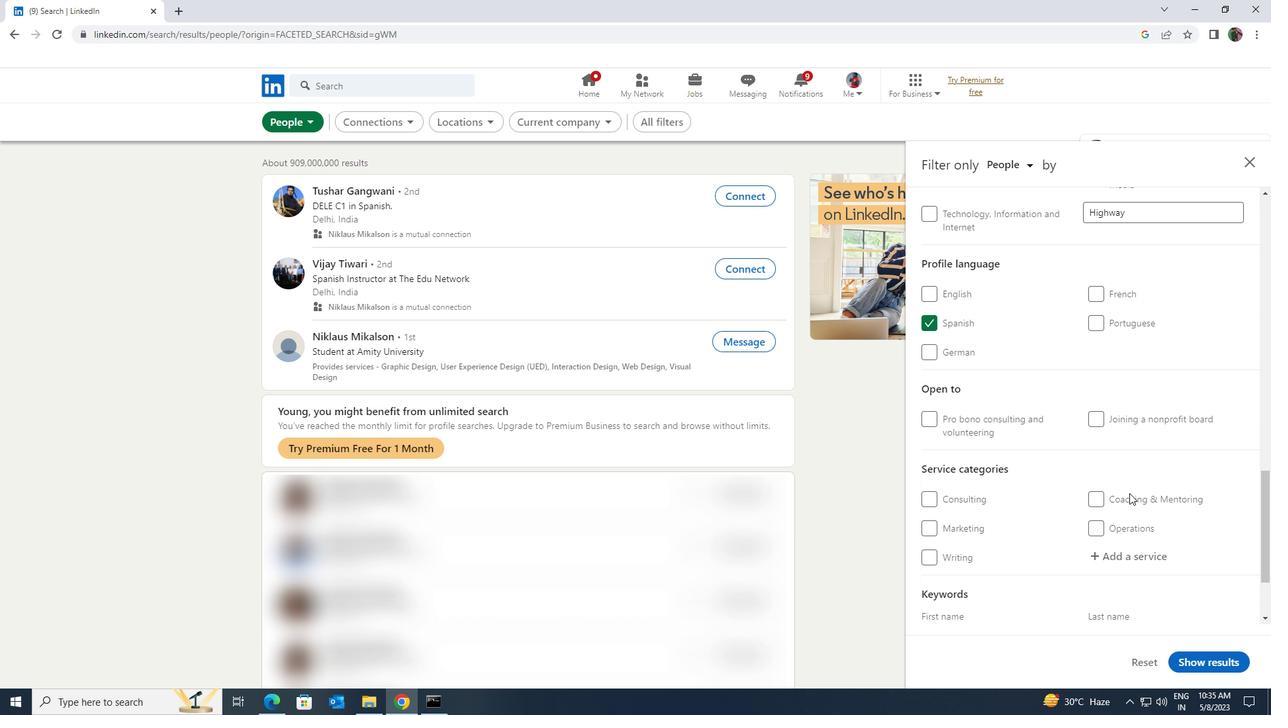 
Action: Mouse moved to (1132, 445)
Screenshot: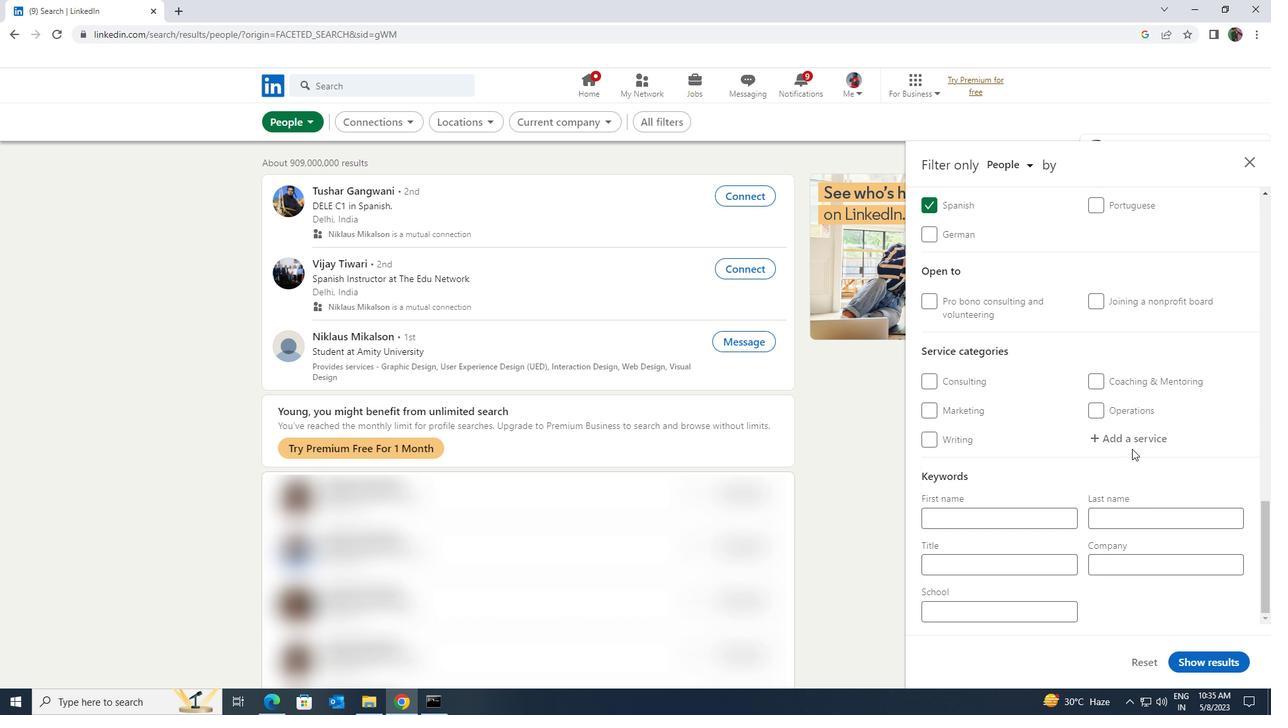 
Action: Mouse pressed left at (1132, 445)
Screenshot: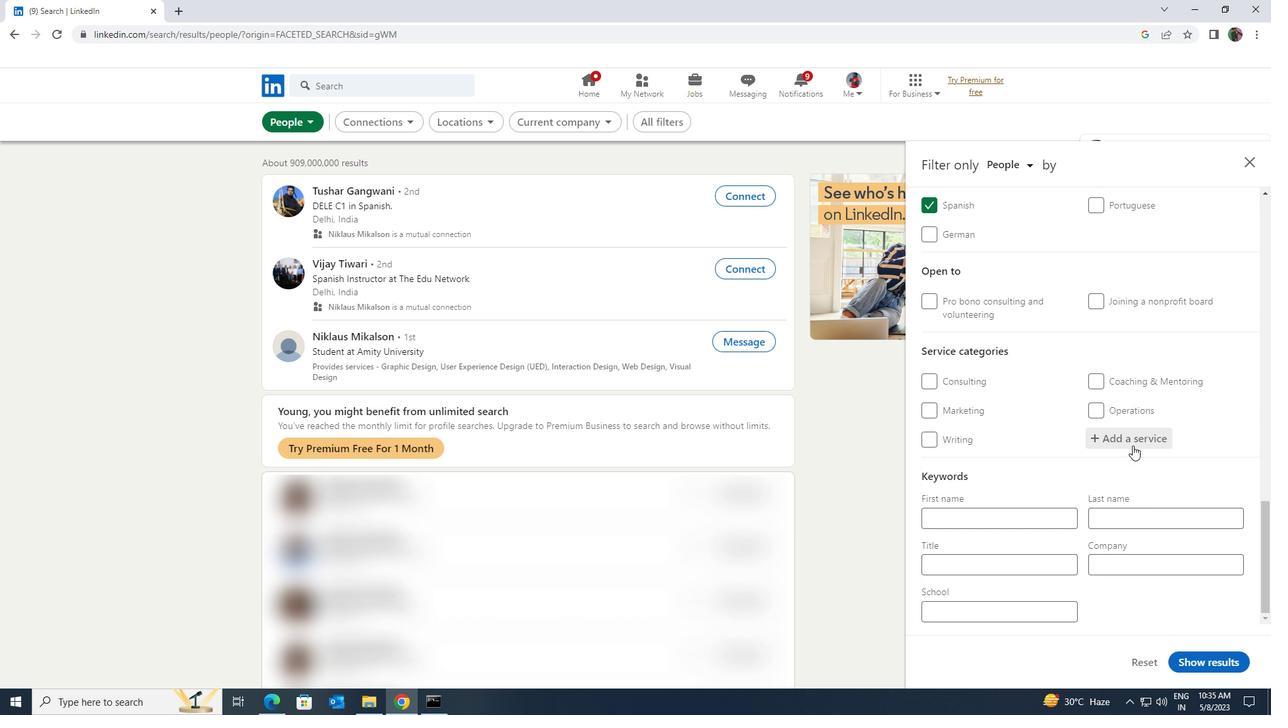 
Action: Key pressed <Key.shift><Key.shift><Key.shift><Key.shift>NEGO
Screenshot: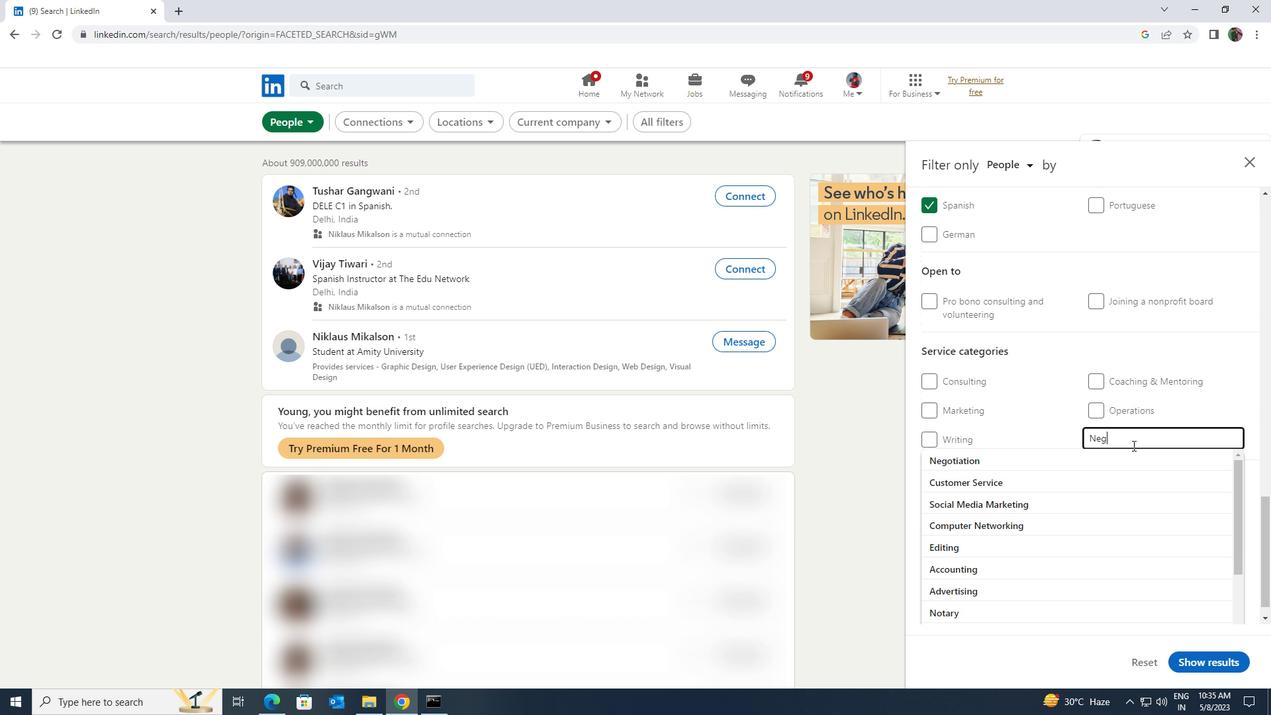 
Action: Mouse moved to (1132, 456)
Screenshot: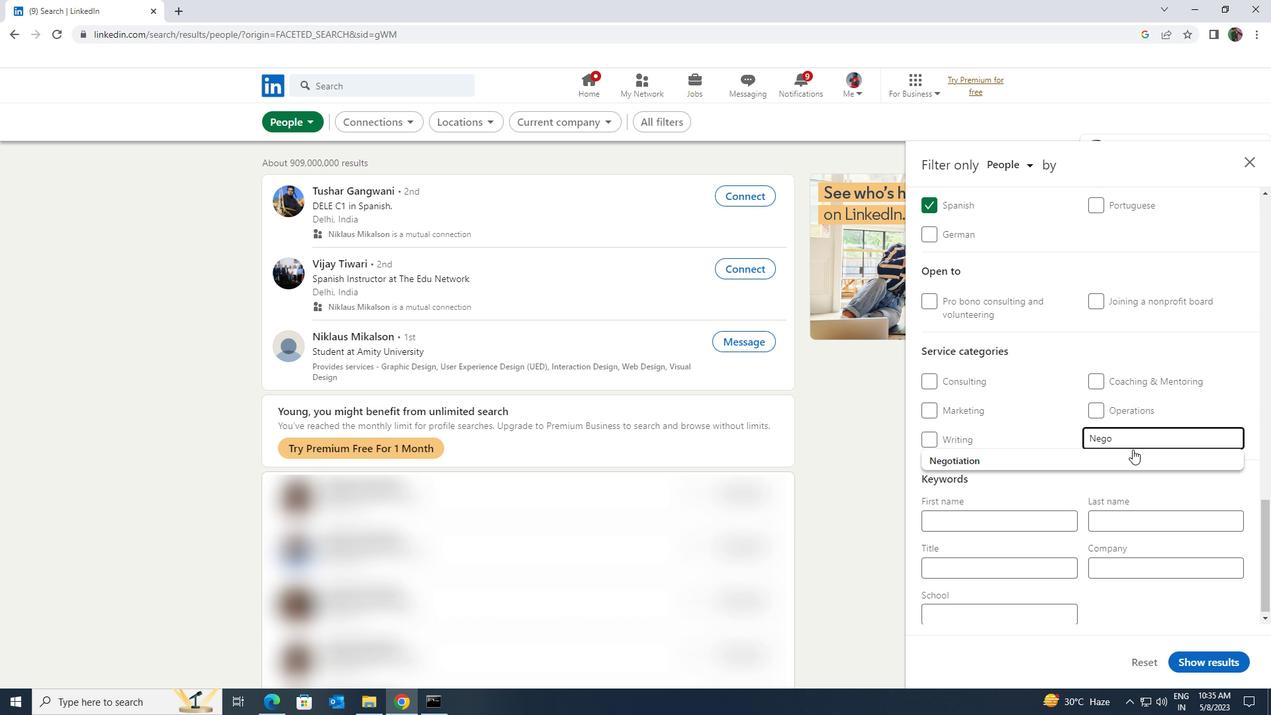 
Action: Mouse pressed left at (1132, 456)
Screenshot: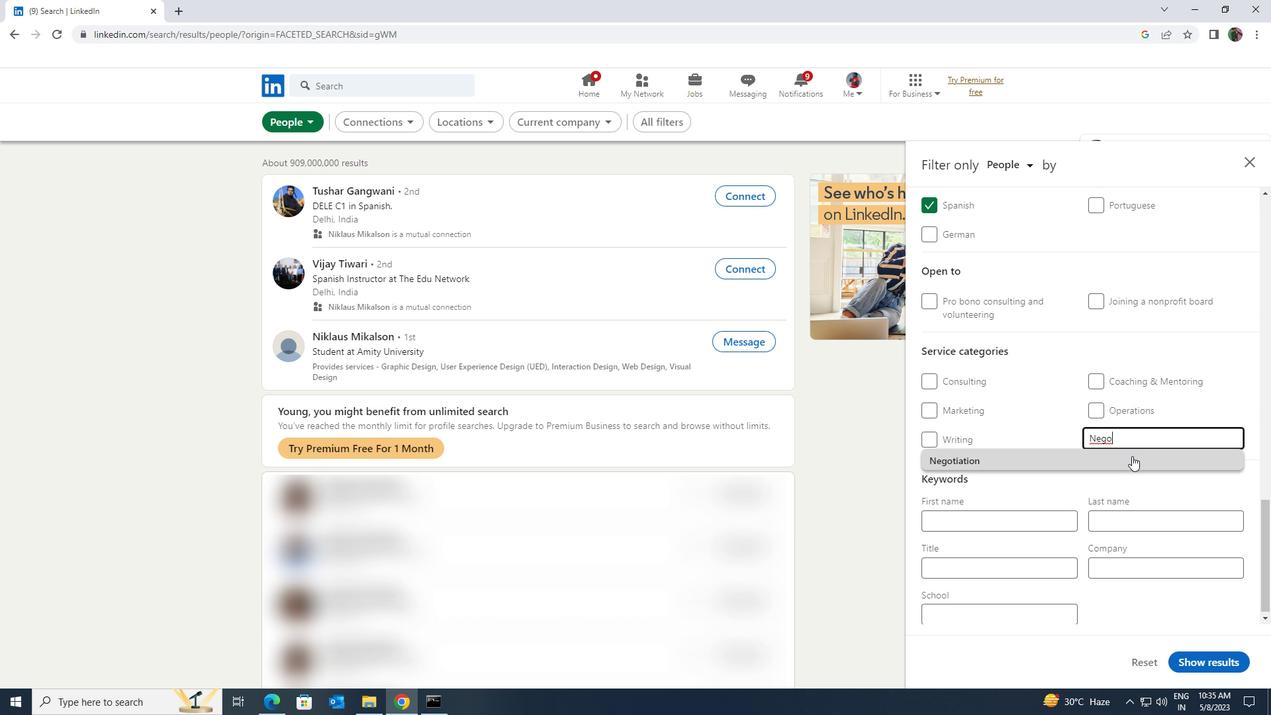 
Action: Mouse scrolled (1132, 455) with delta (0, 0)
Screenshot: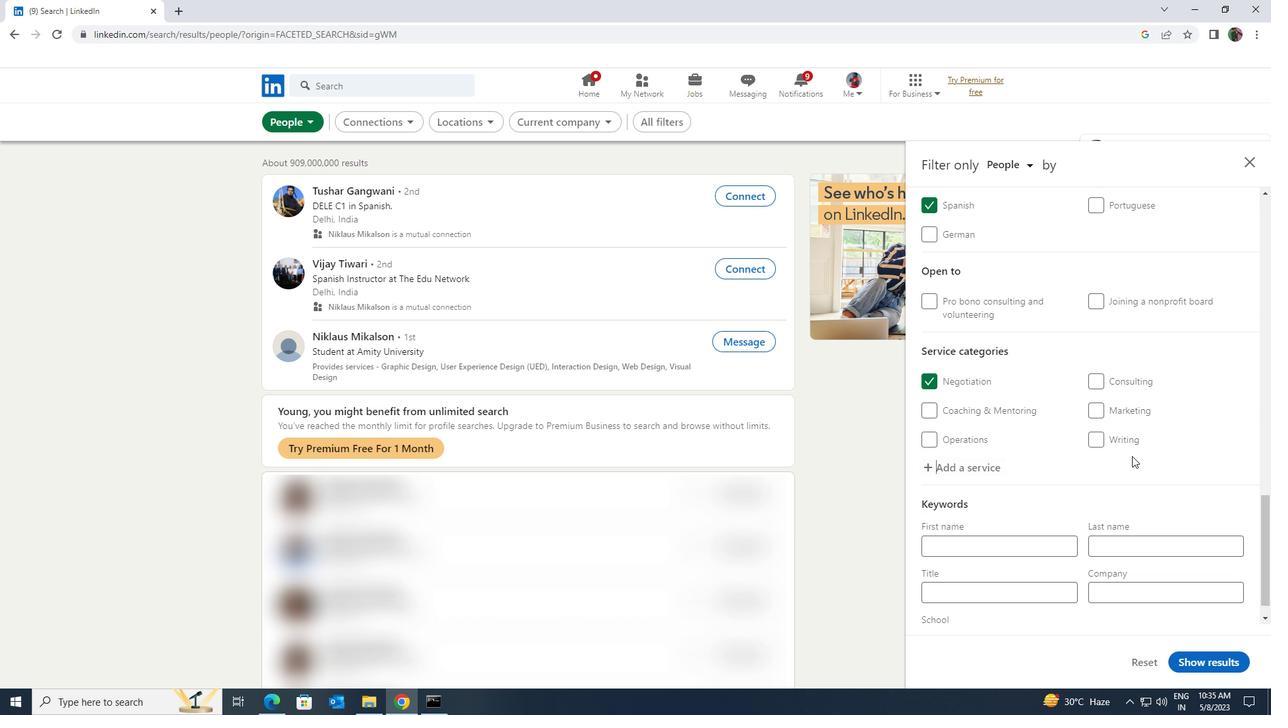 
Action: Mouse scrolled (1132, 455) with delta (0, 0)
Screenshot: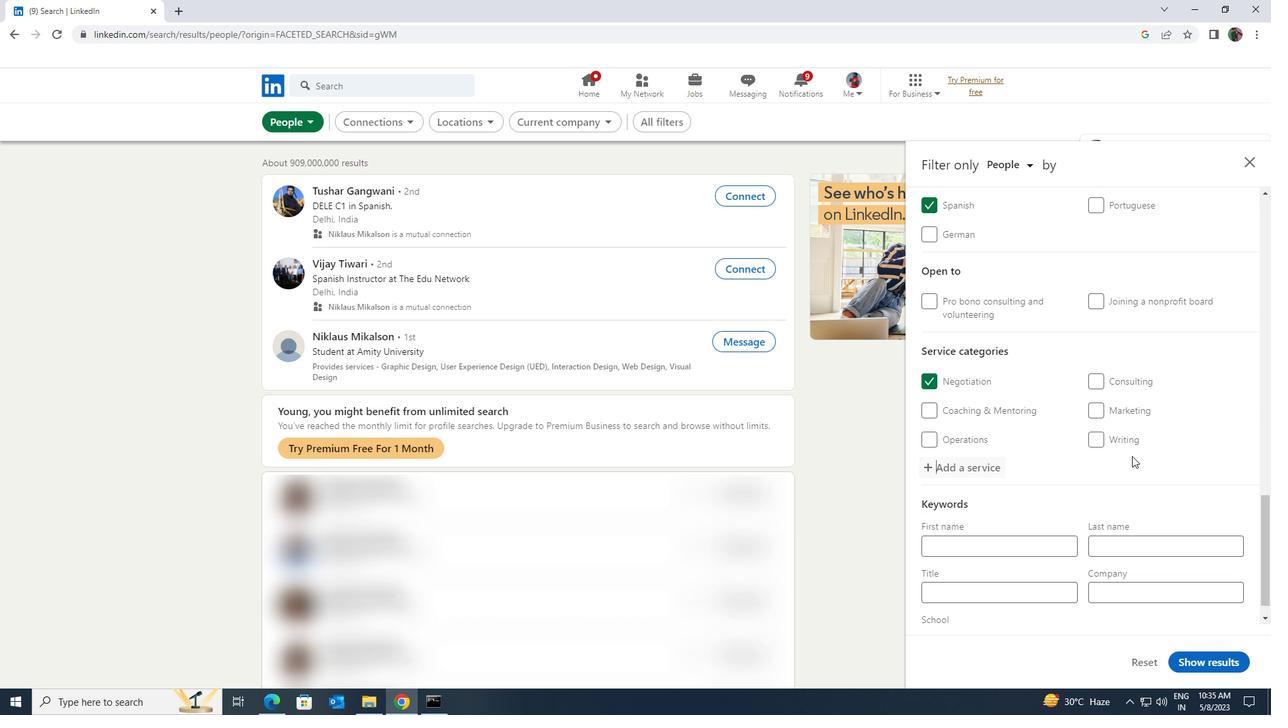
Action: Mouse moved to (1042, 560)
Screenshot: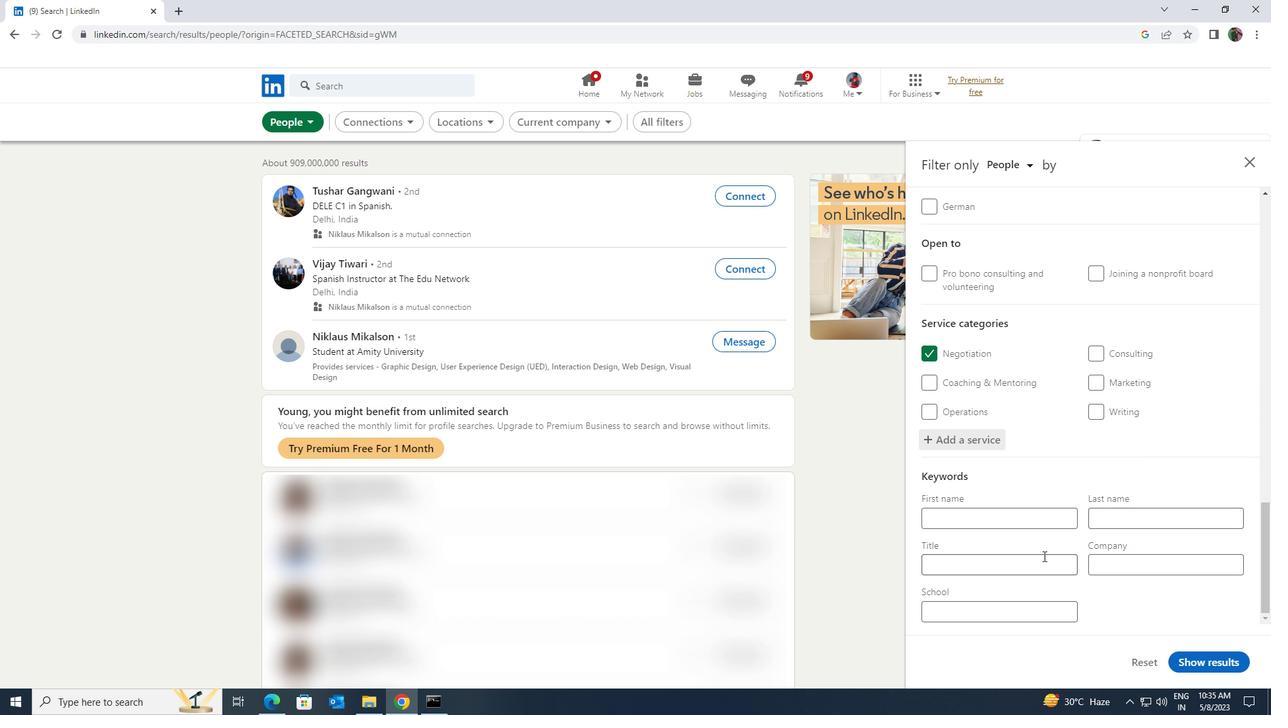 
Action: Mouse pressed left at (1042, 560)
Screenshot: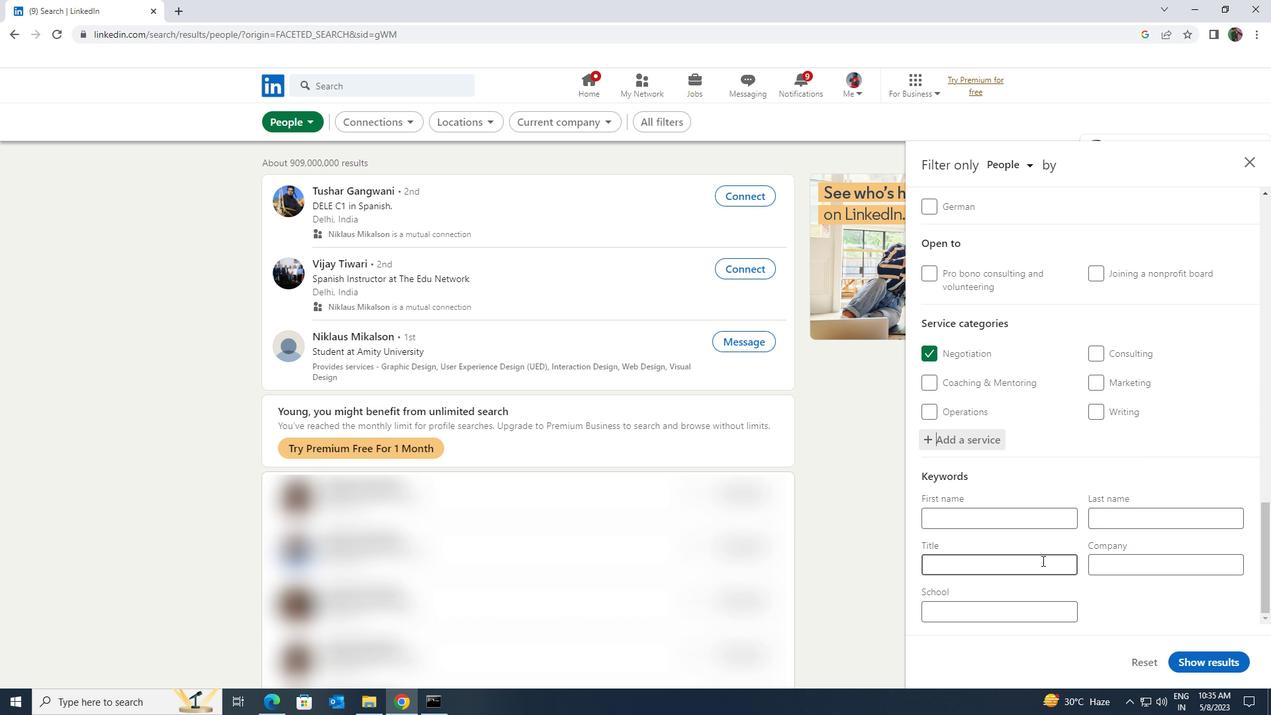
Action: Key pressed <Key.shift>MARKETING<Key.space><Key.shift><Key.shift><Key.shift><Key.shift>SPECIALIST
Screenshot: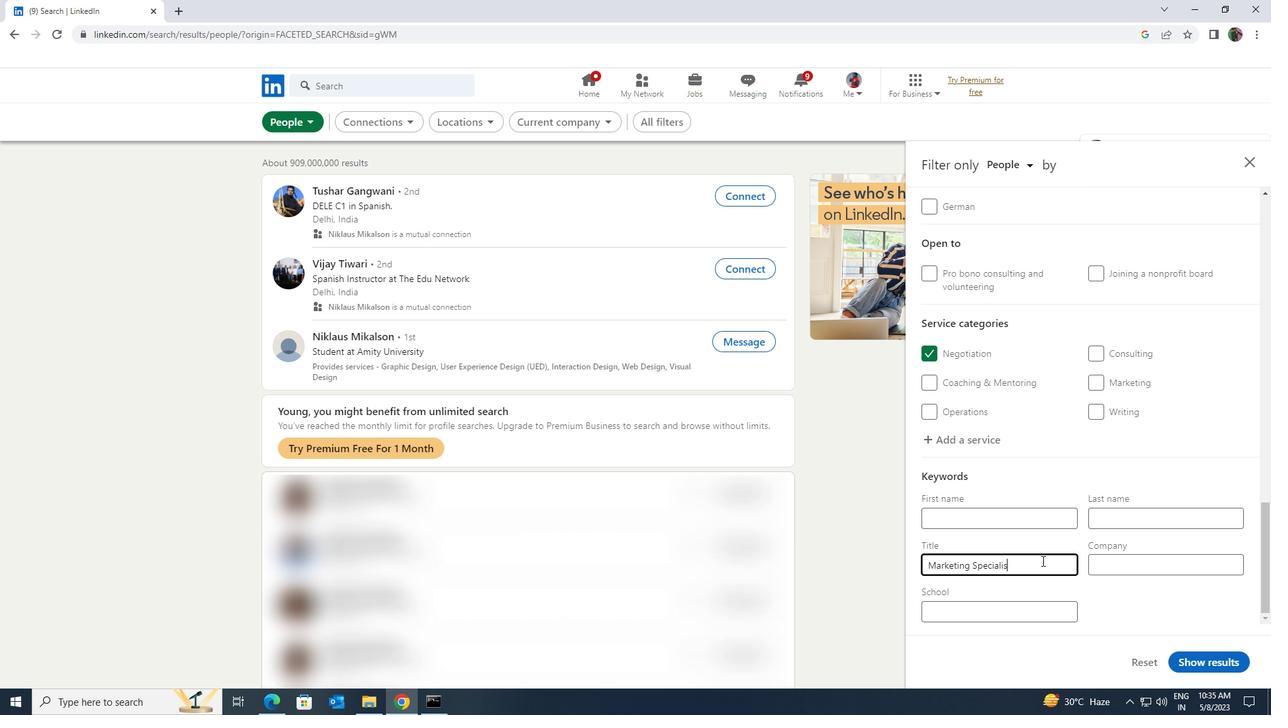 
Action: Mouse moved to (1181, 656)
Screenshot: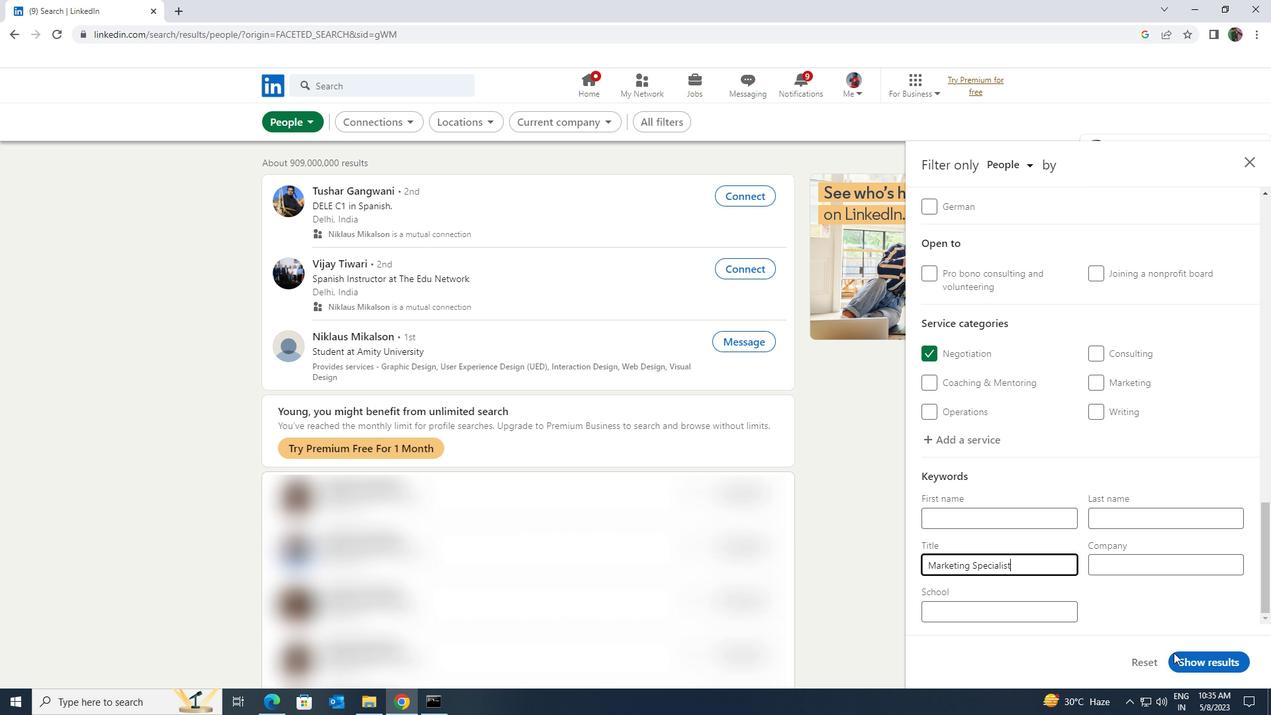 
Action: Mouse pressed left at (1181, 656)
Screenshot: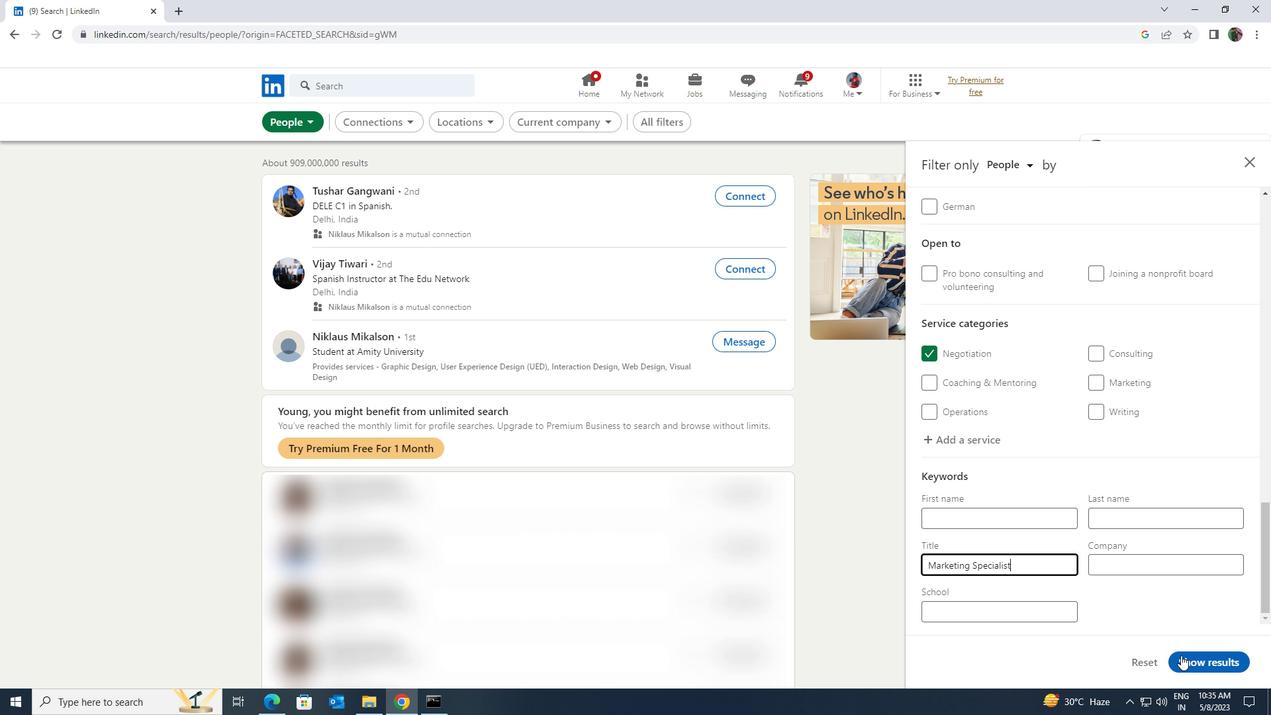 
